 Task: Look for space in Asunción, Paraguay from 3rd June, 2023 to 9th June, 2023 for 2 adults in price range Rs.6000 to Rs.12000. Place can be entire place with 1  bedroom having 1 bed and 1 bathroom. Property type can be house, flat, guest house, hotel. Booking option can be shelf check-in. Required host language is English.
Action: Mouse moved to (587, 181)
Screenshot: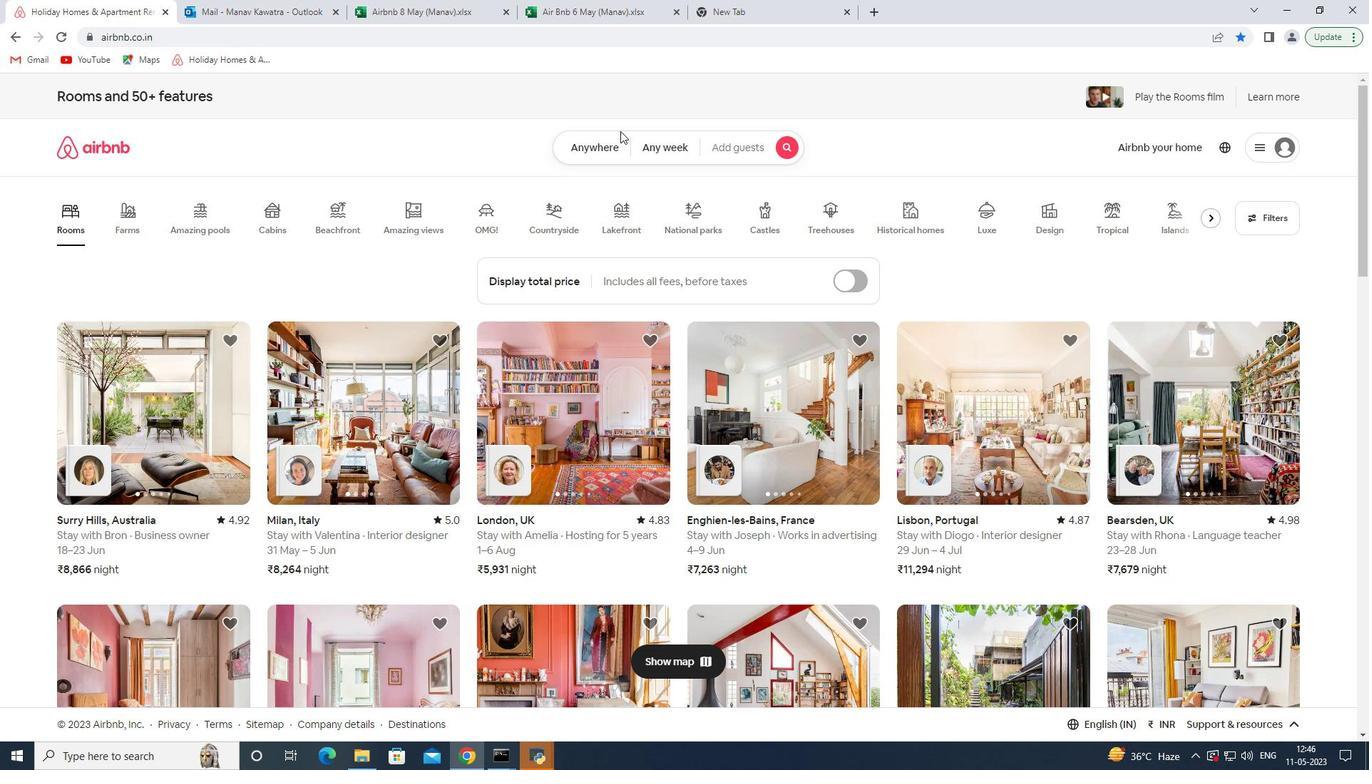 
Action: Mouse pressed left at (587, 181)
Screenshot: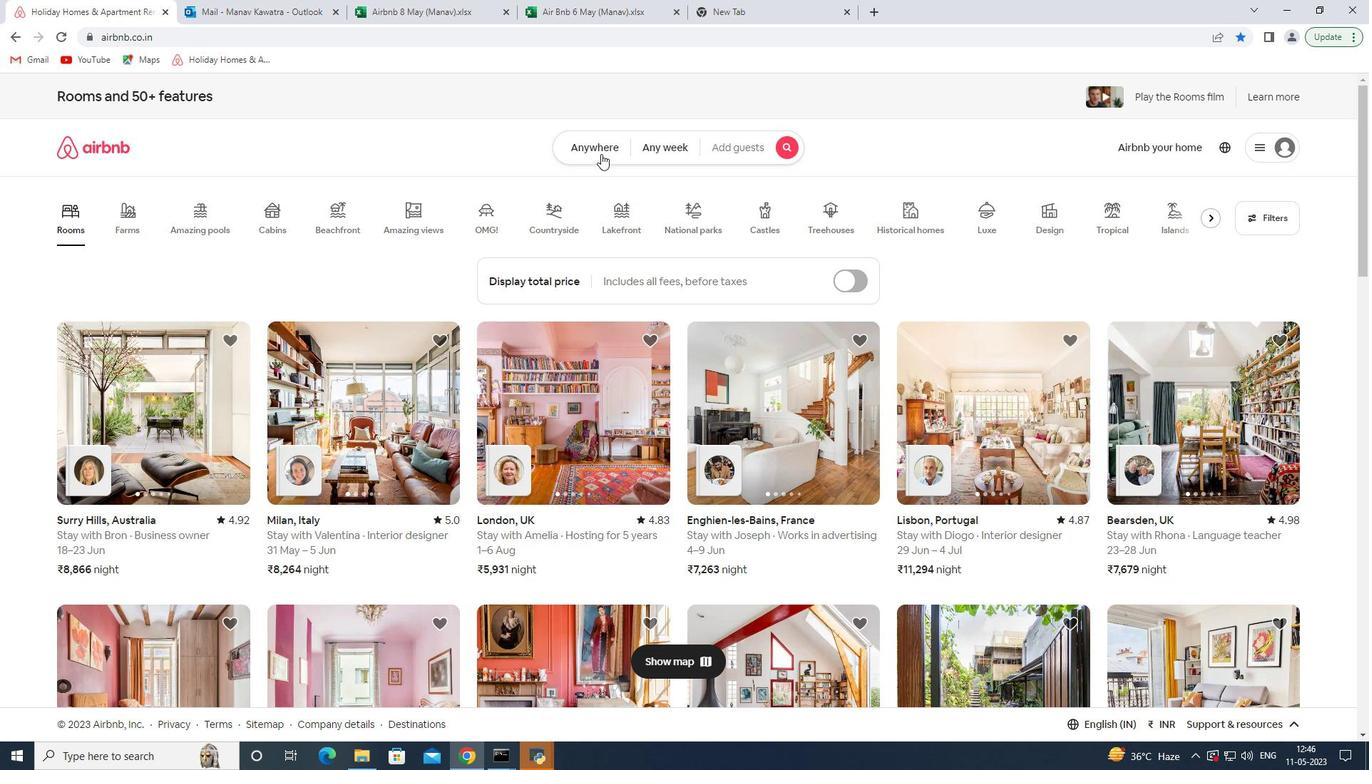 
Action: Mouse moved to (590, 169)
Screenshot: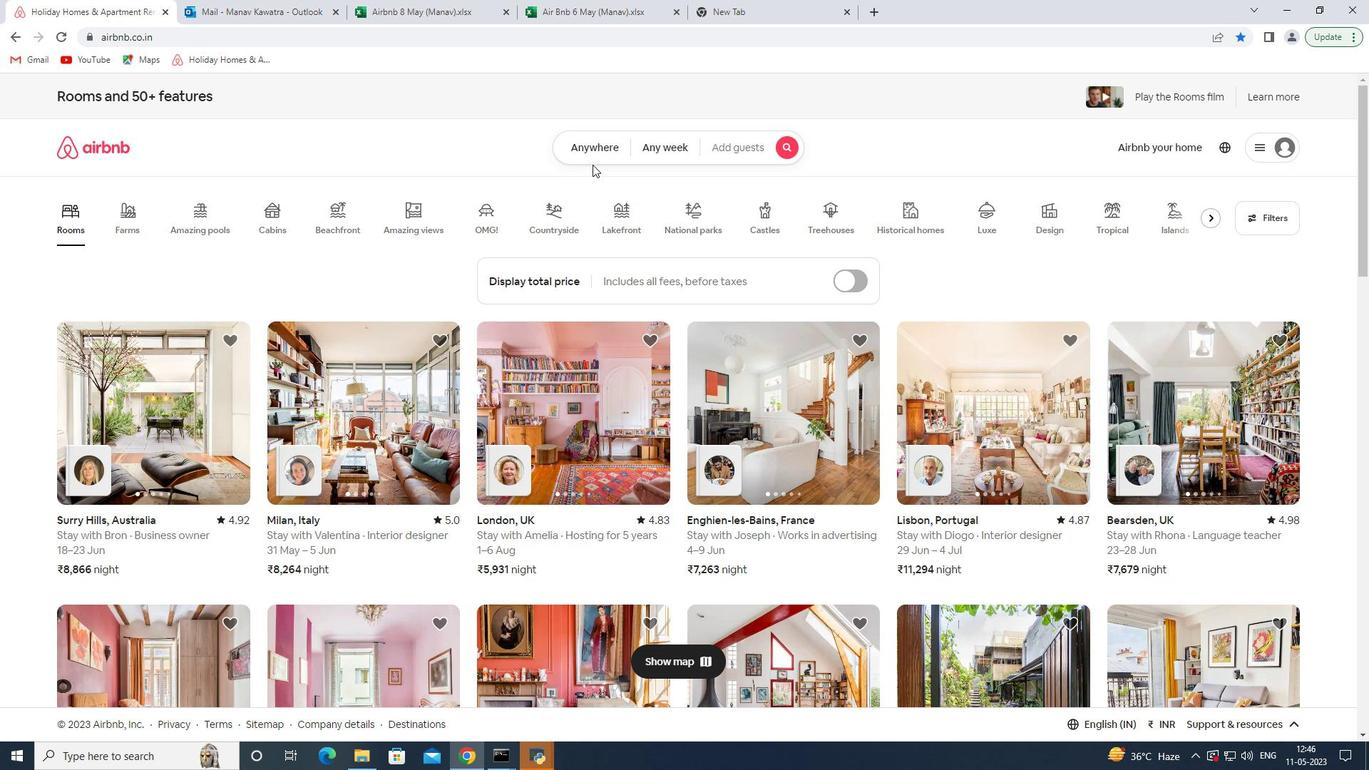 
Action: Mouse pressed left at (590, 169)
Screenshot: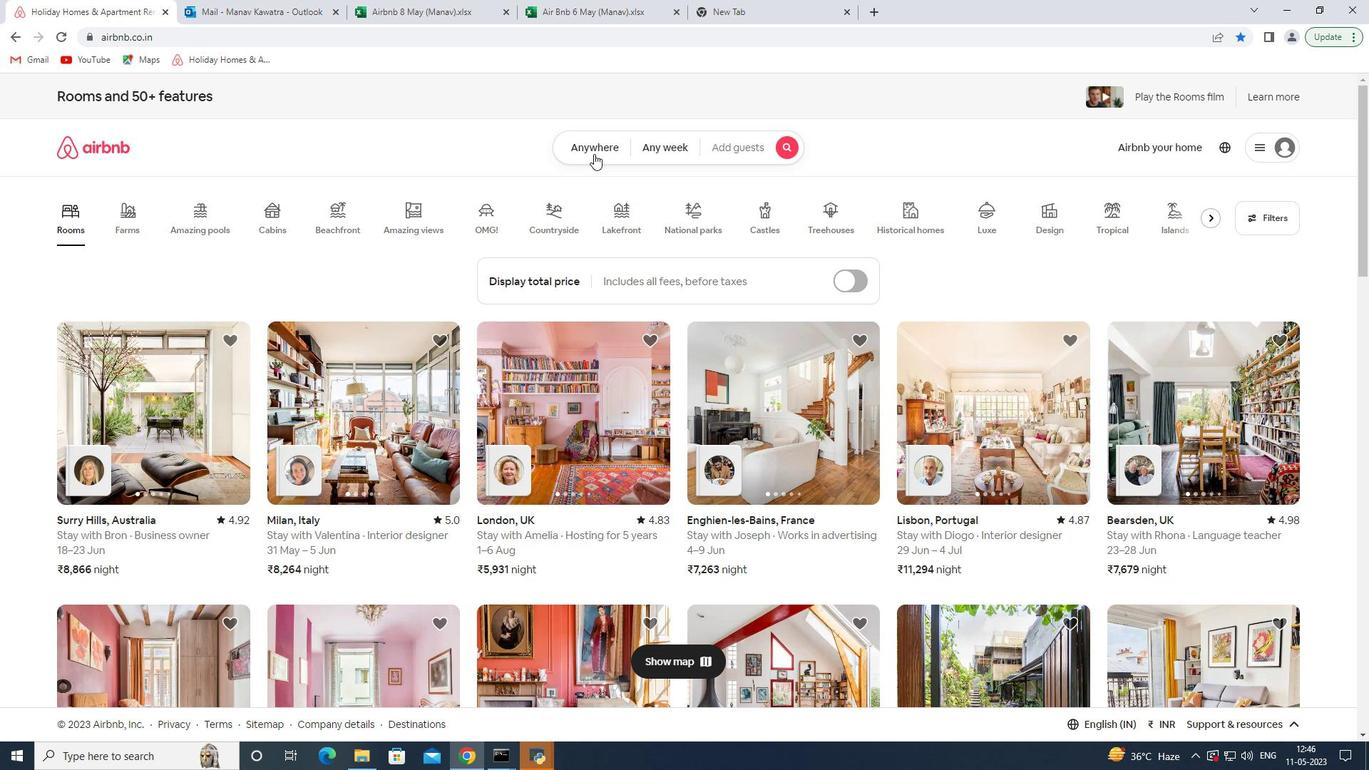 
Action: Mouse moved to (511, 216)
Screenshot: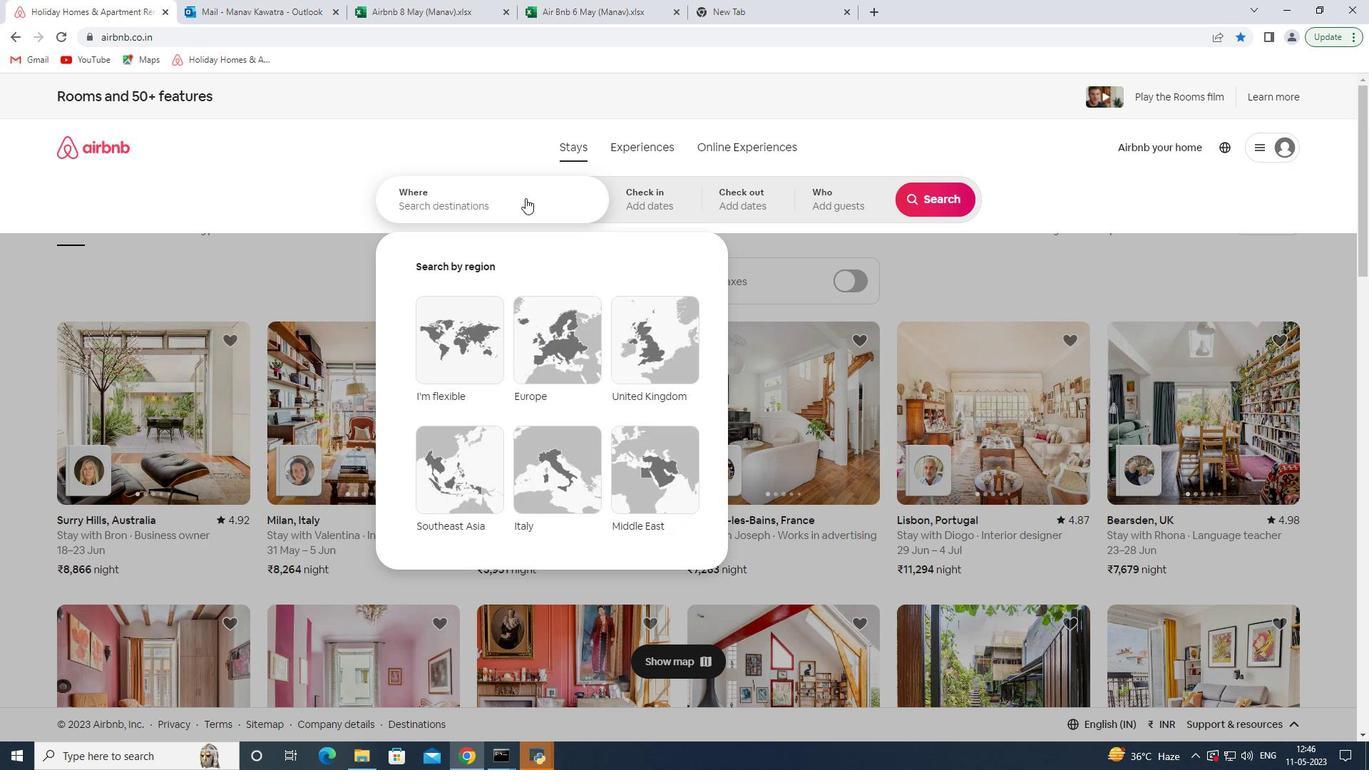 
Action: Mouse pressed left at (511, 216)
Screenshot: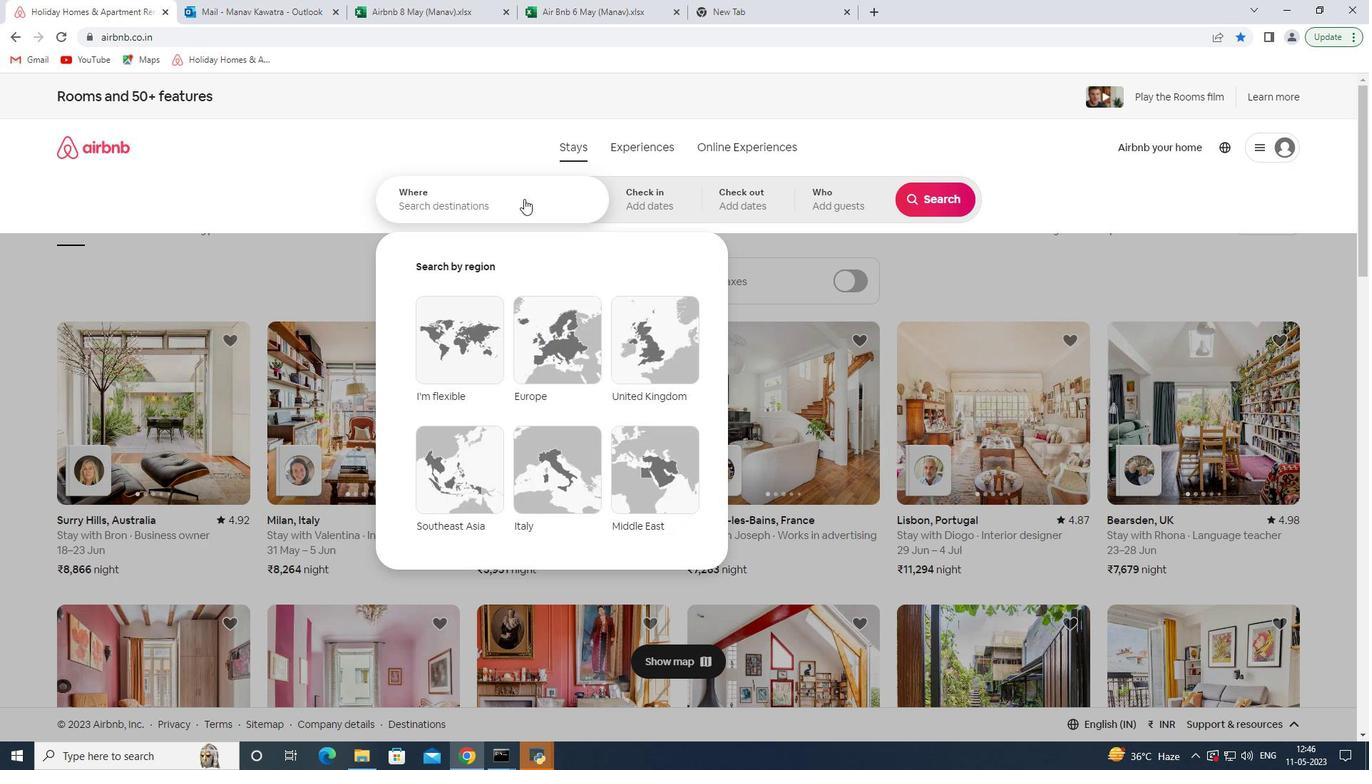 
Action: Key pressed <Key.shift><Key.shift><Key.shift><Key.shift><Key.shift><Key.shift><Key.shift><Key.shift><Key.shift><Key.shift><Key.shift><Key.shift><Key.shift><Key.shift><Key.shift><Key.shift>Asuncion<Key.space>
Screenshot: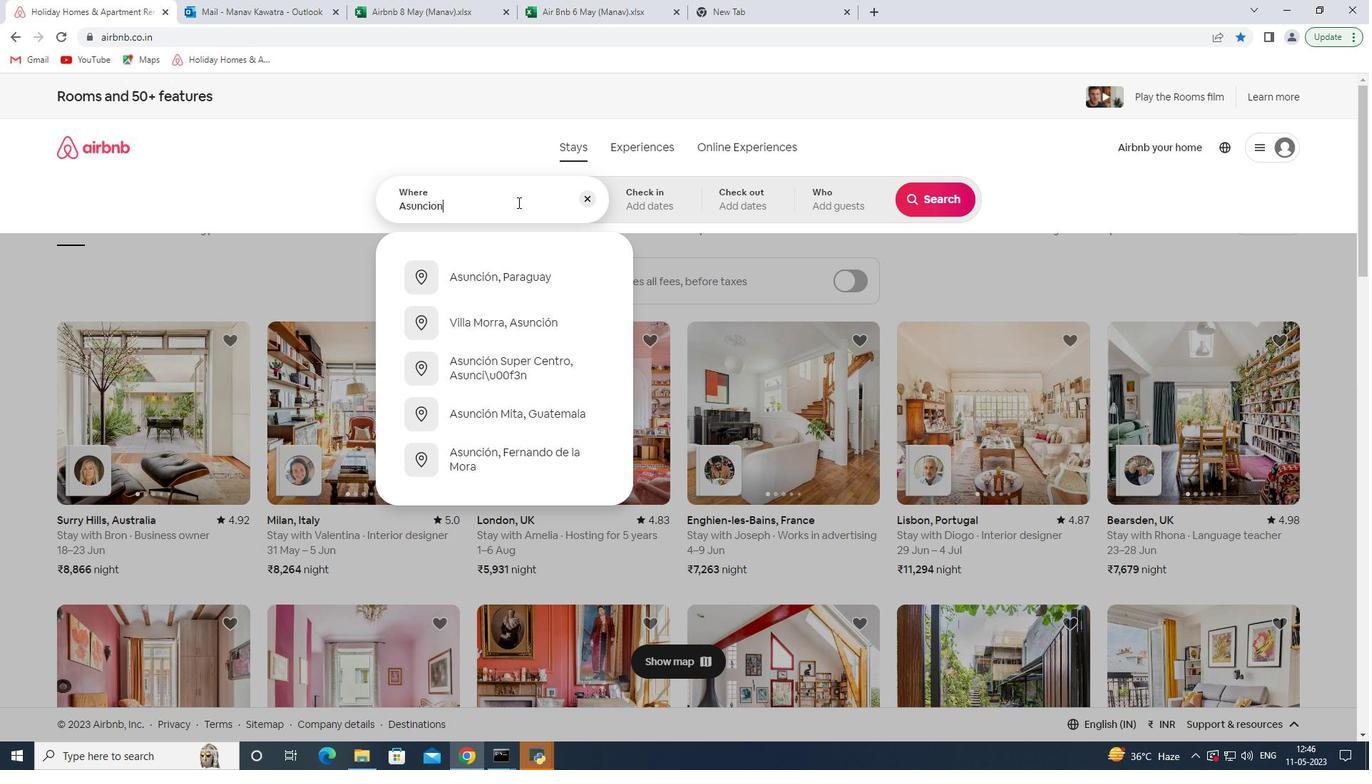 
Action: Mouse moved to (538, 287)
Screenshot: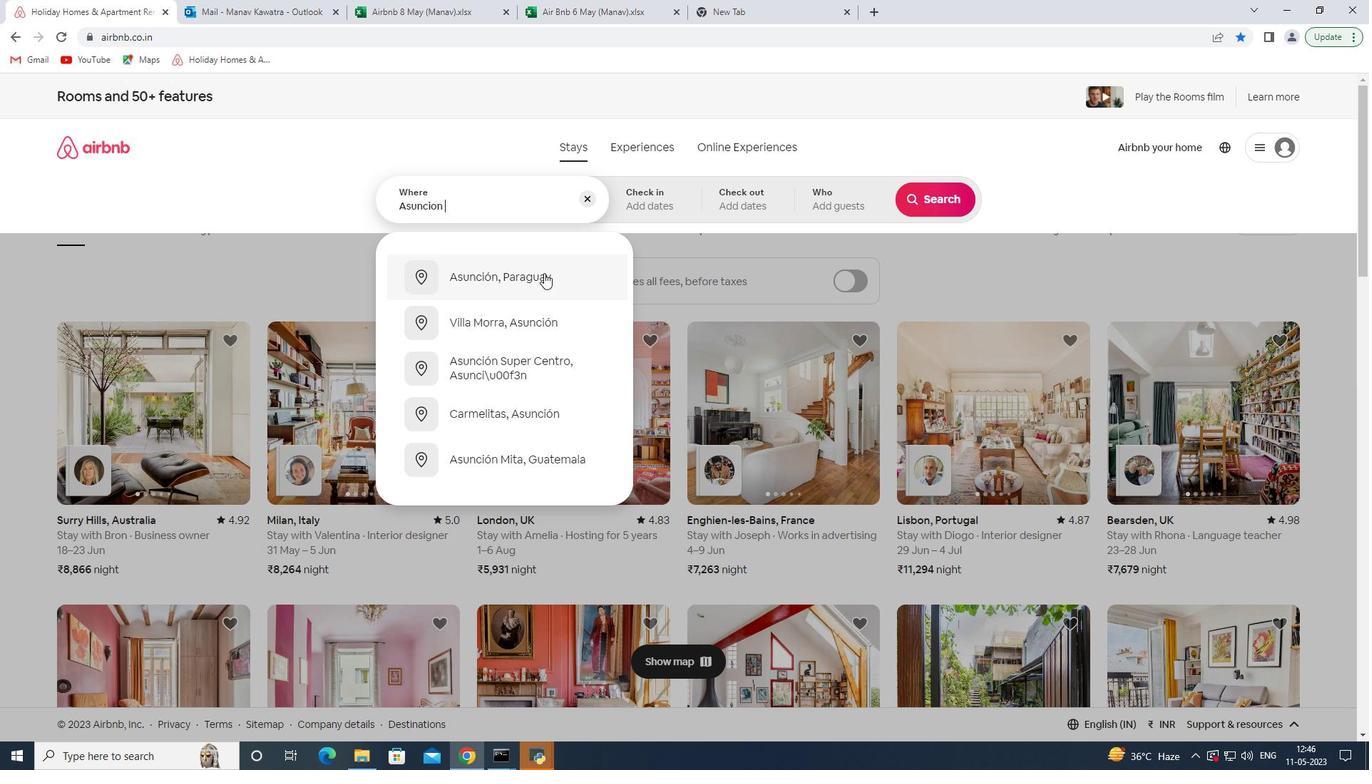 
Action: Mouse pressed left at (538, 287)
Screenshot: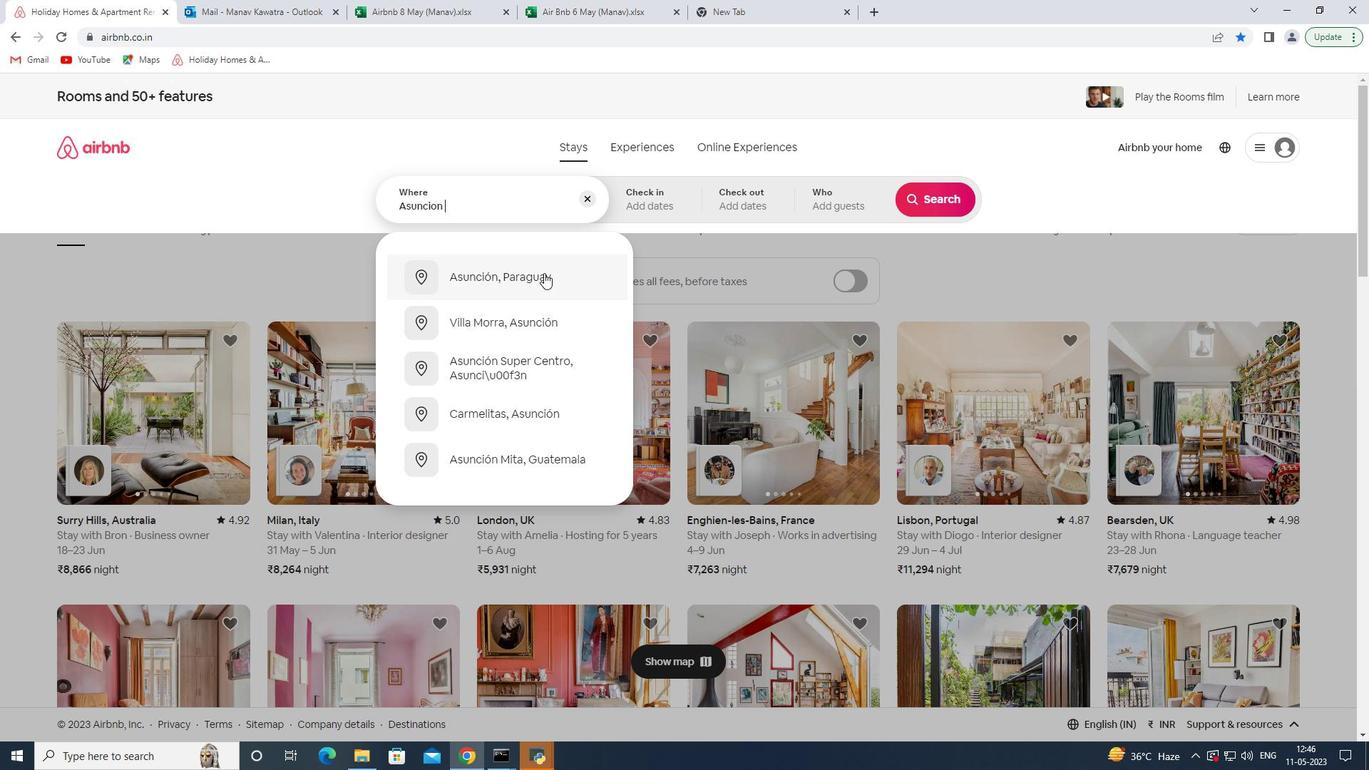 
Action: Mouse moved to (918, 389)
Screenshot: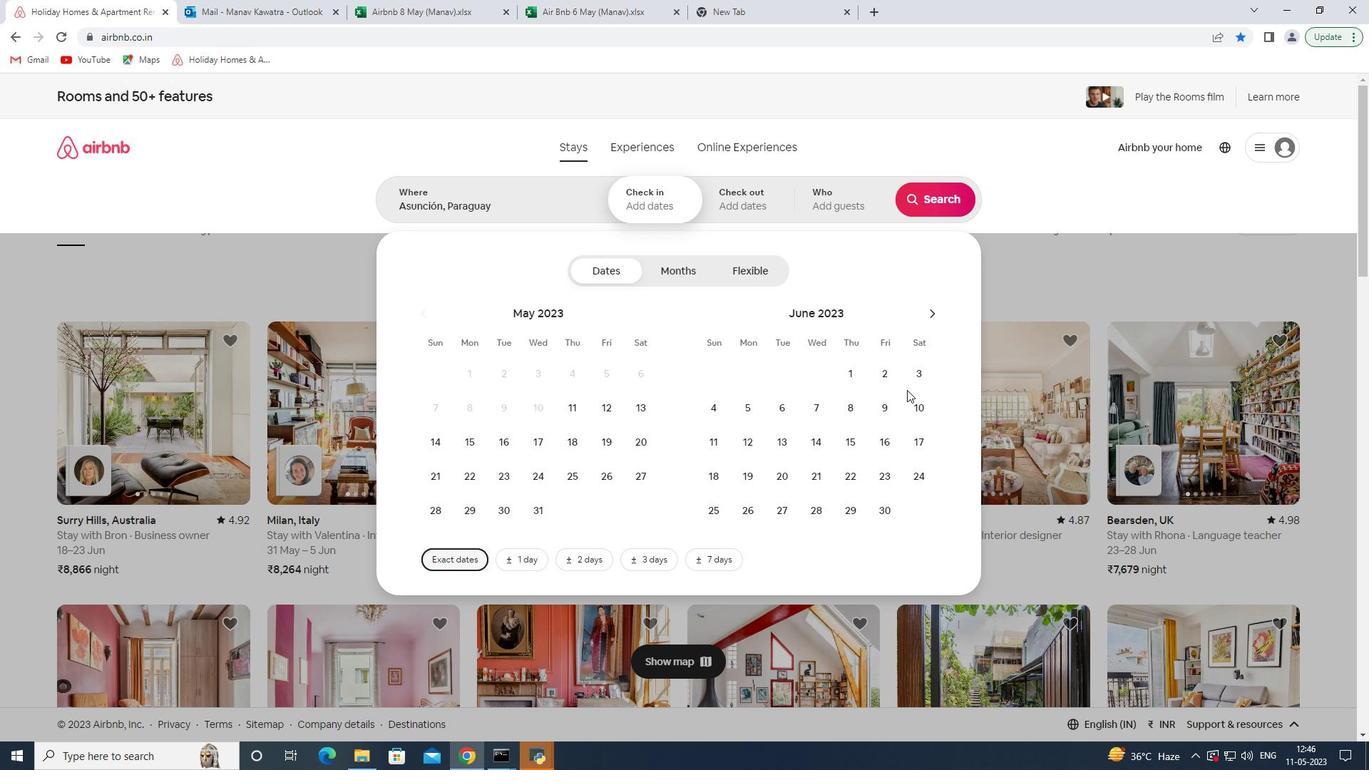 
Action: Mouse pressed left at (918, 389)
Screenshot: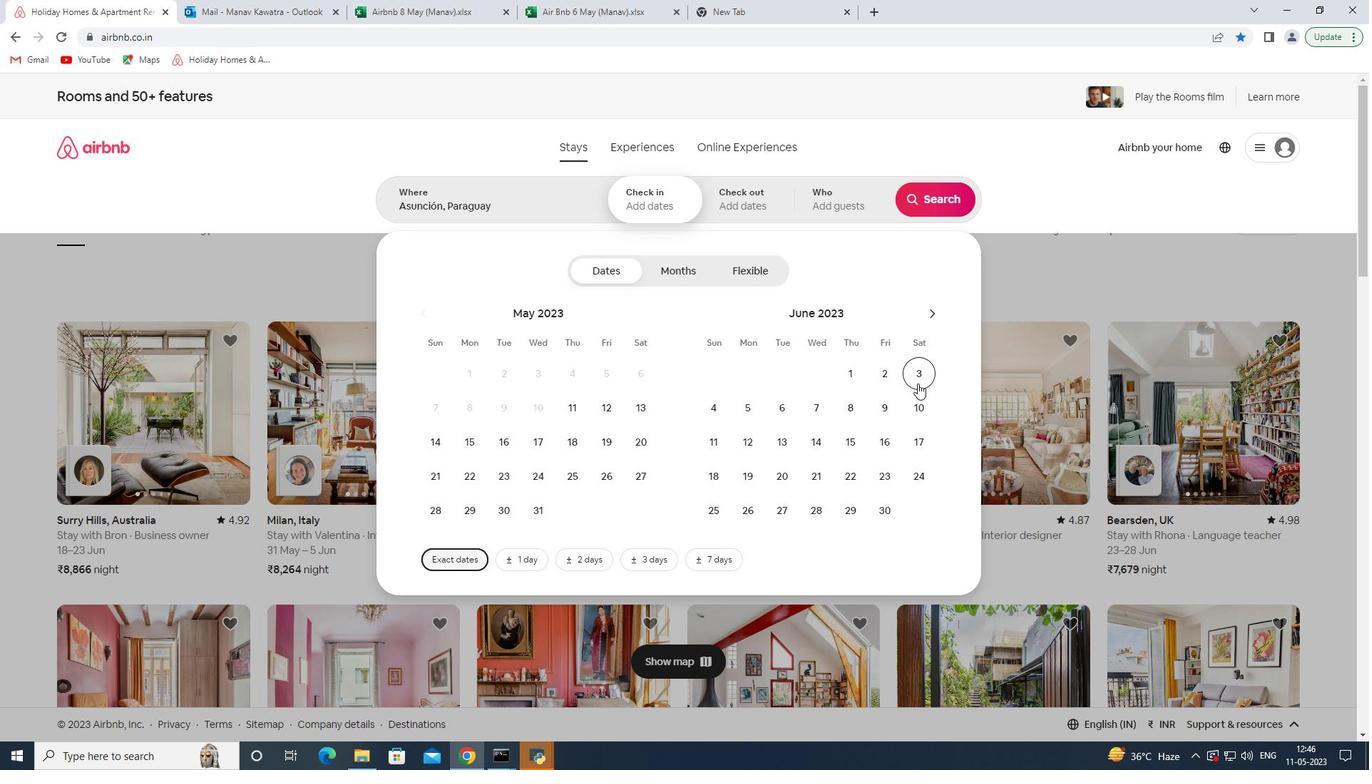 
Action: Mouse moved to (882, 412)
Screenshot: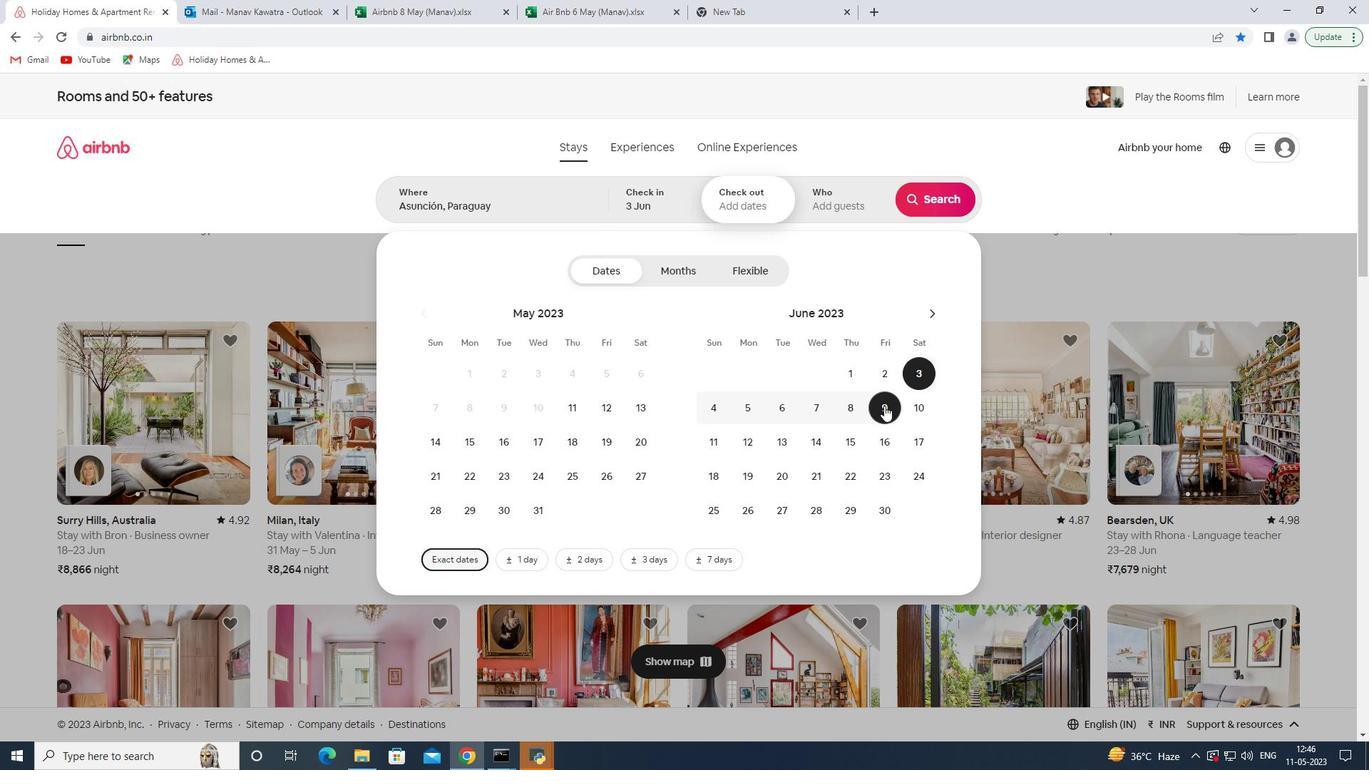 
Action: Mouse pressed left at (882, 412)
Screenshot: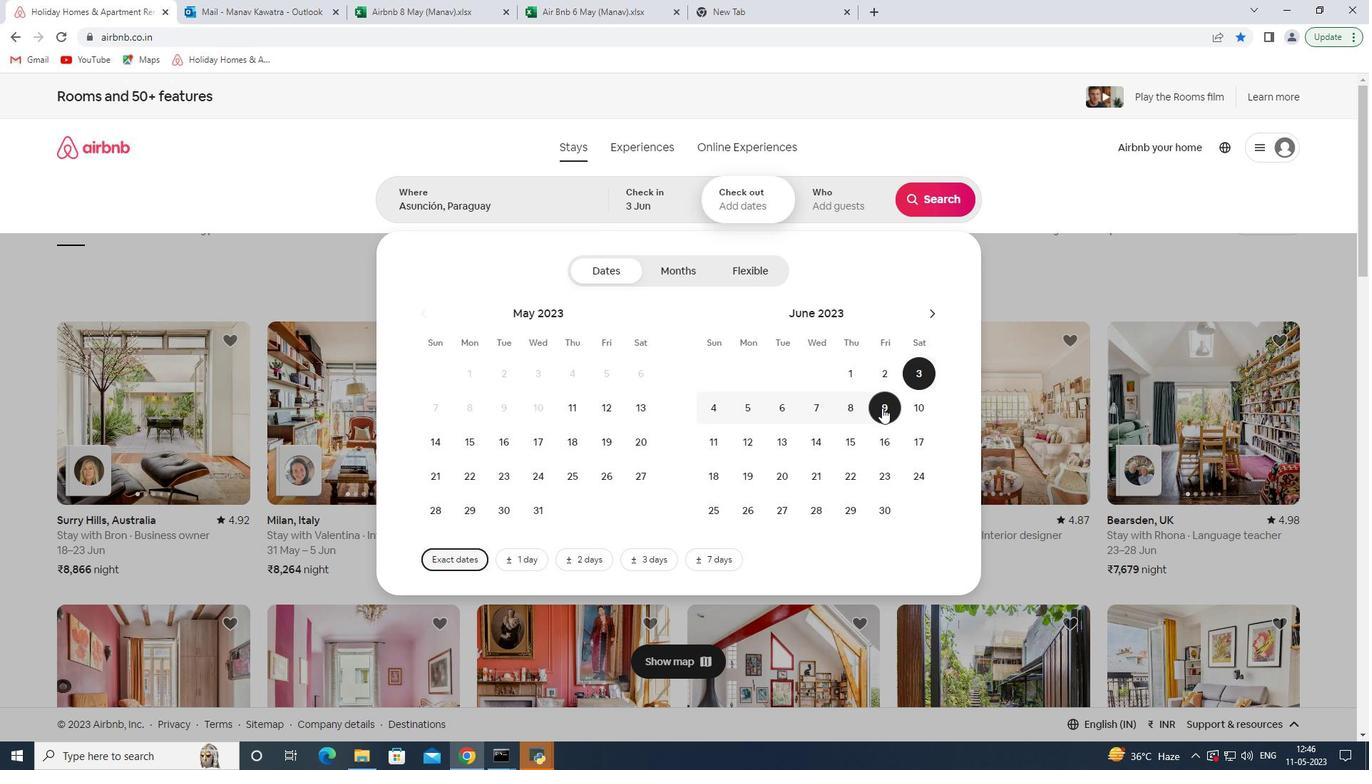 
Action: Mouse moved to (831, 230)
Screenshot: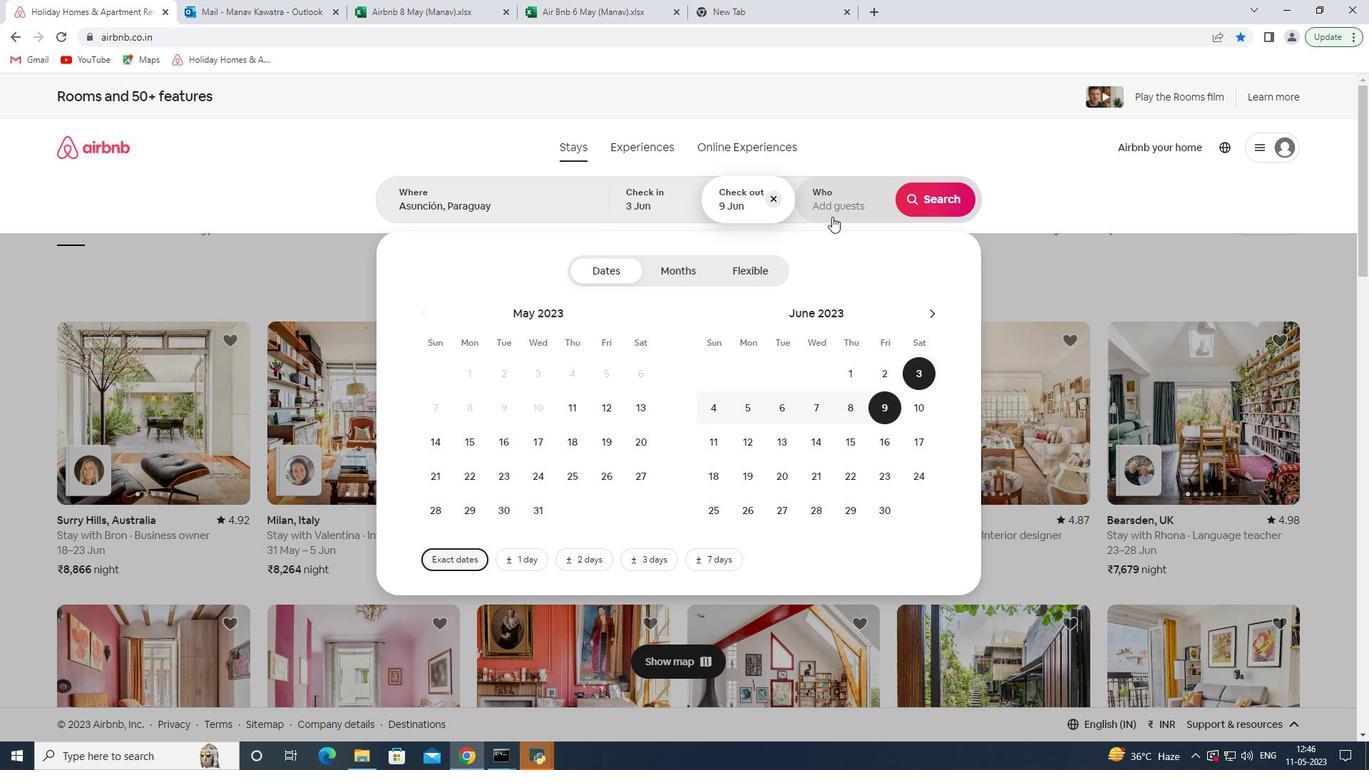 
Action: Mouse pressed left at (831, 230)
Screenshot: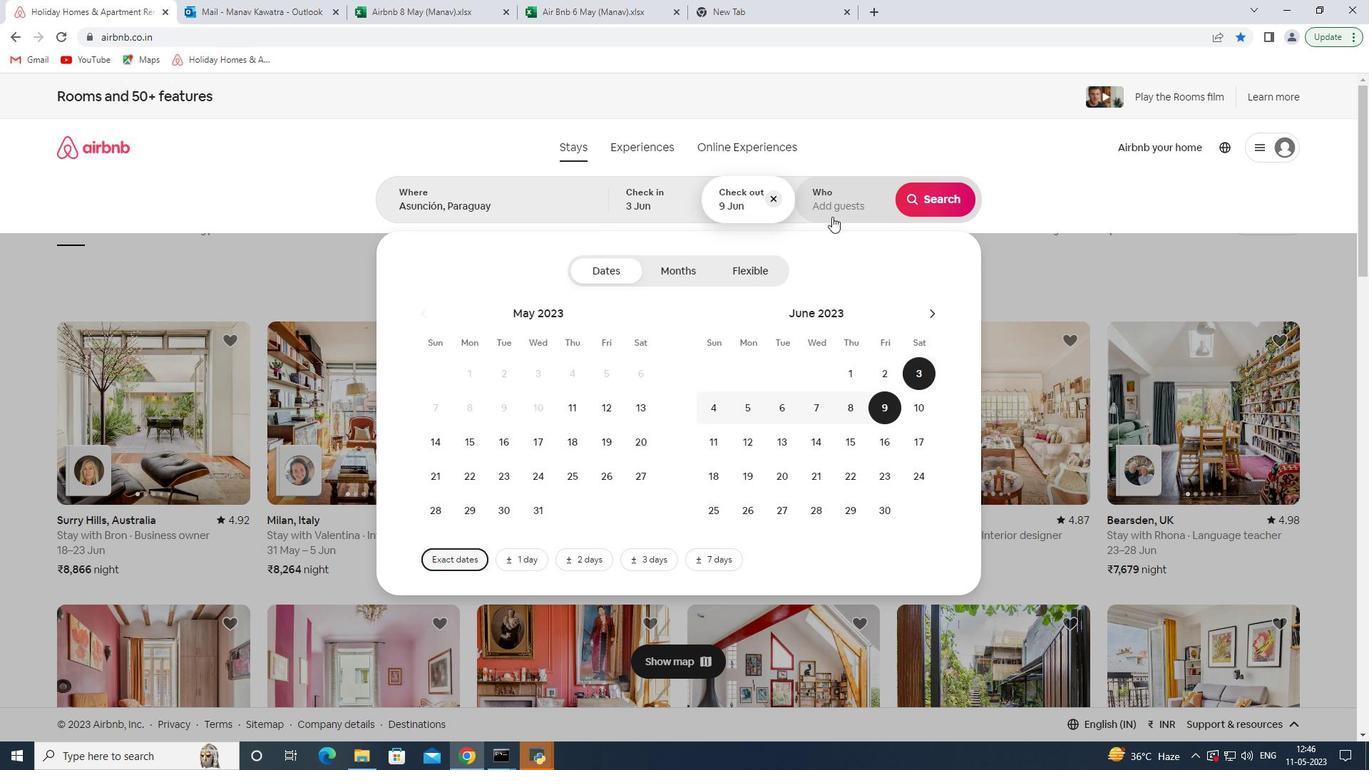 
Action: Mouse moved to (942, 293)
Screenshot: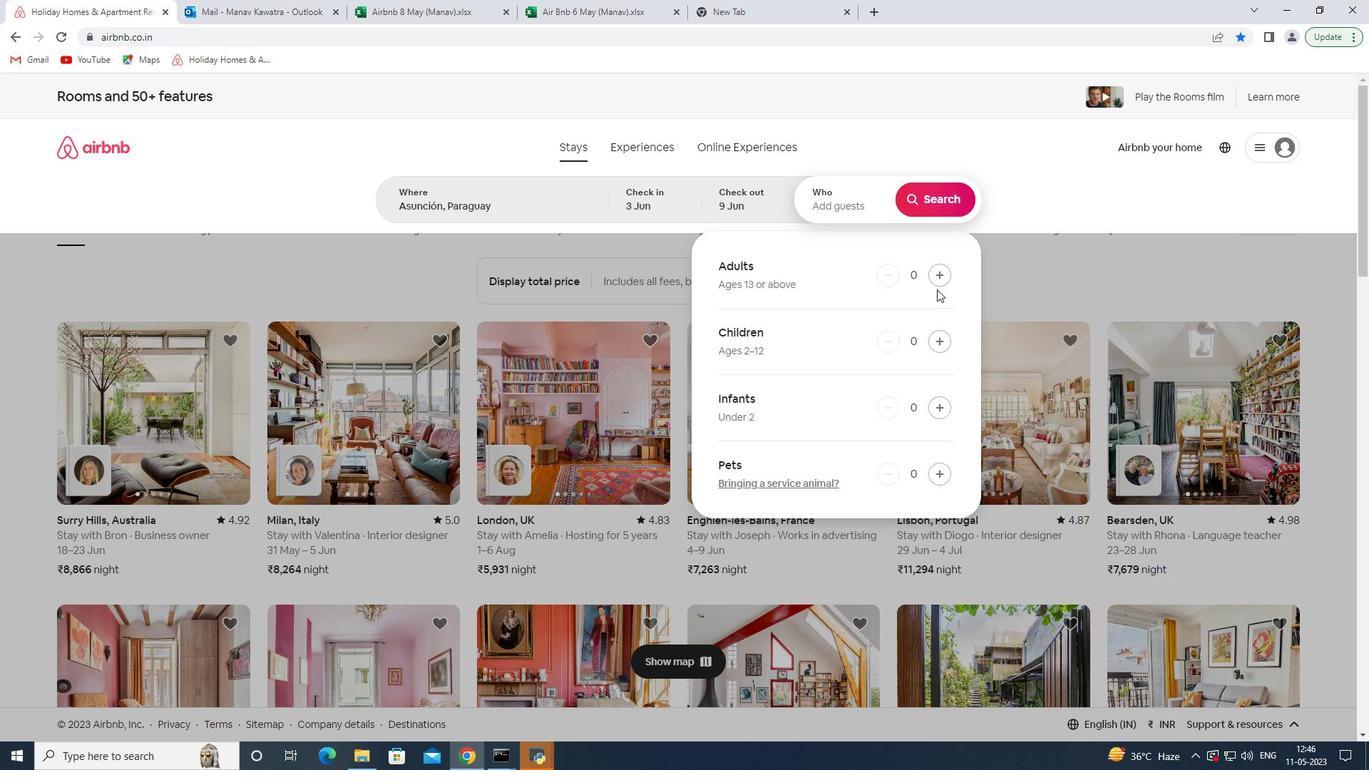 
Action: Mouse pressed left at (942, 293)
Screenshot: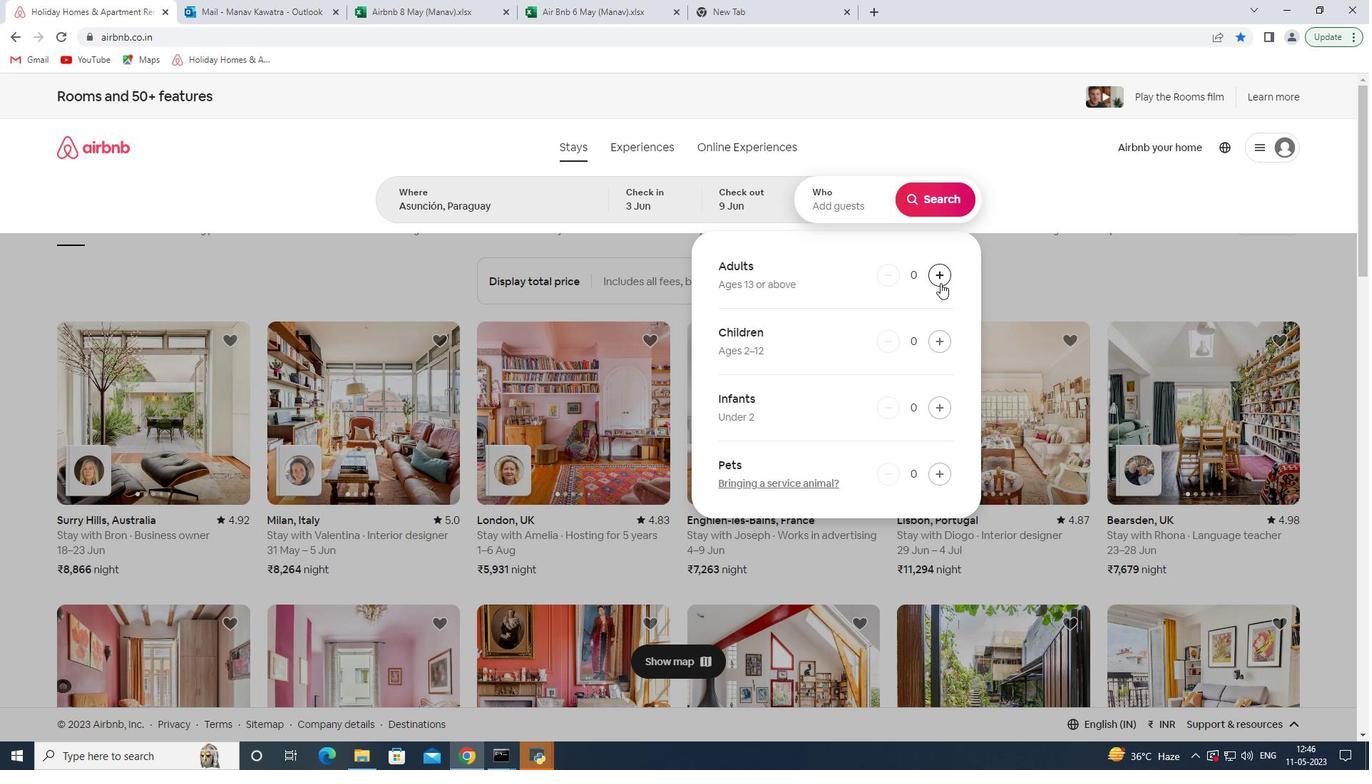 
Action: Mouse pressed left at (942, 293)
Screenshot: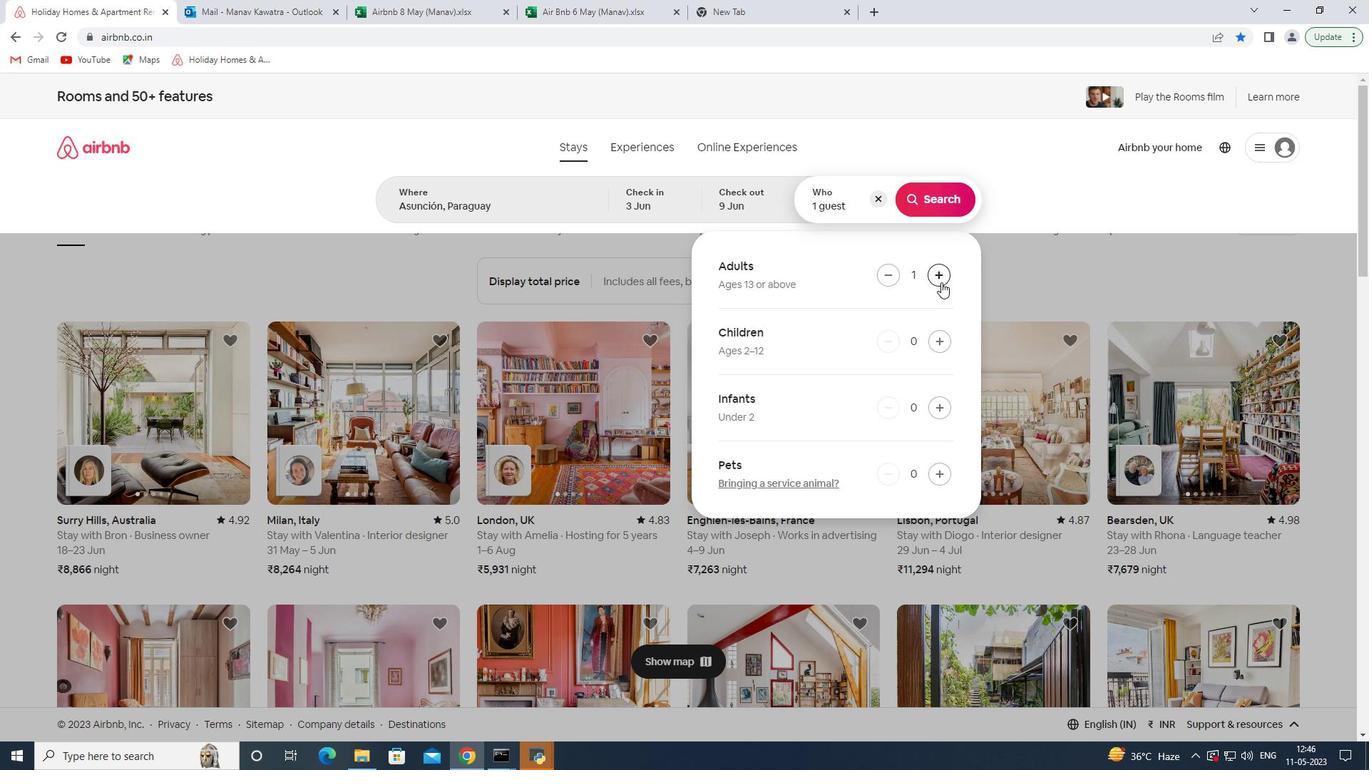 
Action: Mouse moved to (944, 201)
Screenshot: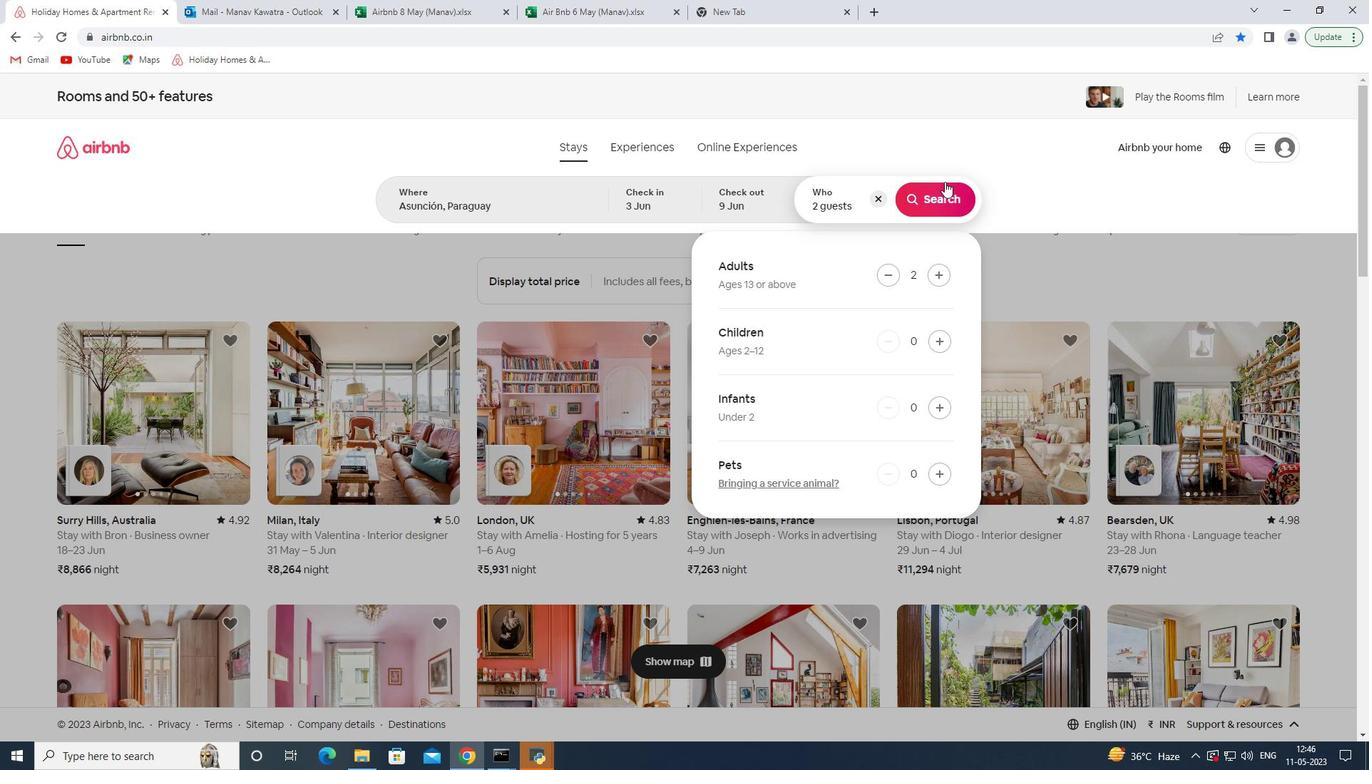 
Action: Mouse pressed left at (944, 201)
Screenshot: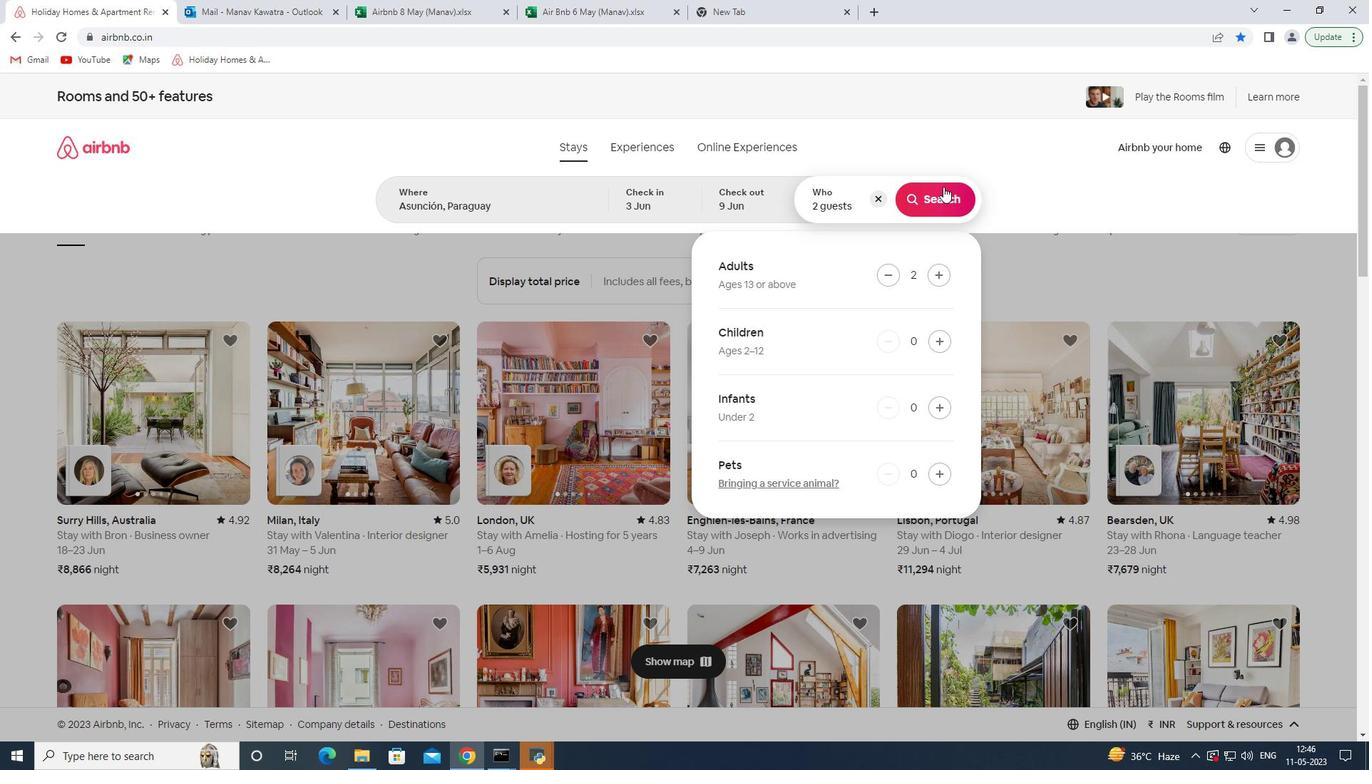 
Action: Mouse moved to (1311, 172)
Screenshot: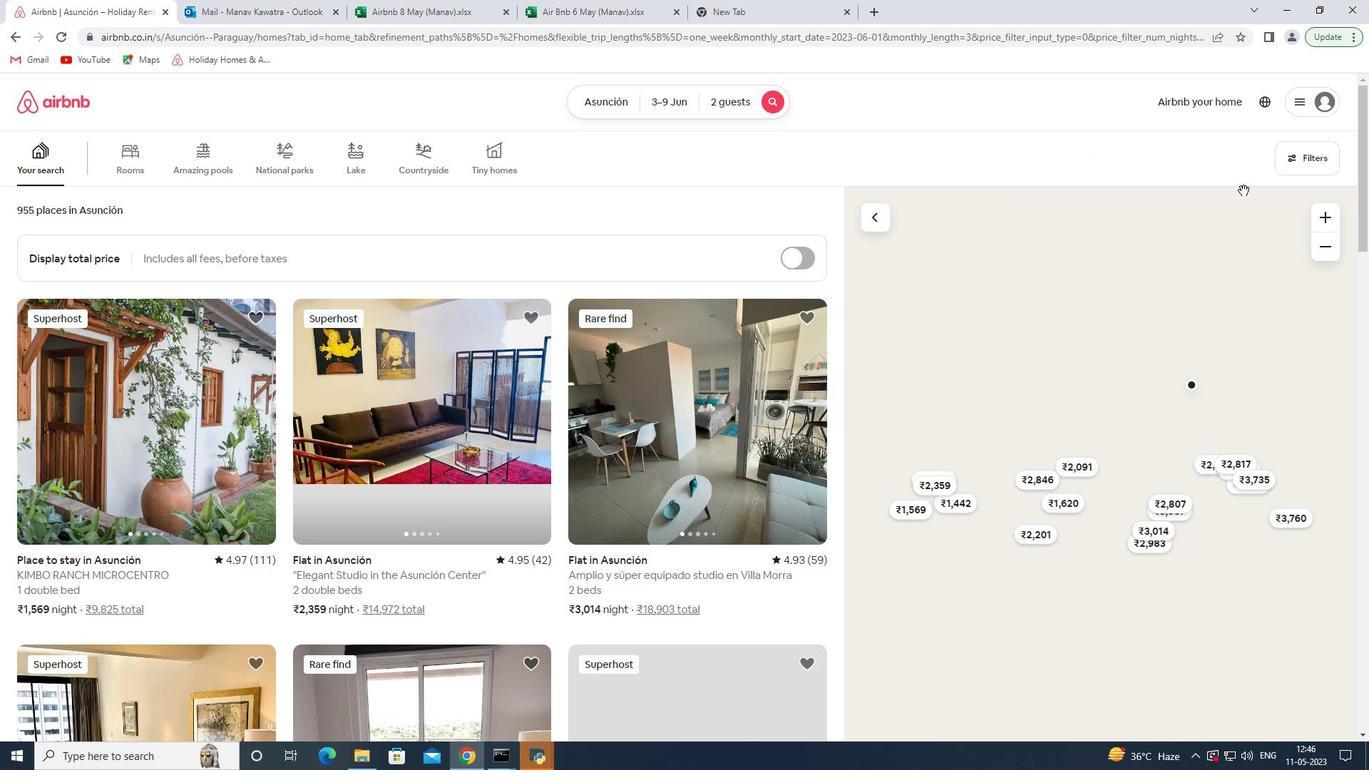 
Action: Mouse pressed left at (1311, 172)
Screenshot: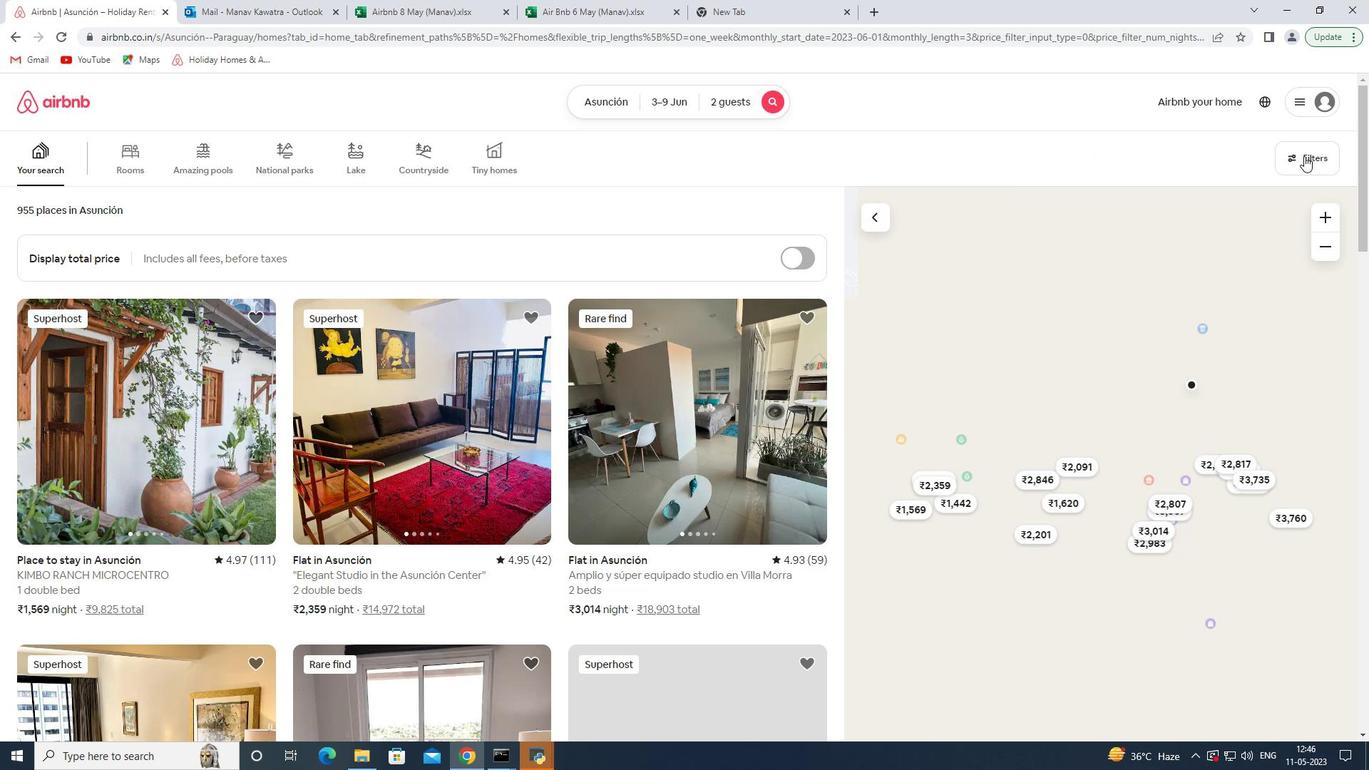 
Action: Mouse moved to (502, 505)
Screenshot: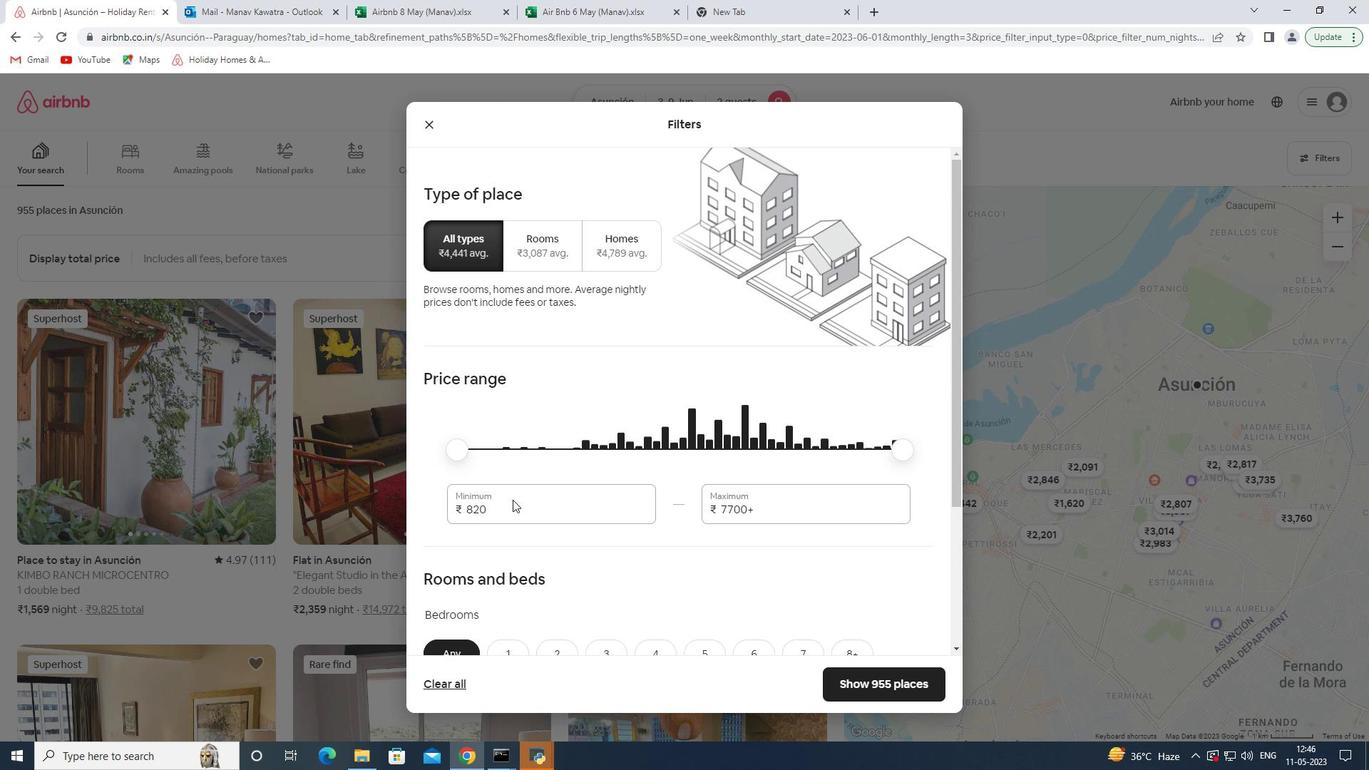 
Action: Mouse pressed left at (502, 505)
Screenshot: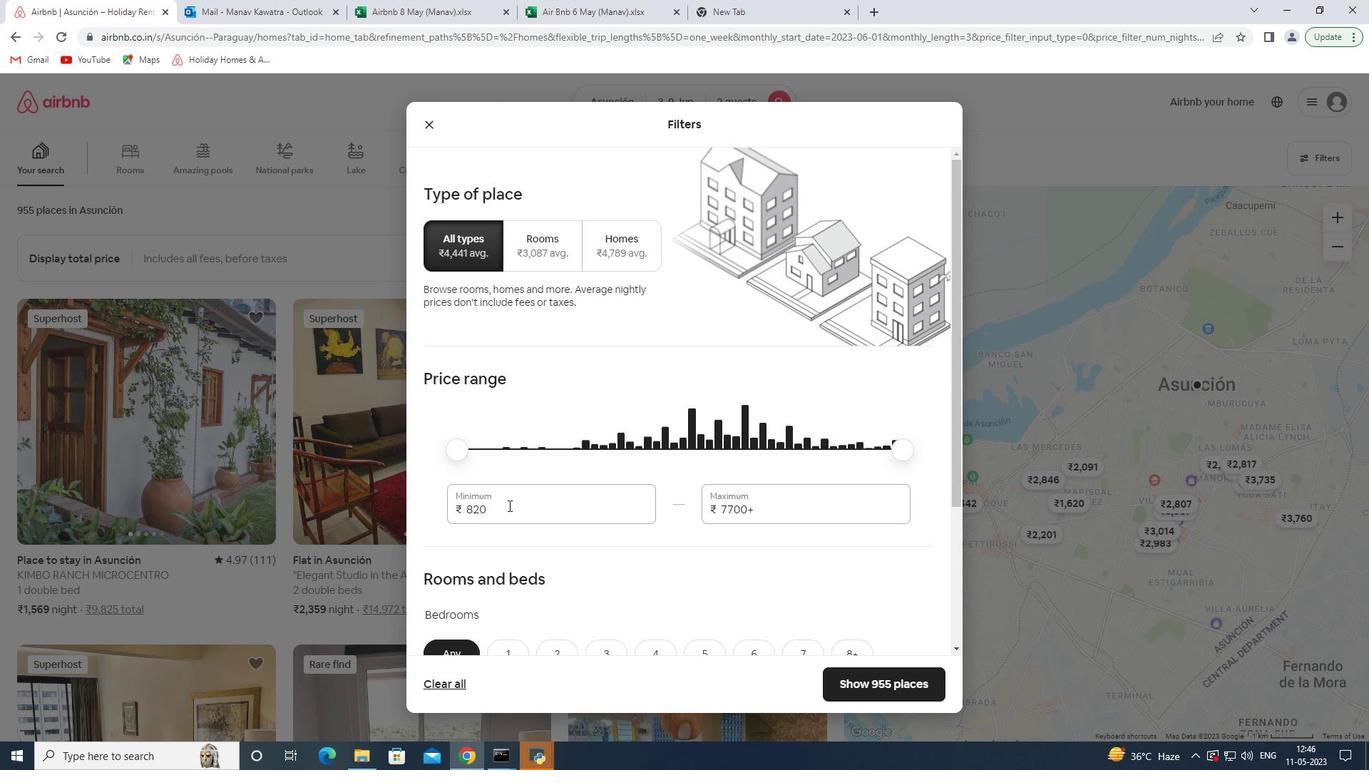 
Action: Mouse pressed left at (502, 505)
Screenshot: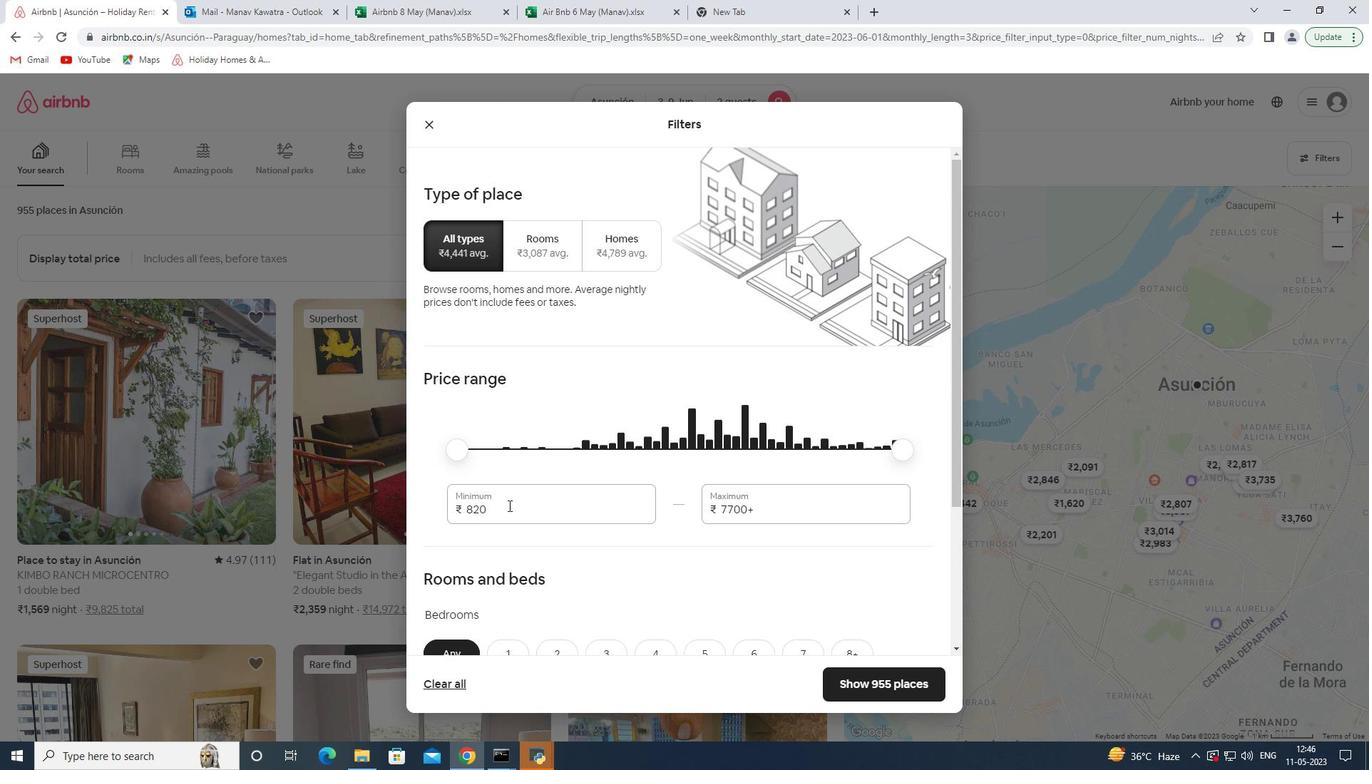 
Action: Mouse moved to (501, 506)
Screenshot: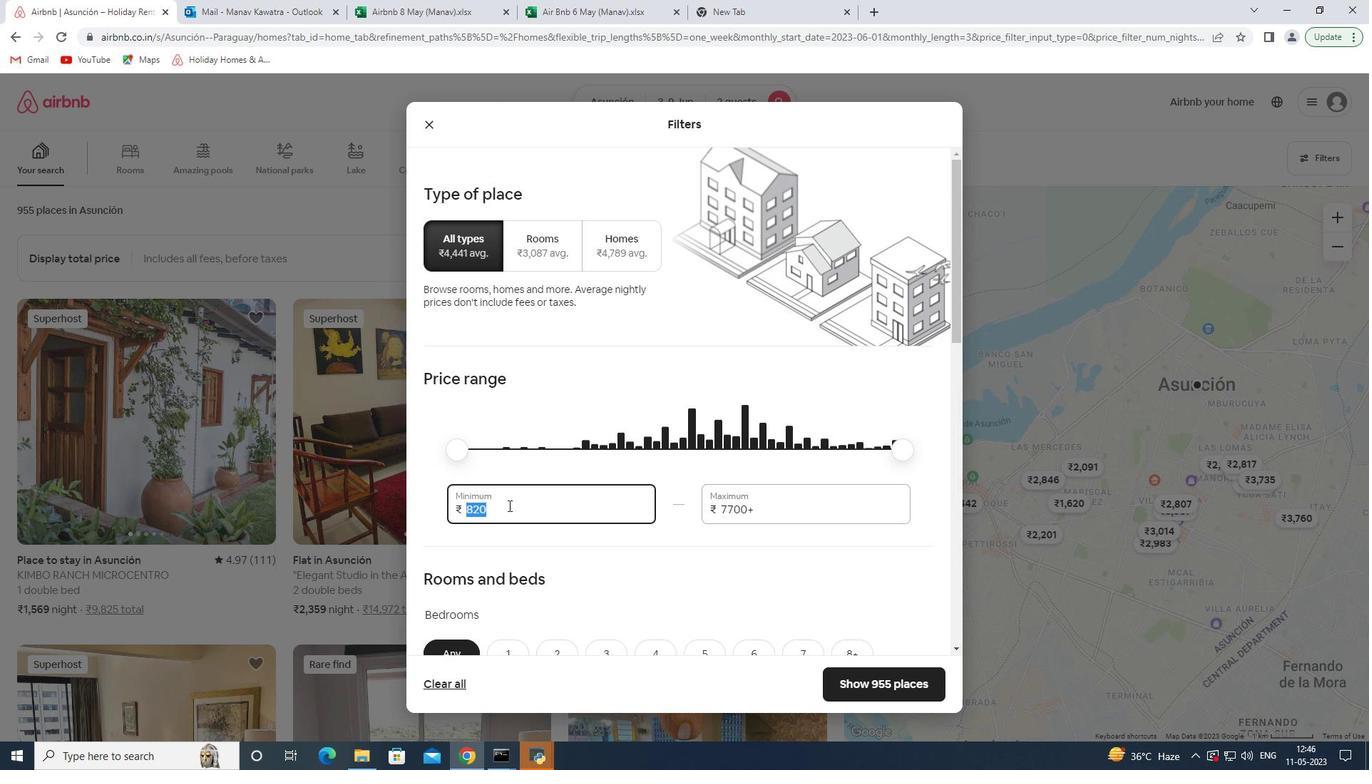 
Action: Key pressed 6000<Key.tab>12000
Screenshot: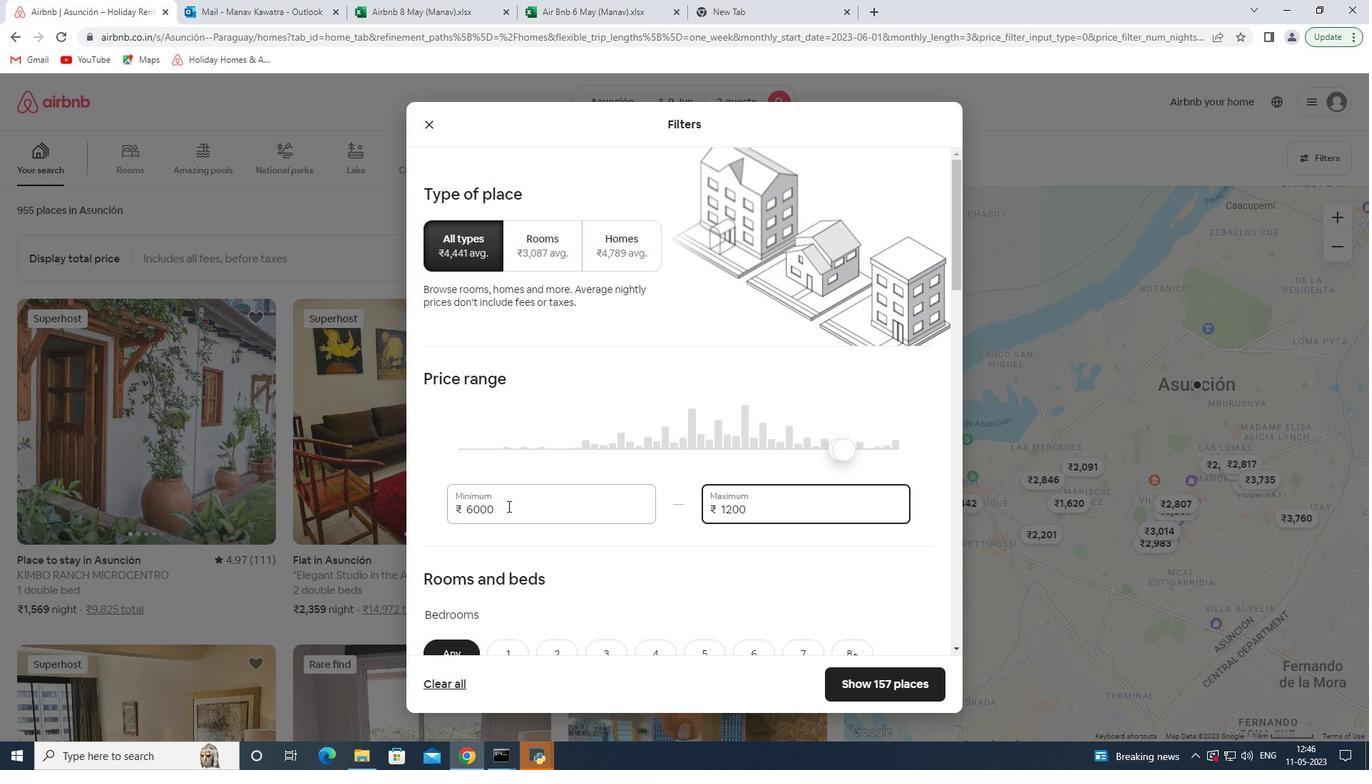 
Action: Mouse moved to (544, 464)
Screenshot: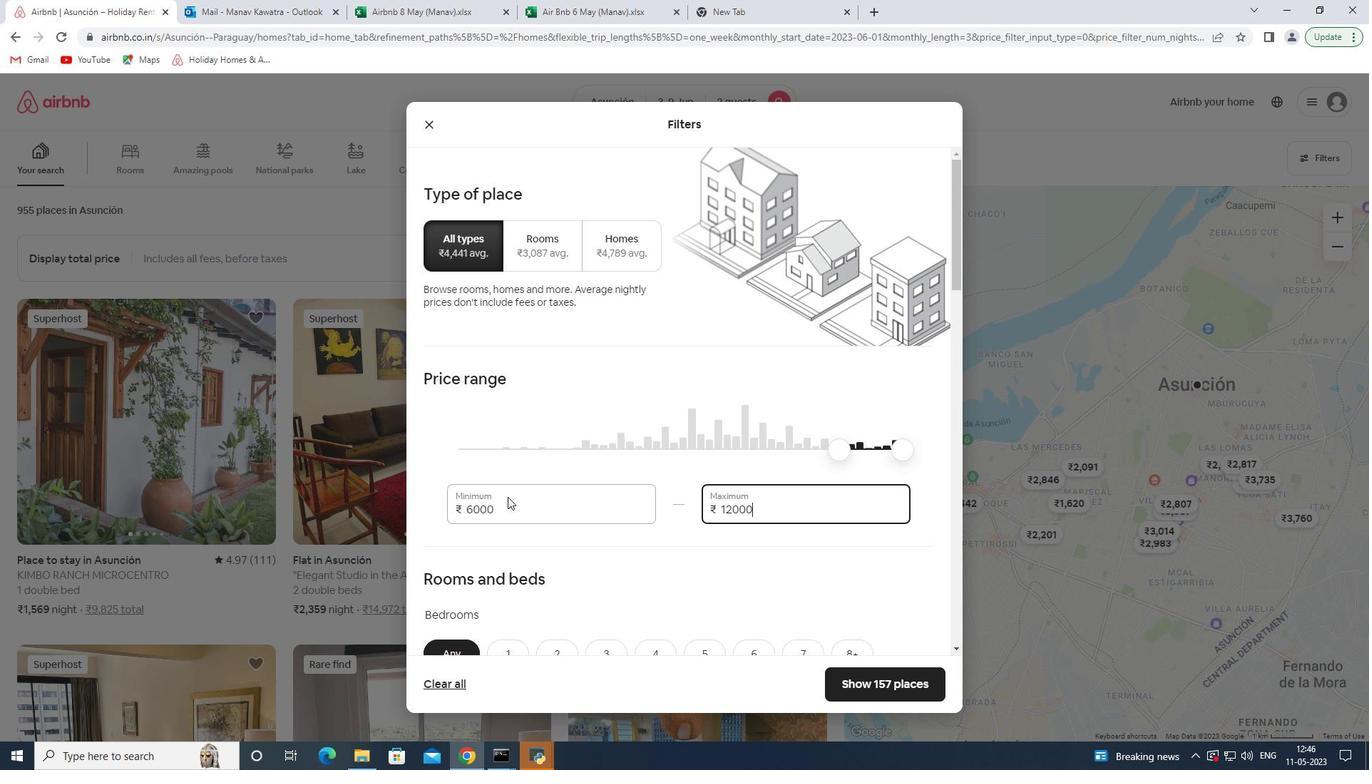 
Action: Mouse scrolled (544, 463) with delta (0, 0)
Screenshot: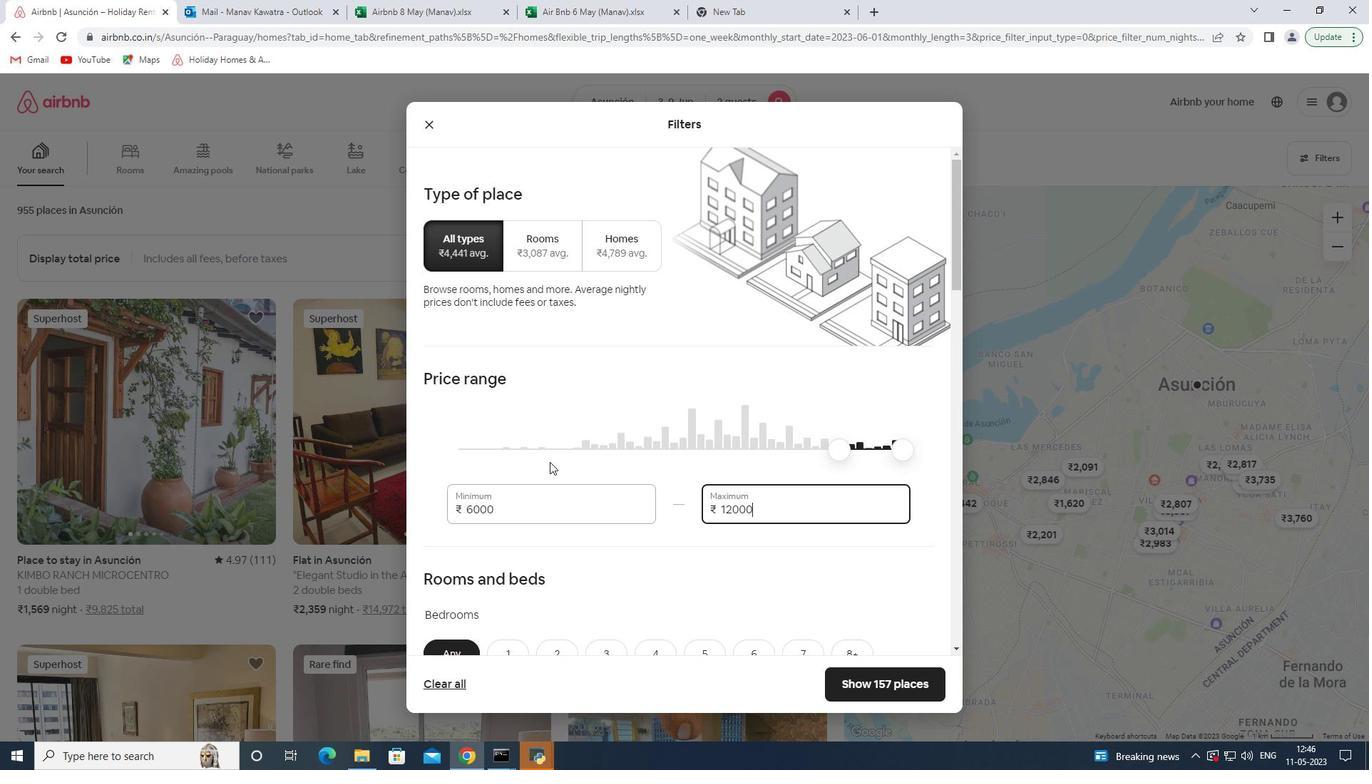 
Action: Mouse scrolled (544, 463) with delta (0, 0)
Screenshot: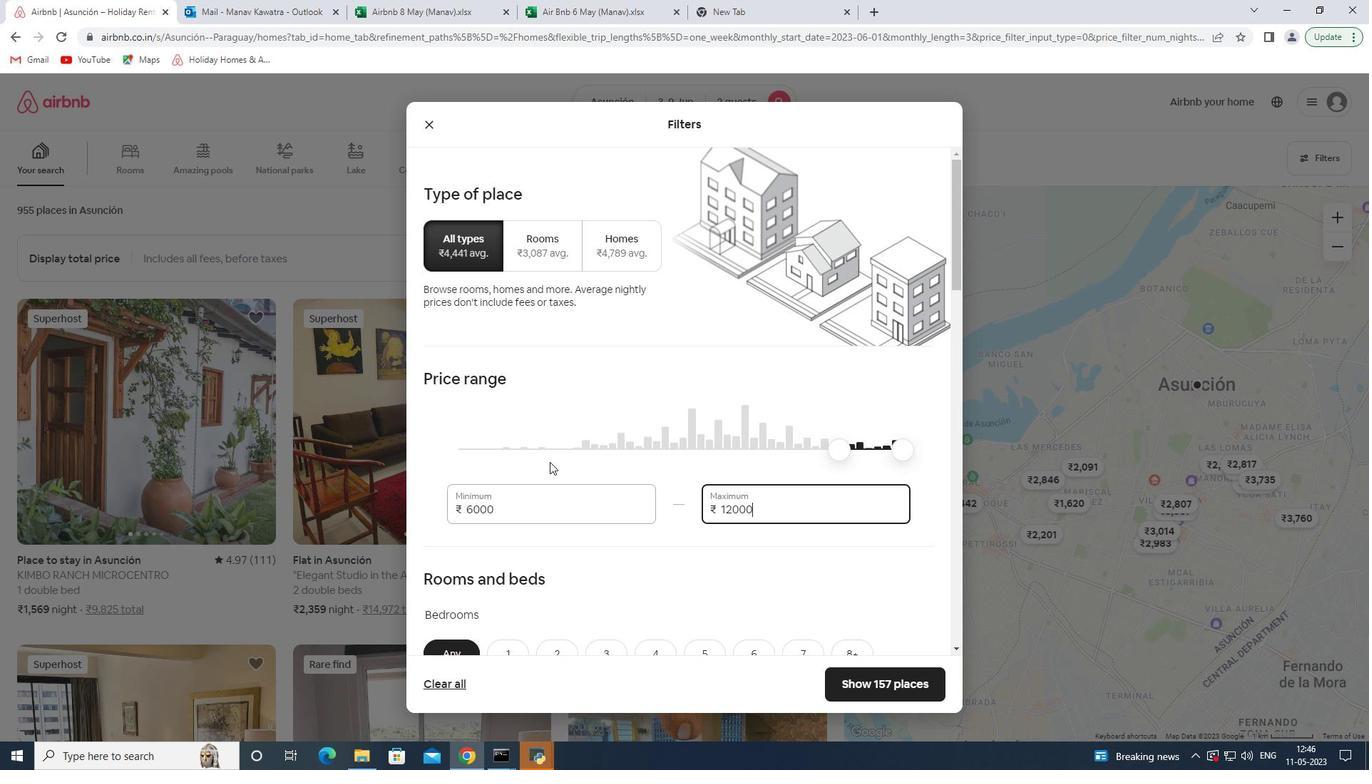 
Action: Mouse moved to (597, 432)
Screenshot: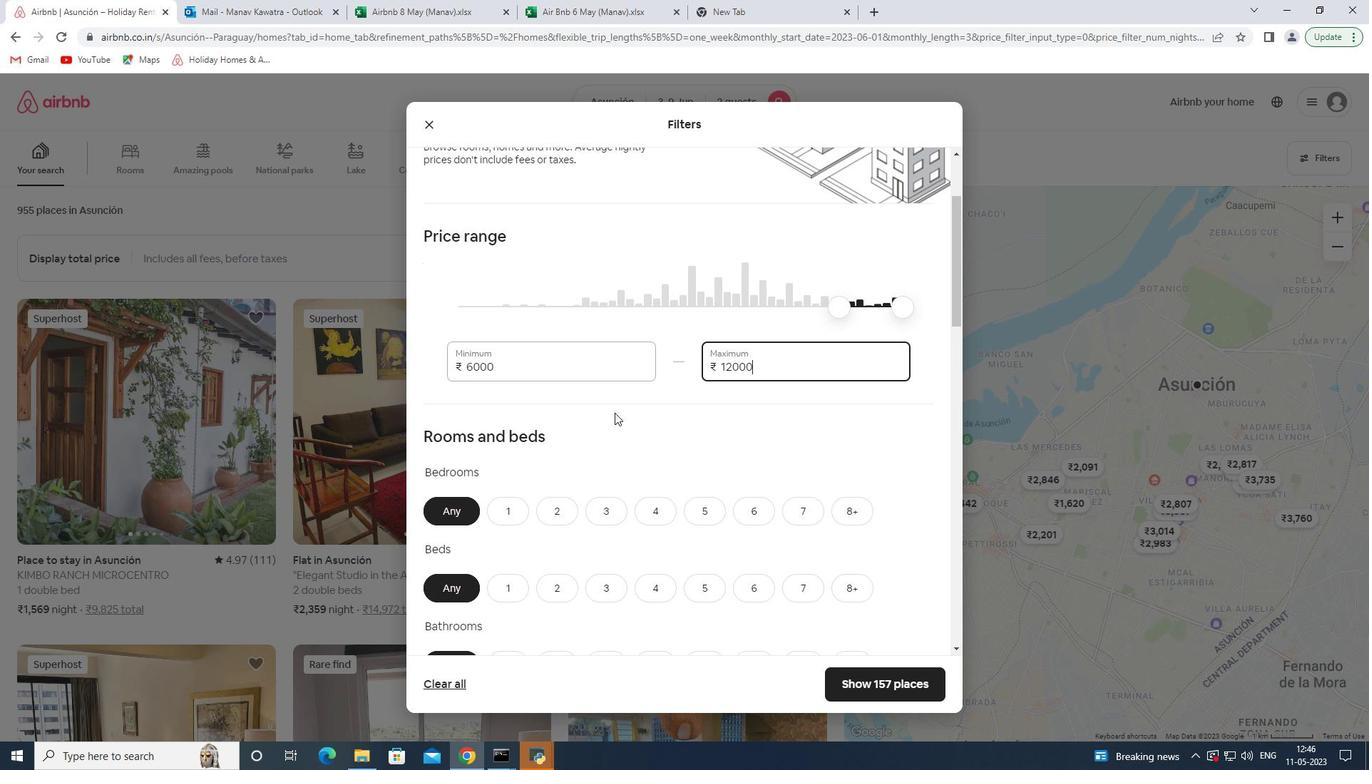 
Action: Mouse scrolled (597, 431) with delta (0, 0)
Screenshot: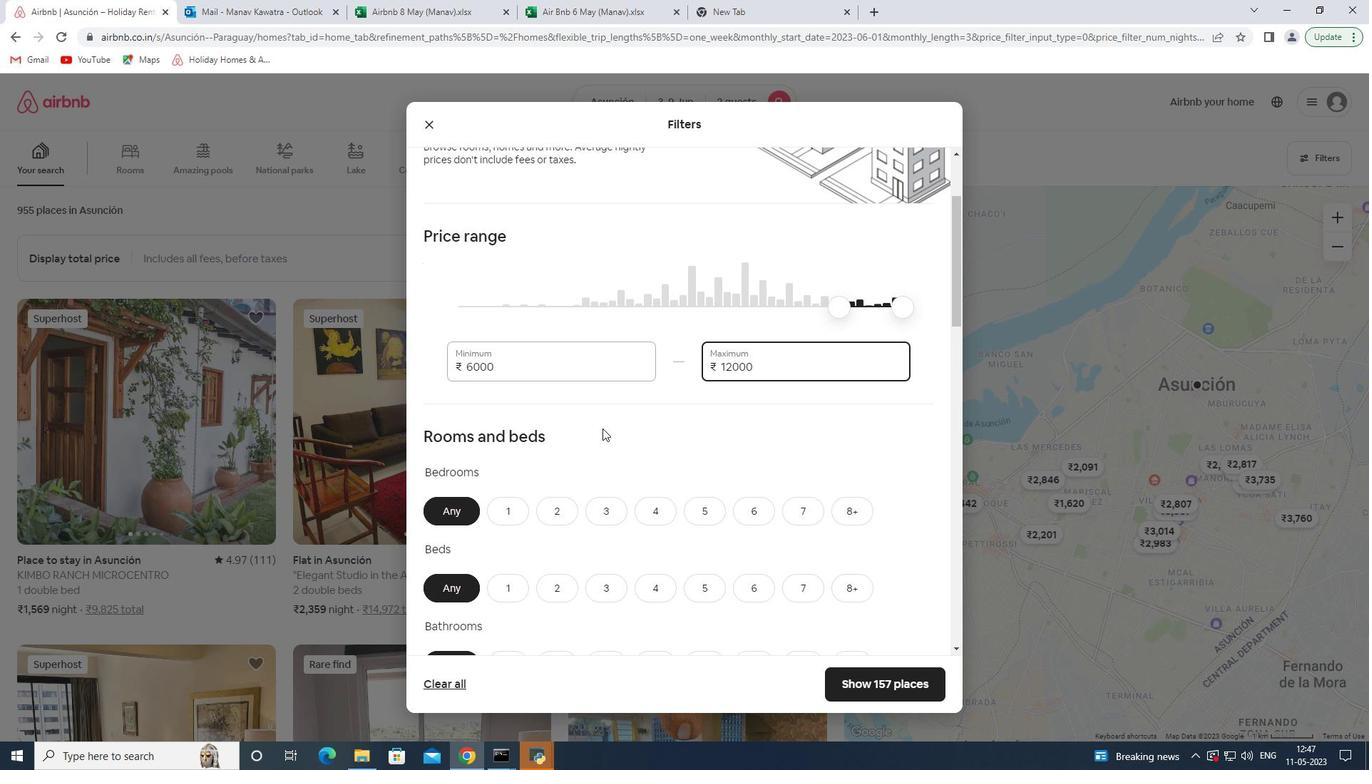 
Action: Mouse moved to (506, 445)
Screenshot: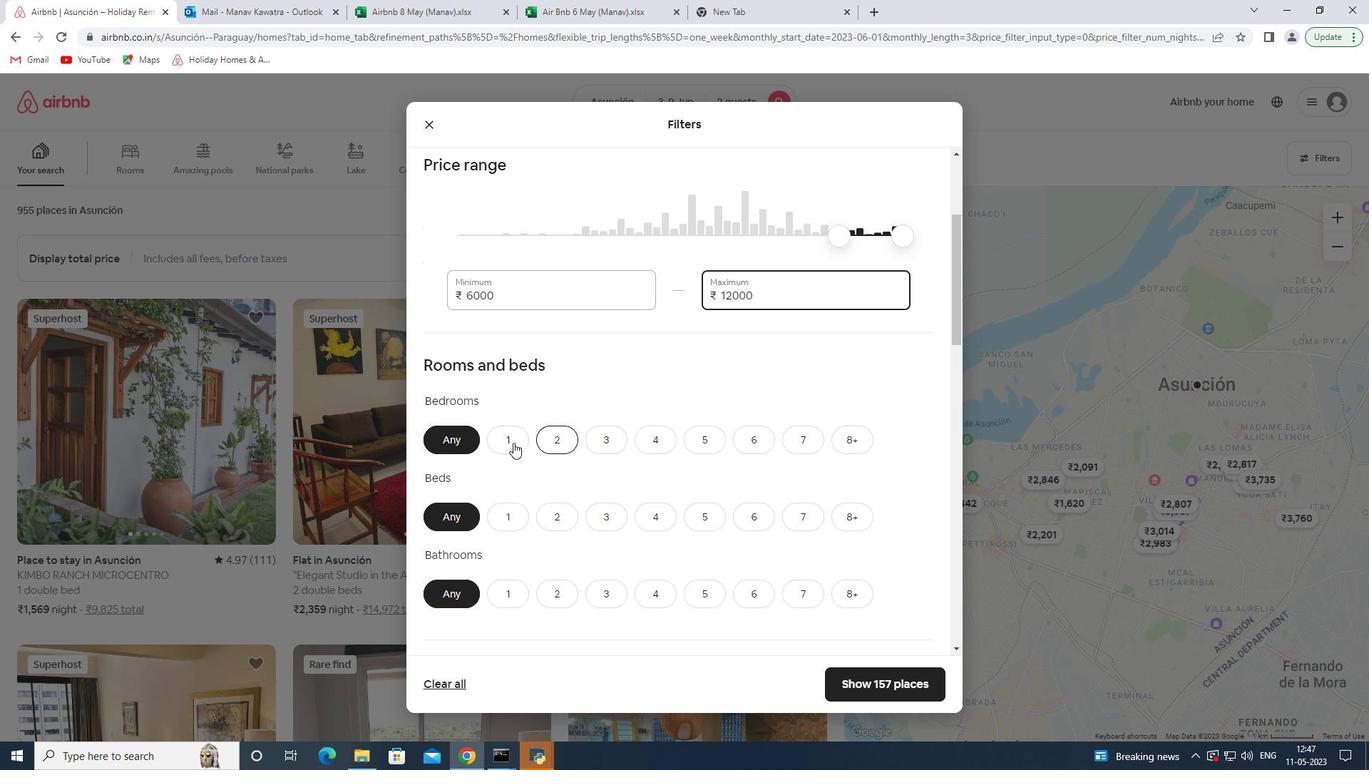 
Action: Mouse pressed left at (506, 445)
Screenshot: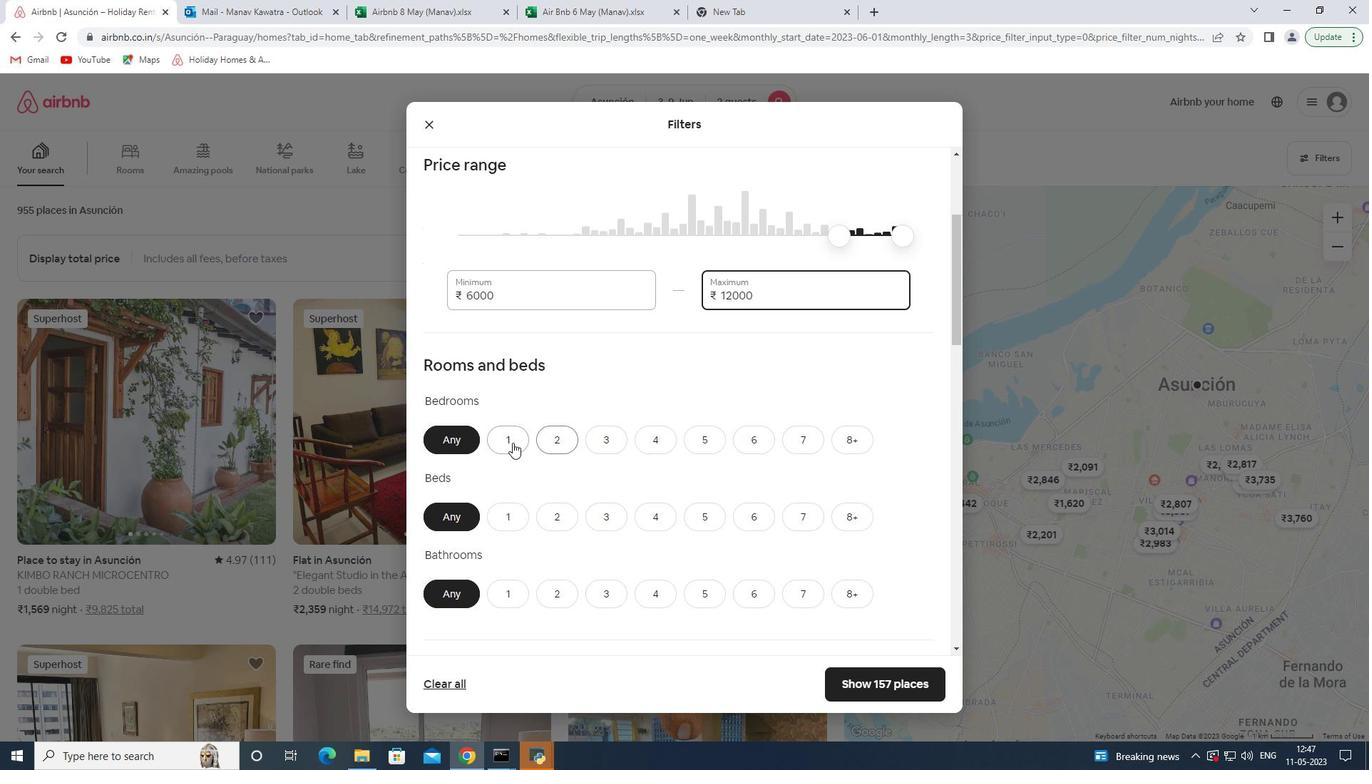 
Action: Mouse moved to (515, 514)
Screenshot: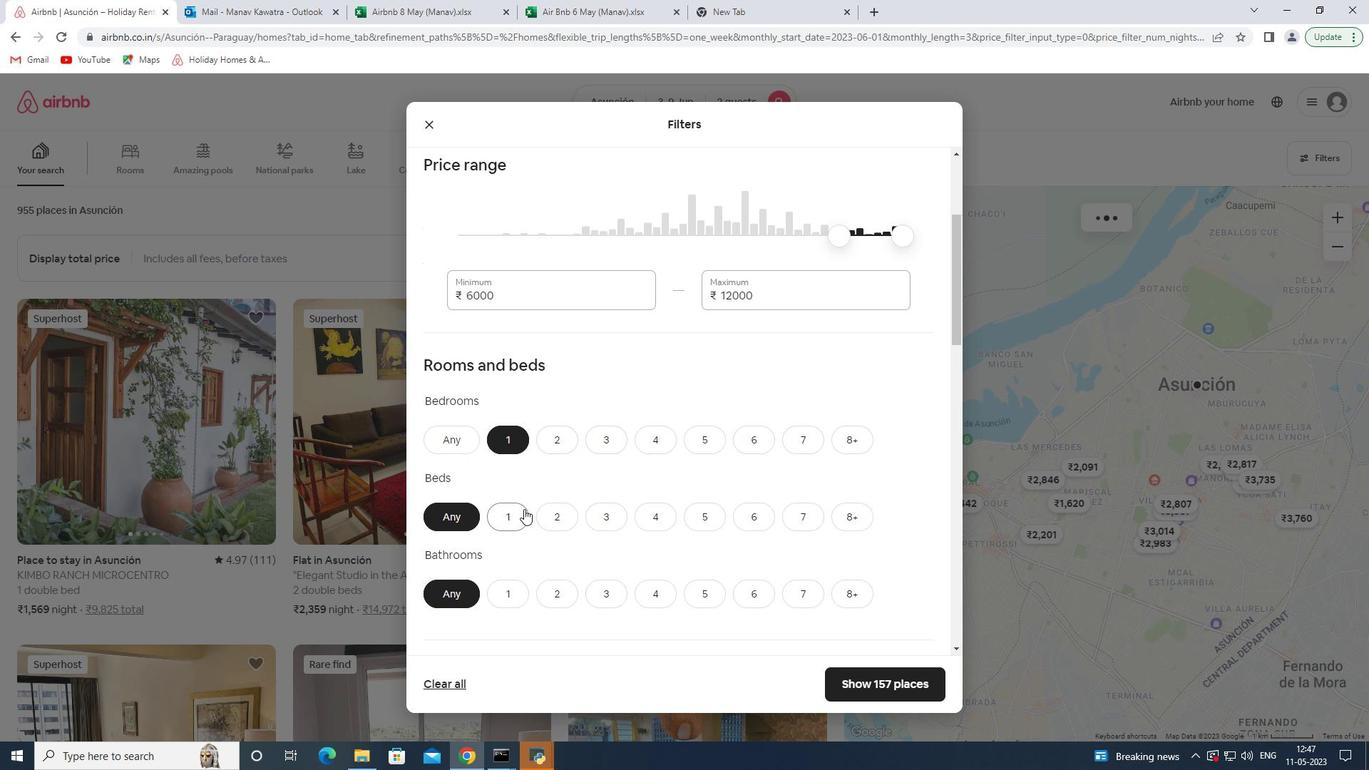 
Action: Mouse pressed left at (515, 514)
Screenshot: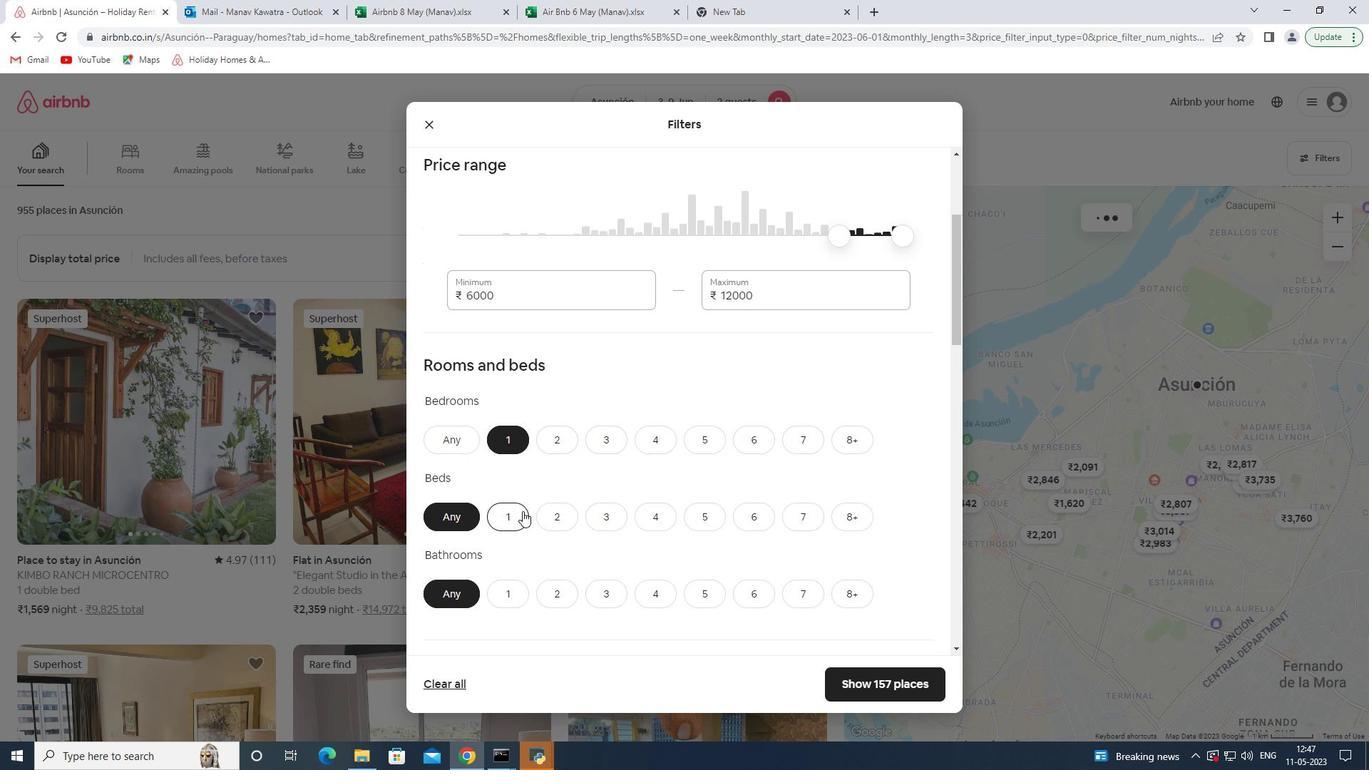 
Action: Mouse moved to (488, 593)
Screenshot: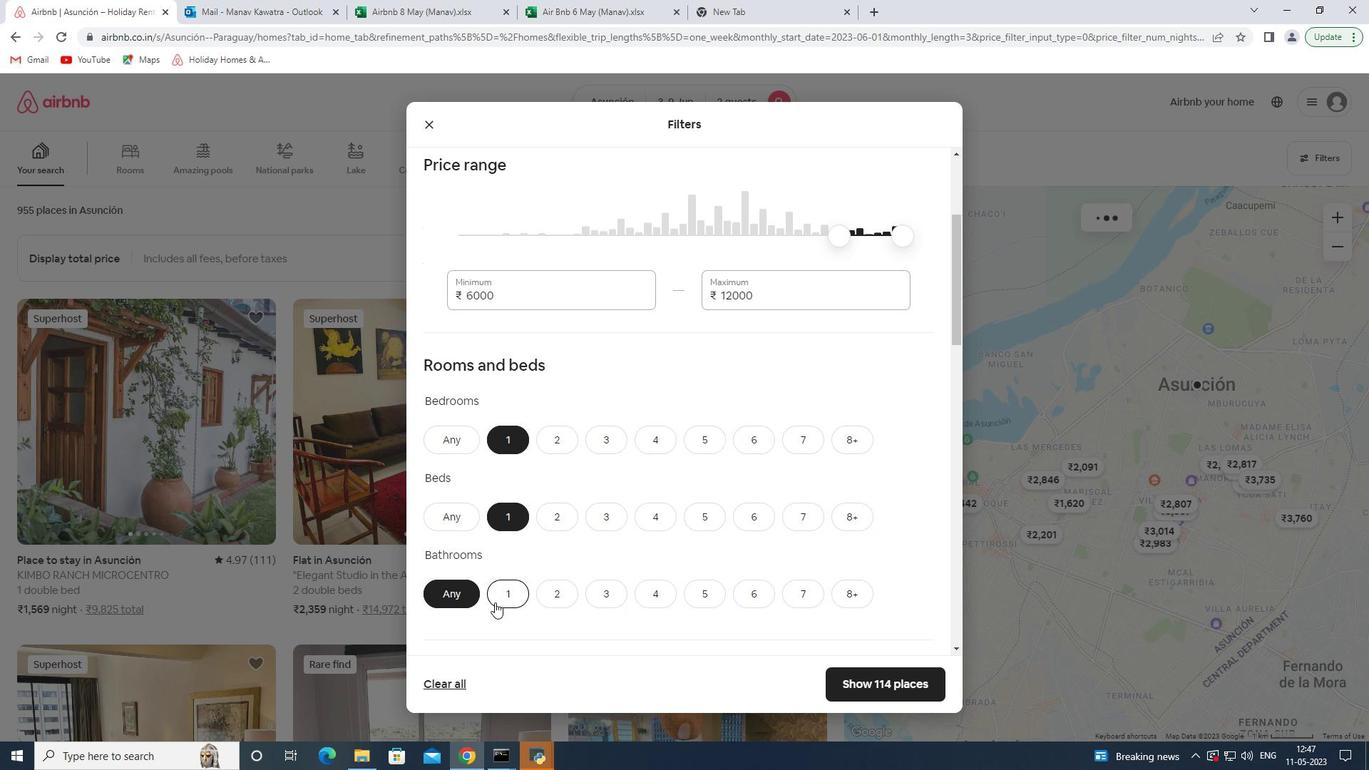 
Action: Mouse pressed left at (488, 593)
Screenshot: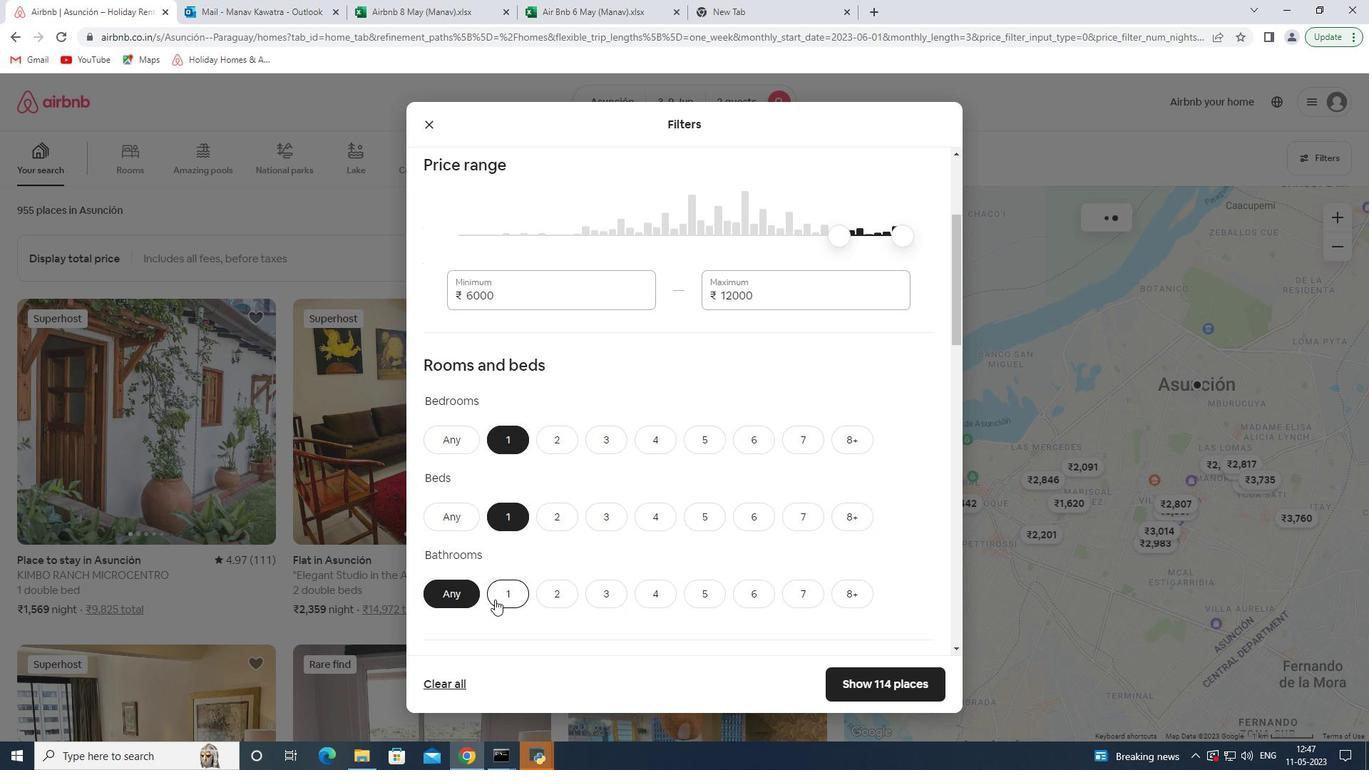 
Action: Mouse moved to (504, 544)
Screenshot: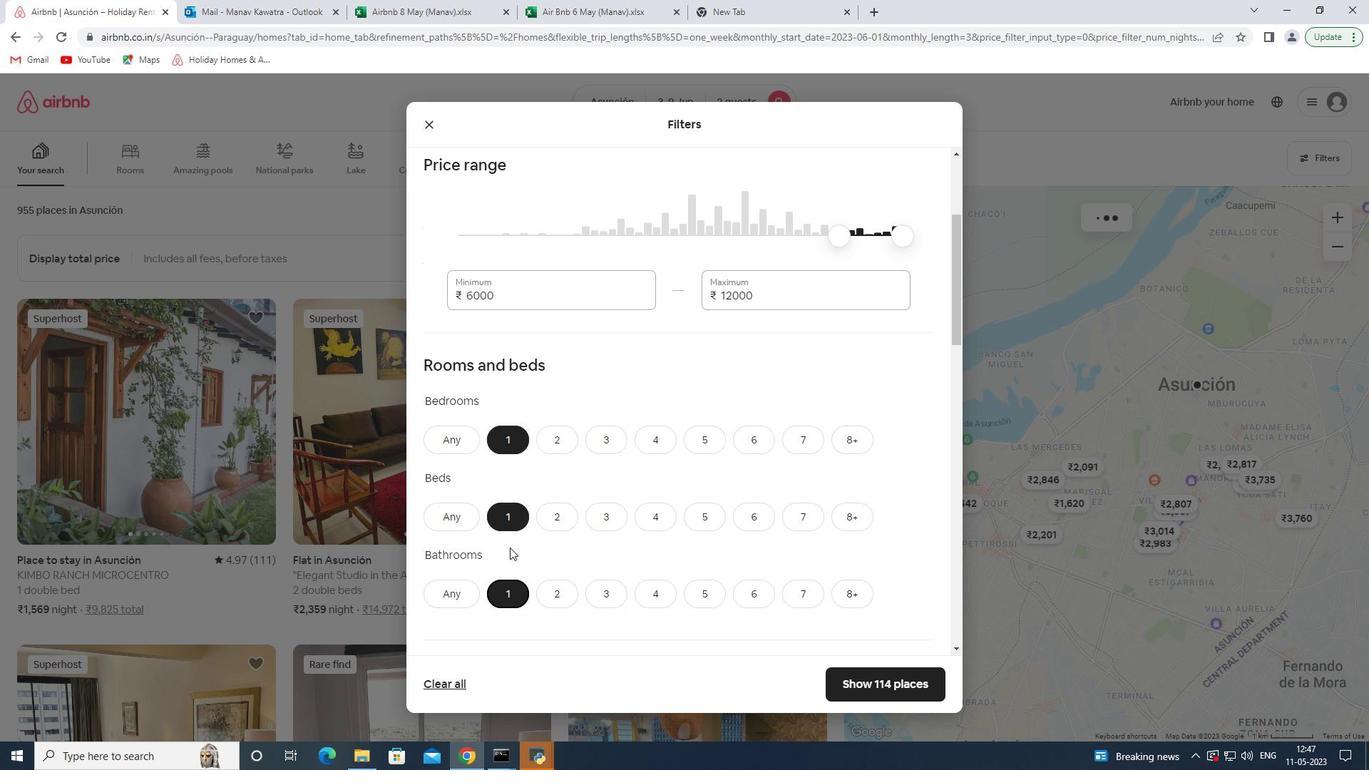 
Action: Mouse scrolled (504, 544) with delta (0, 0)
Screenshot: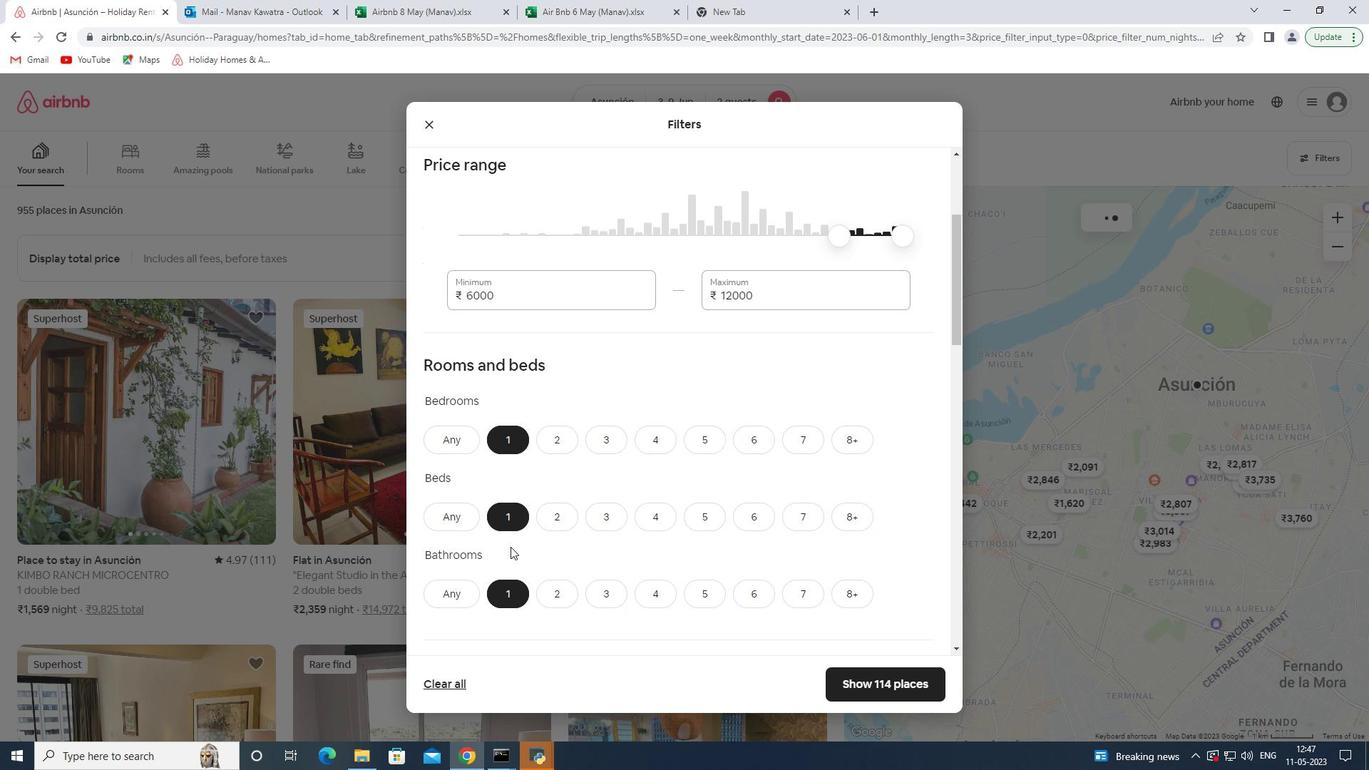 
Action: Mouse scrolled (504, 544) with delta (0, 0)
Screenshot: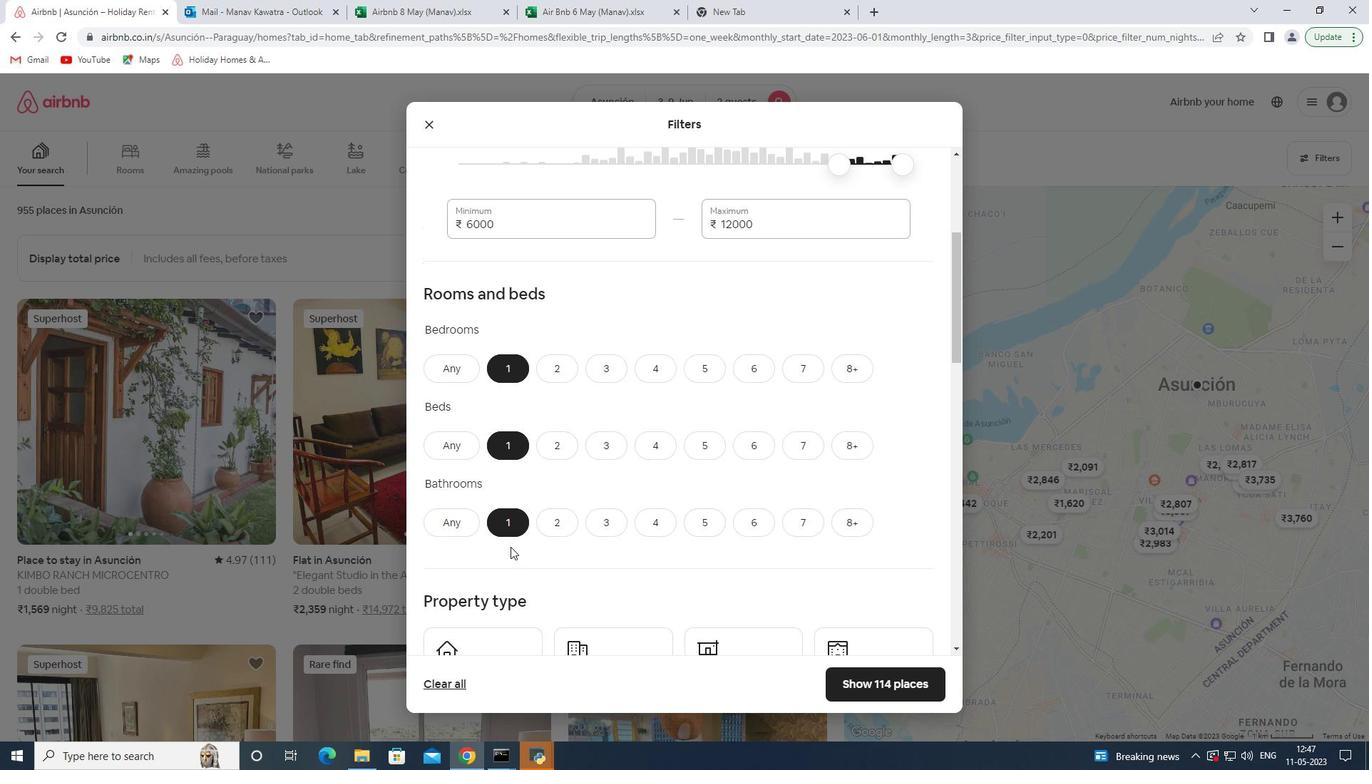 
Action: Mouse moved to (504, 606)
Screenshot: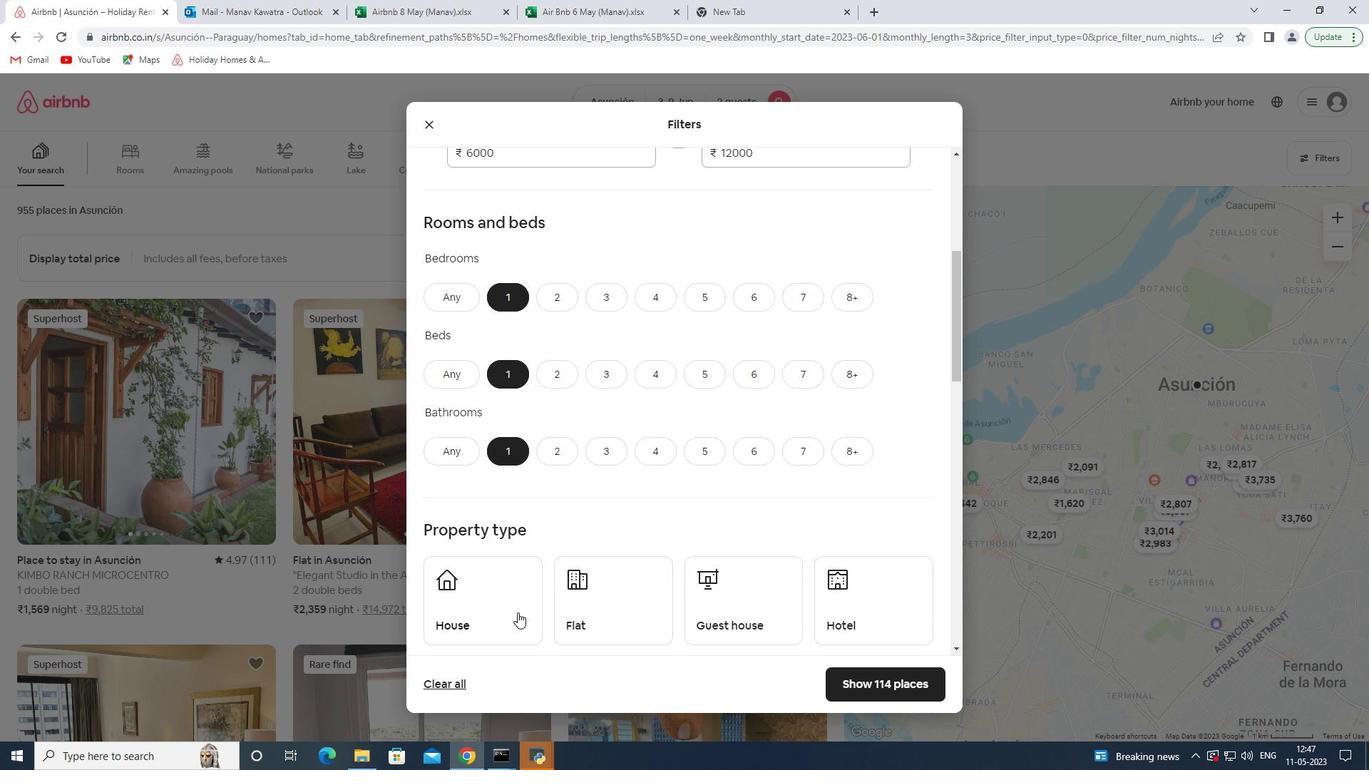 
Action: Mouse pressed left at (504, 606)
Screenshot: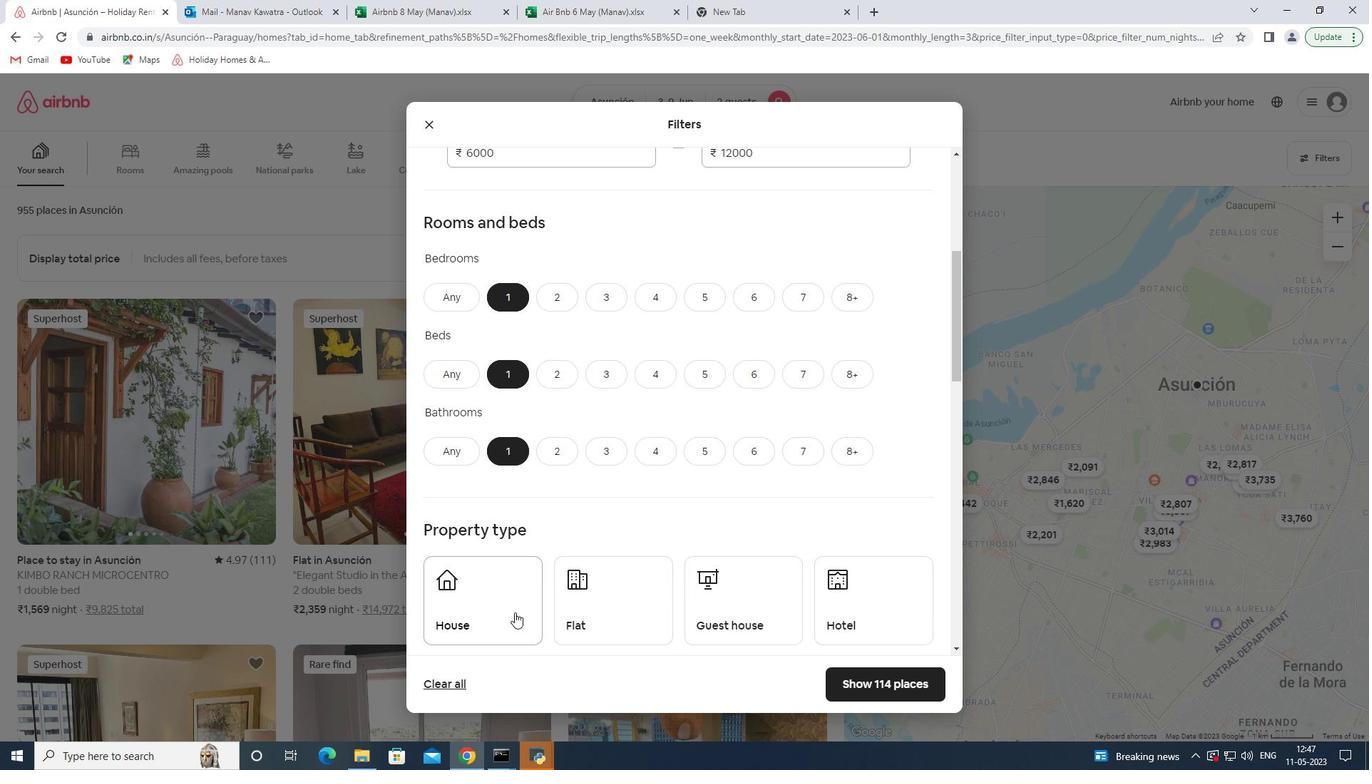 
Action: Mouse moved to (620, 593)
Screenshot: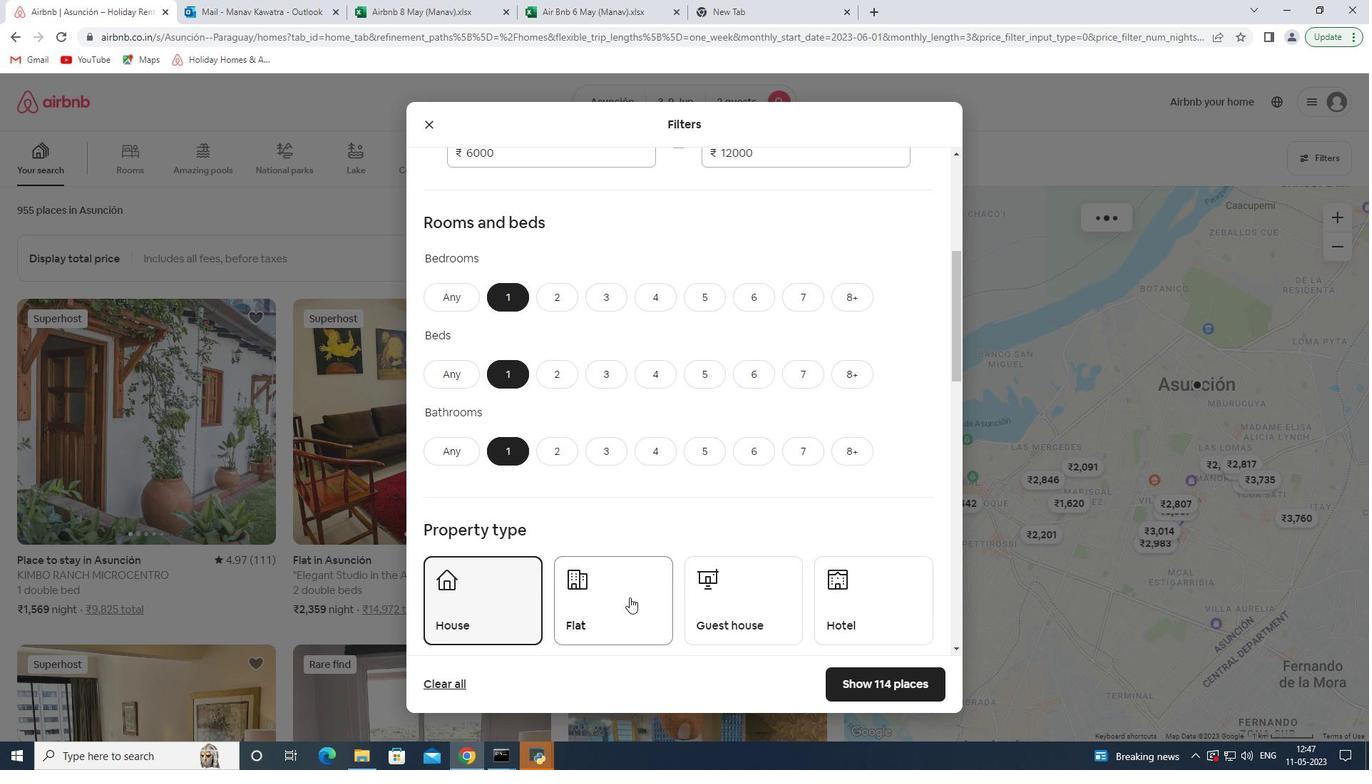
Action: Mouse pressed left at (620, 593)
Screenshot: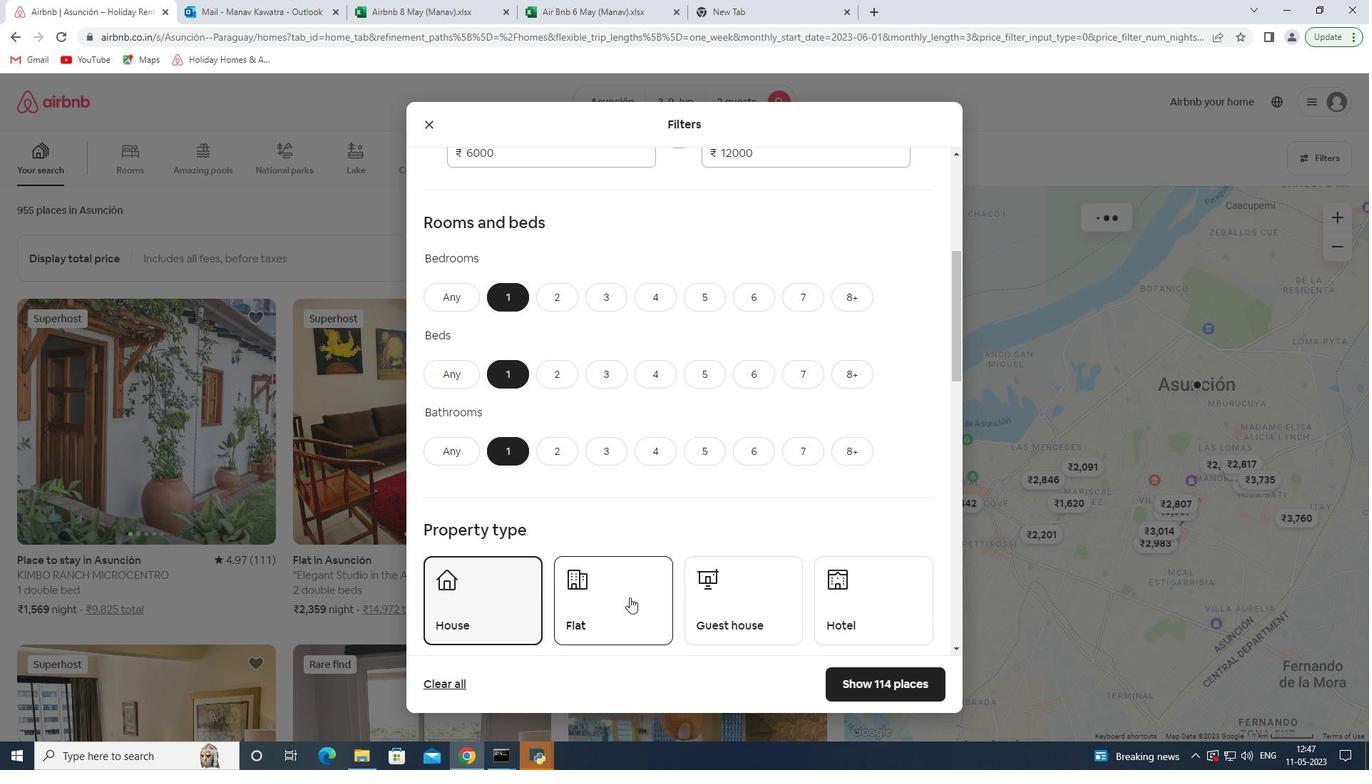 
Action: Mouse moved to (721, 600)
Screenshot: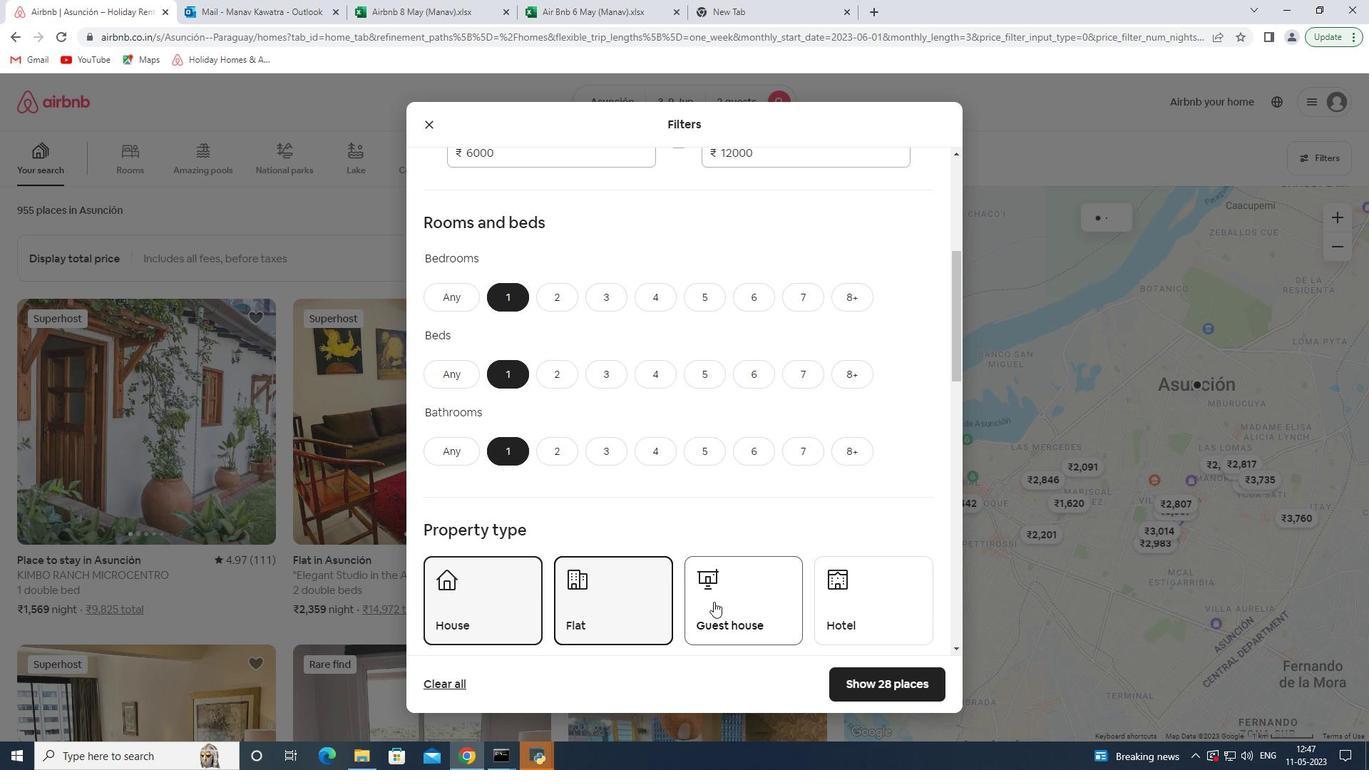 
Action: Mouse pressed left at (721, 600)
Screenshot: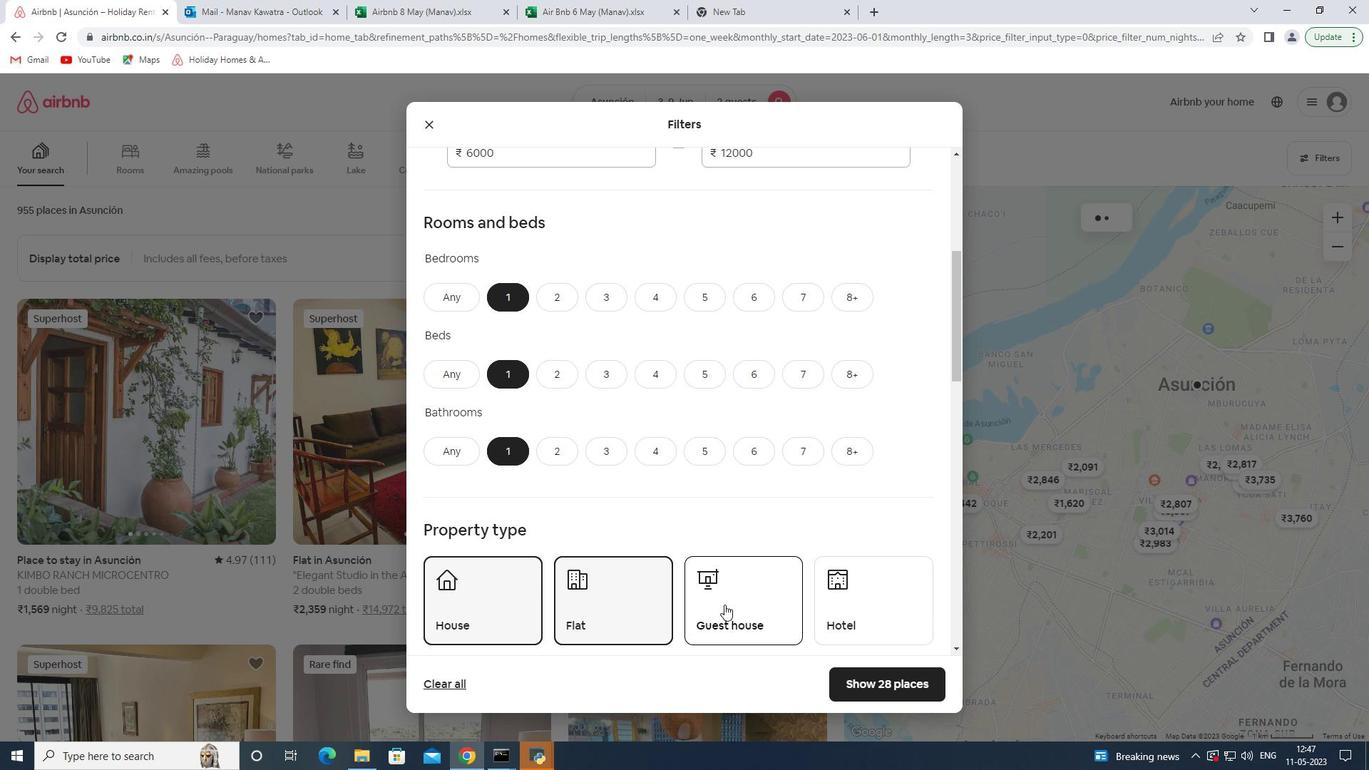 
Action: Mouse moved to (713, 598)
Screenshot: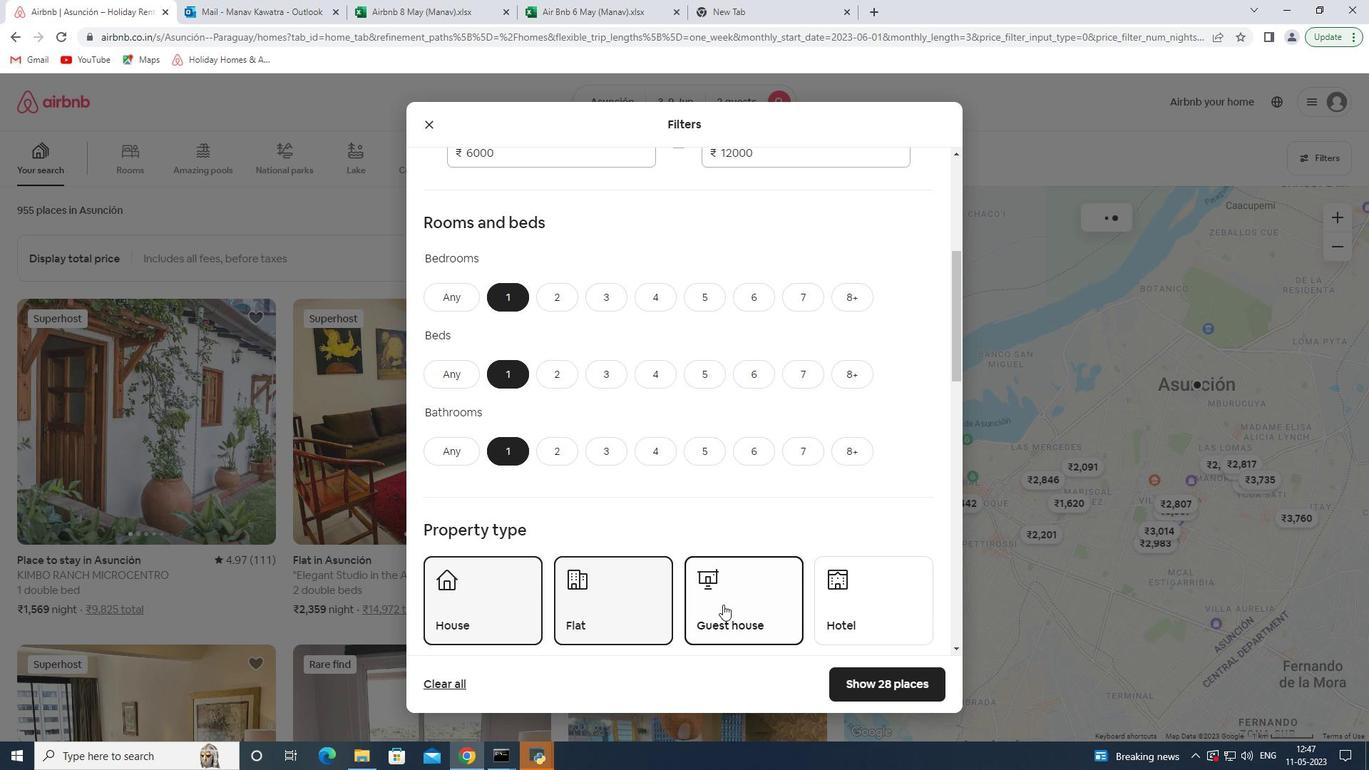 
Action: Mouse scrolled (713, 597) with delta (0, 0)
Screenshot: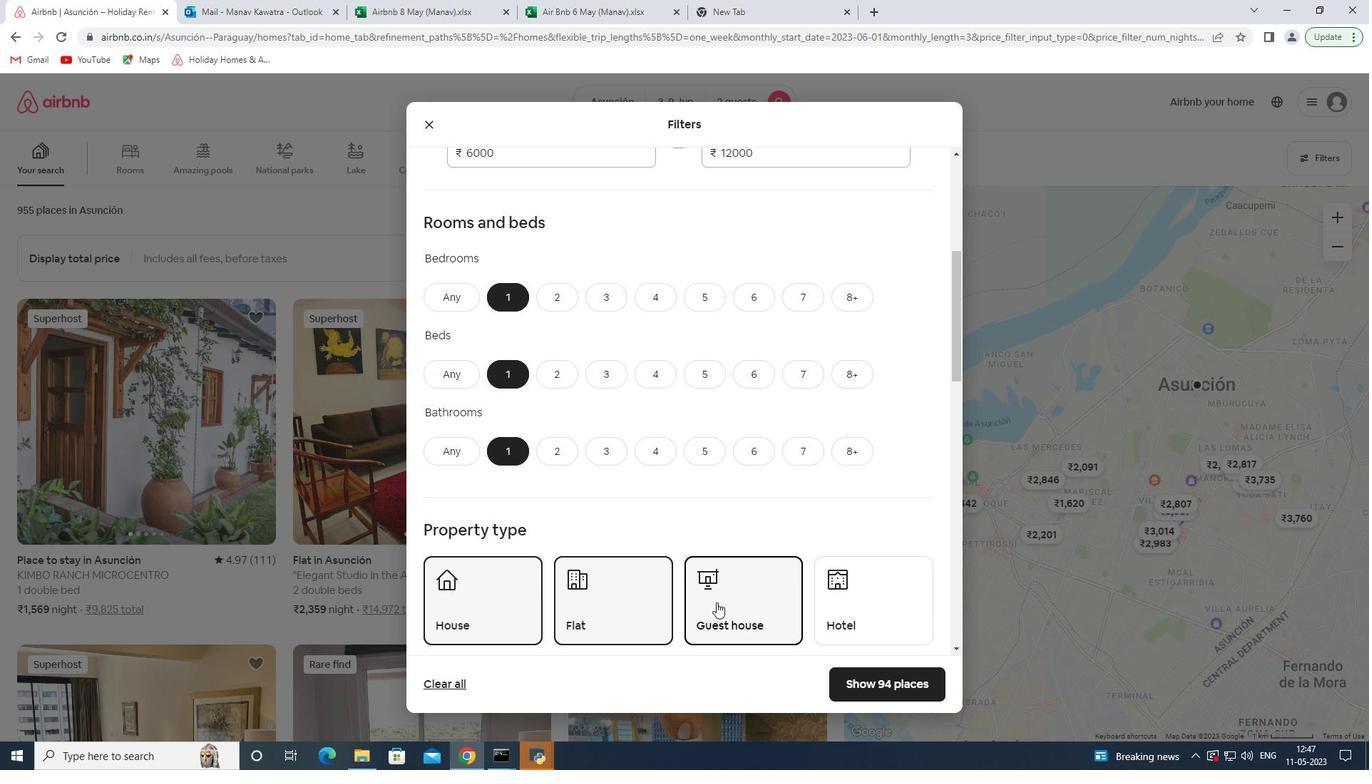 
Action: Mouse scrolled (713, 597) with delta (0, 0)
Screenshot: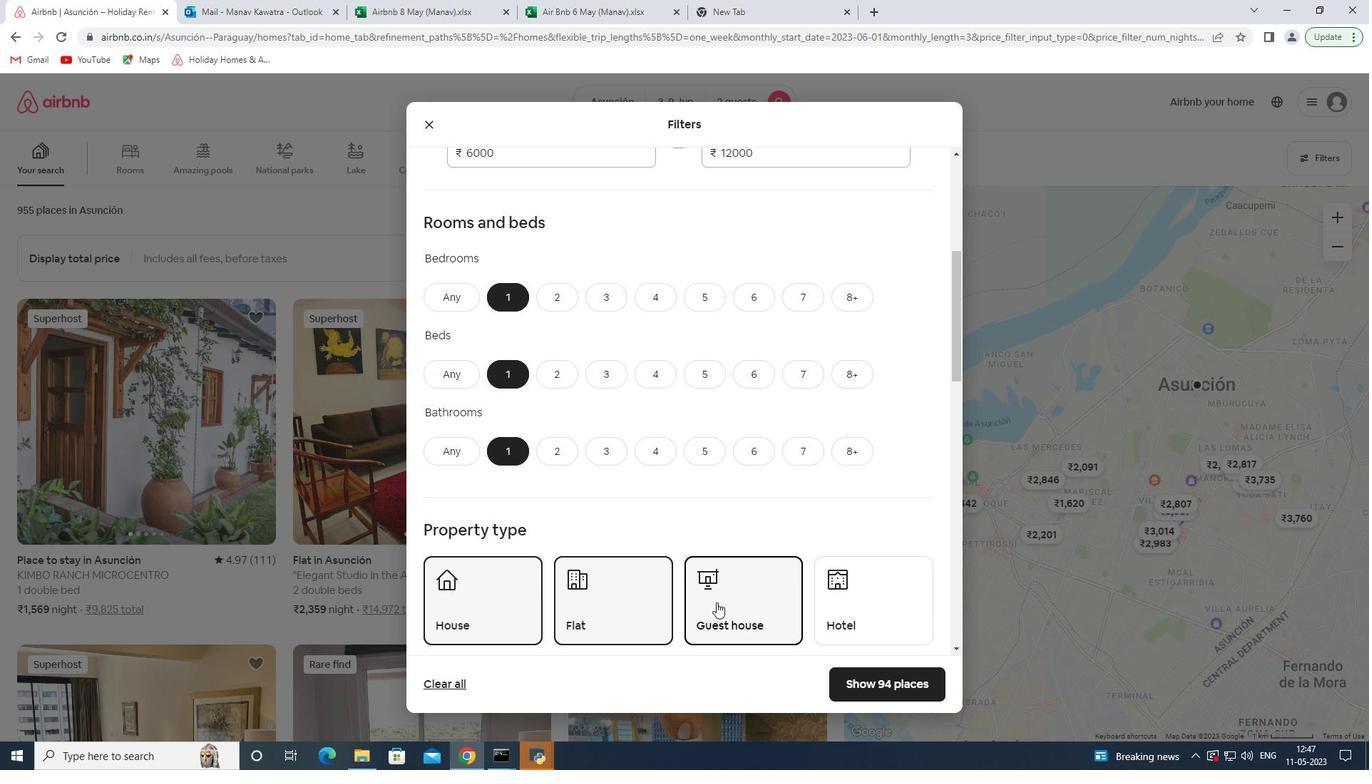 
Action: Mouse scrolled (713, 597) with delta (0, 0)
Screenshot: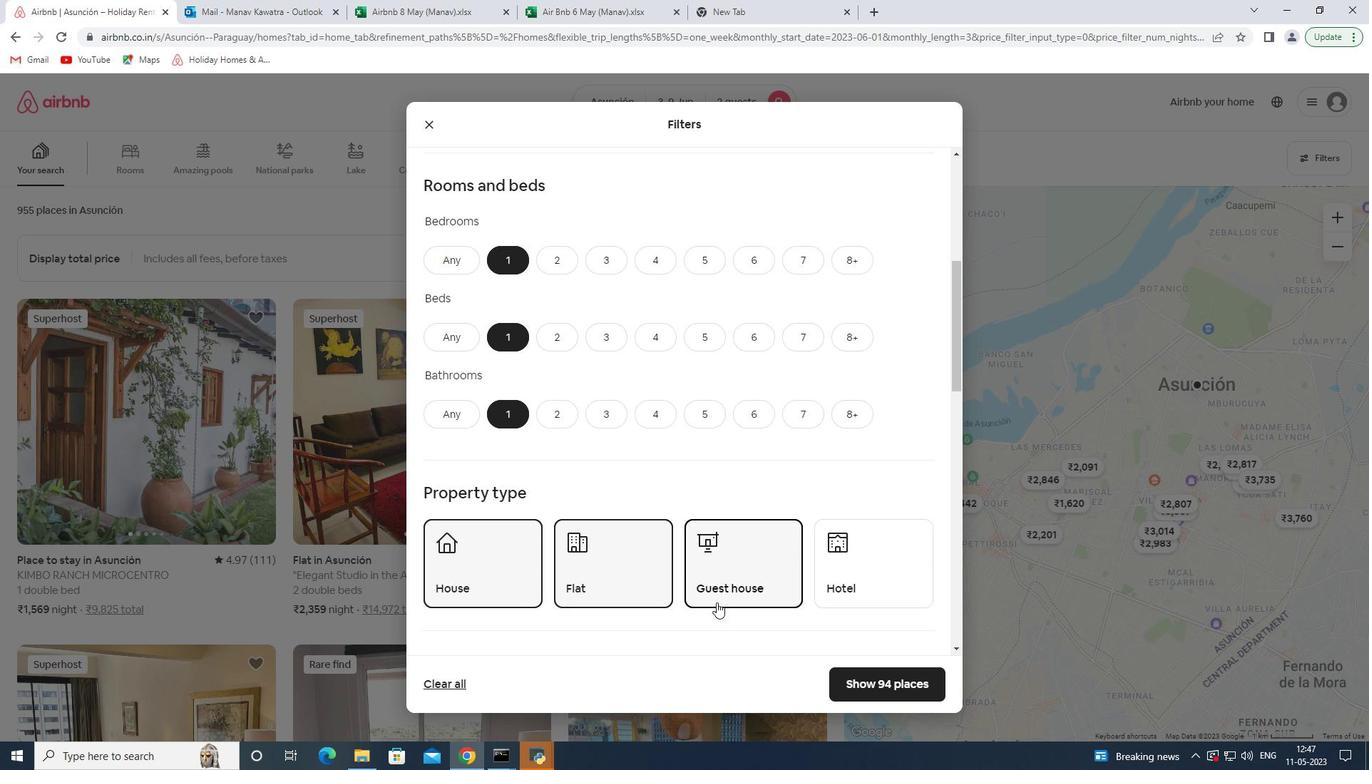 
Action: Mouse scrolled (713, 597) with delta (0, 0)
Screenshot: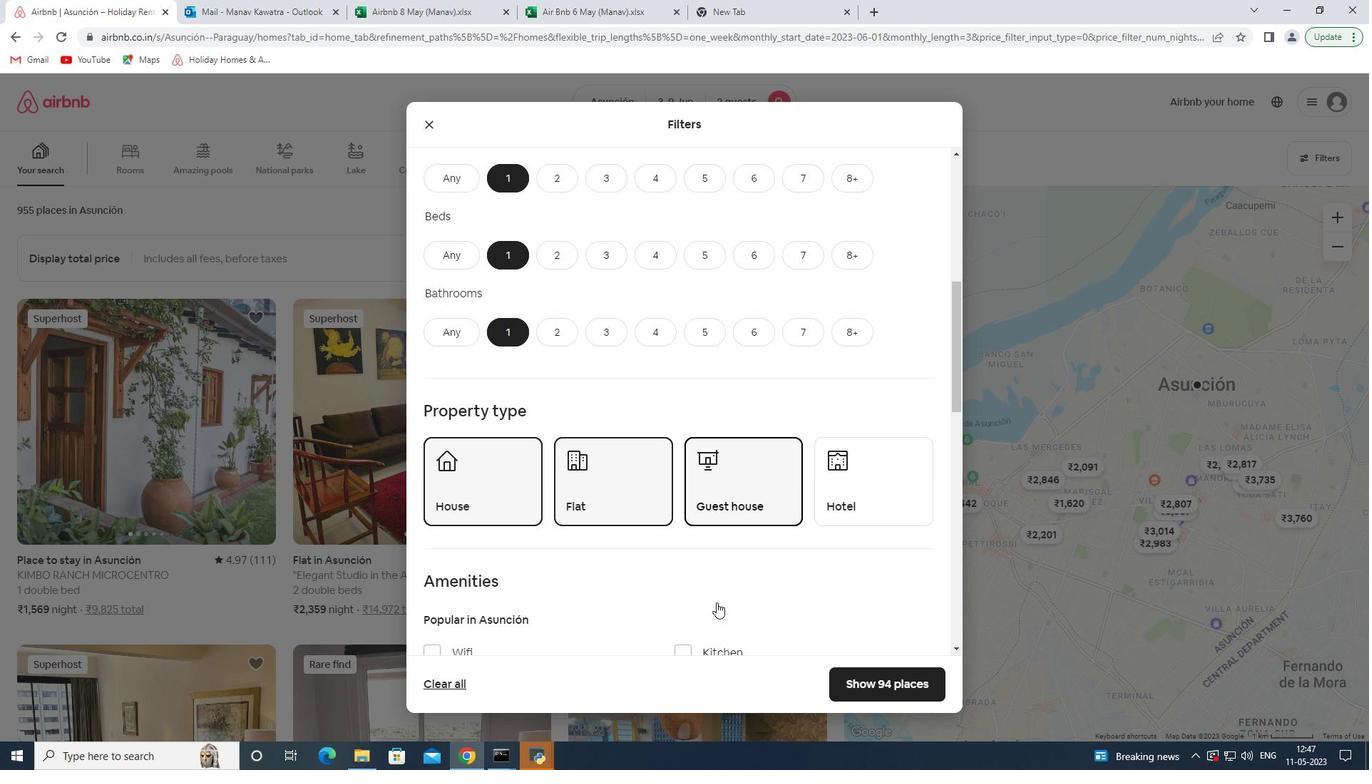 
Action: Mouse scrolled (713, 597) with delta (0, 0)
Screenshot: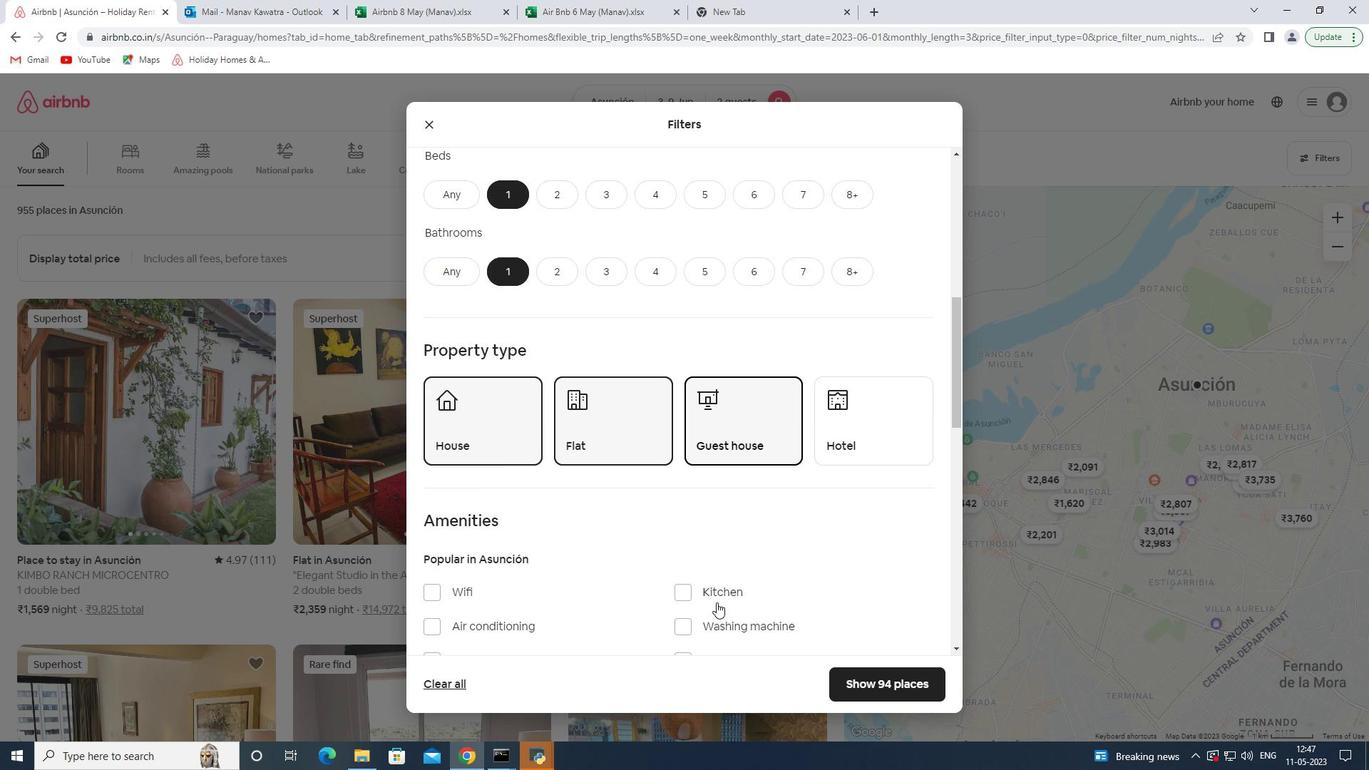 
Action: Mouse moved to (733, 543)
Screenshot: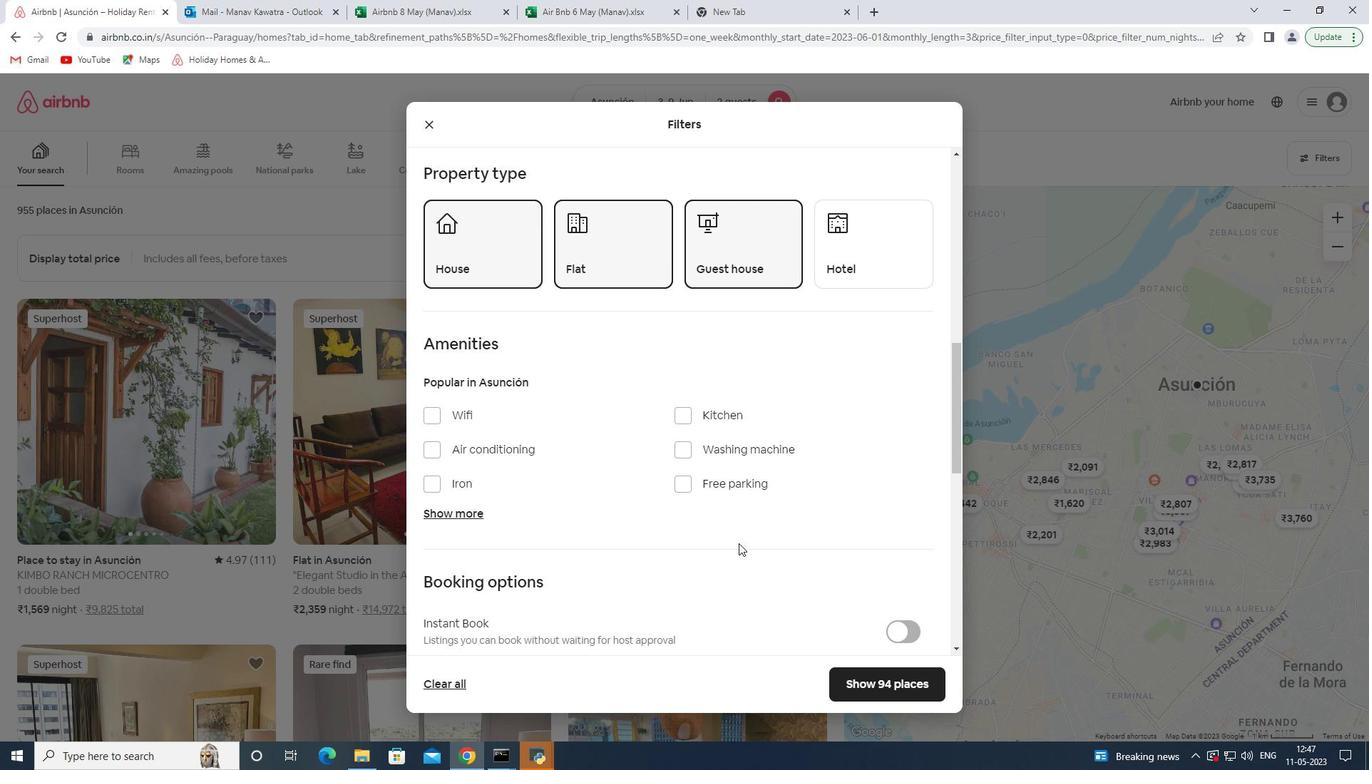 
Action: Mouse scrolled (733, 542) with delta (0, 0)
Screenshot: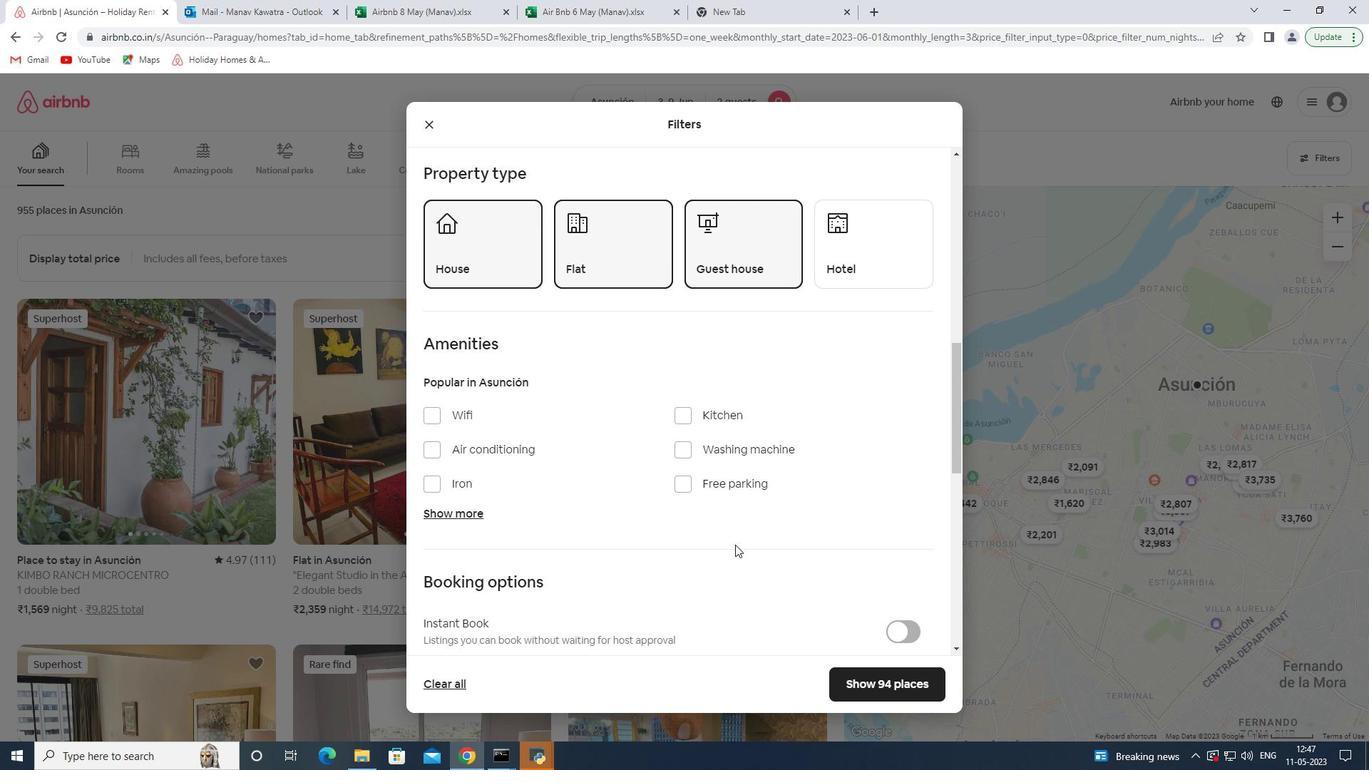 
Action: Mouse scrolled (733, 542) with delta (0, 0)
Screenshot: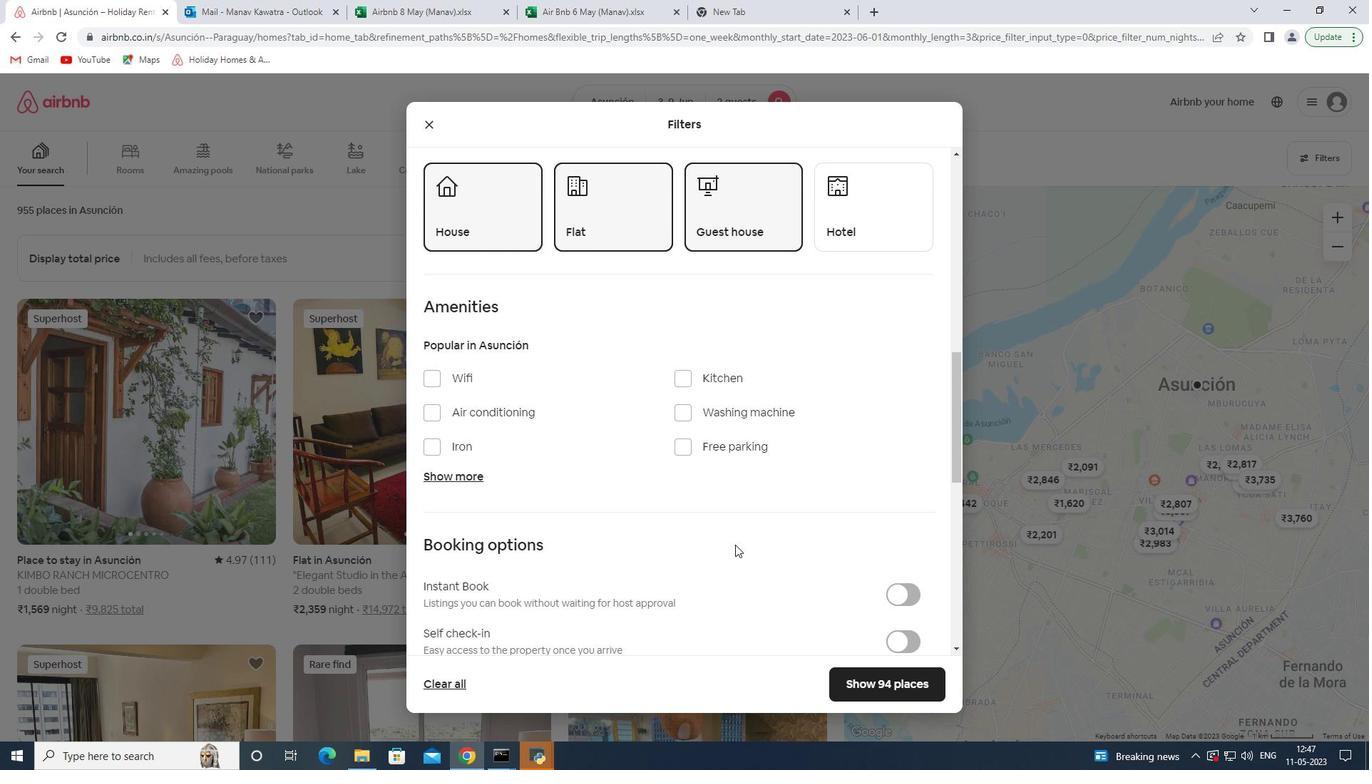 
Action: Mouse scrolled (733, 542) with delta (0, 0)
Screenshot: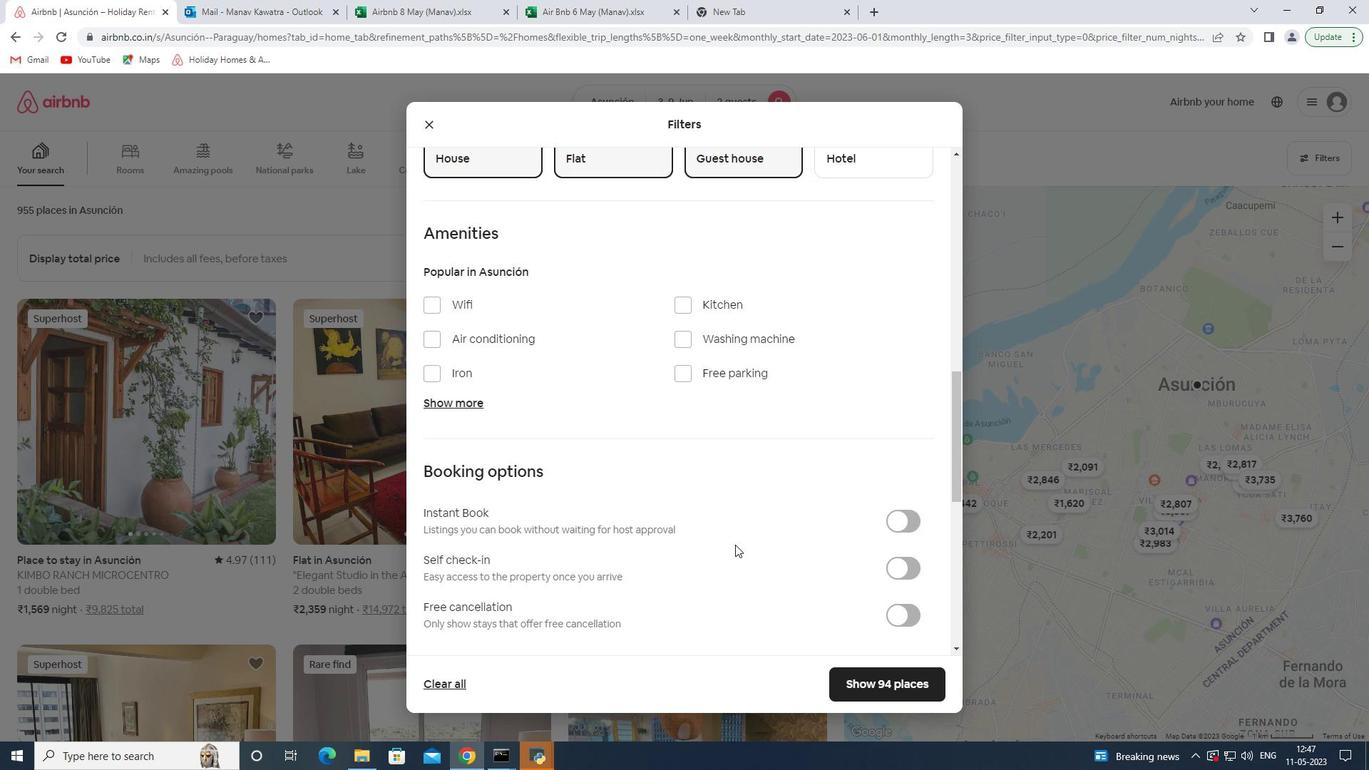 
Action: Mouse moved to (902, 462)
Screenshot: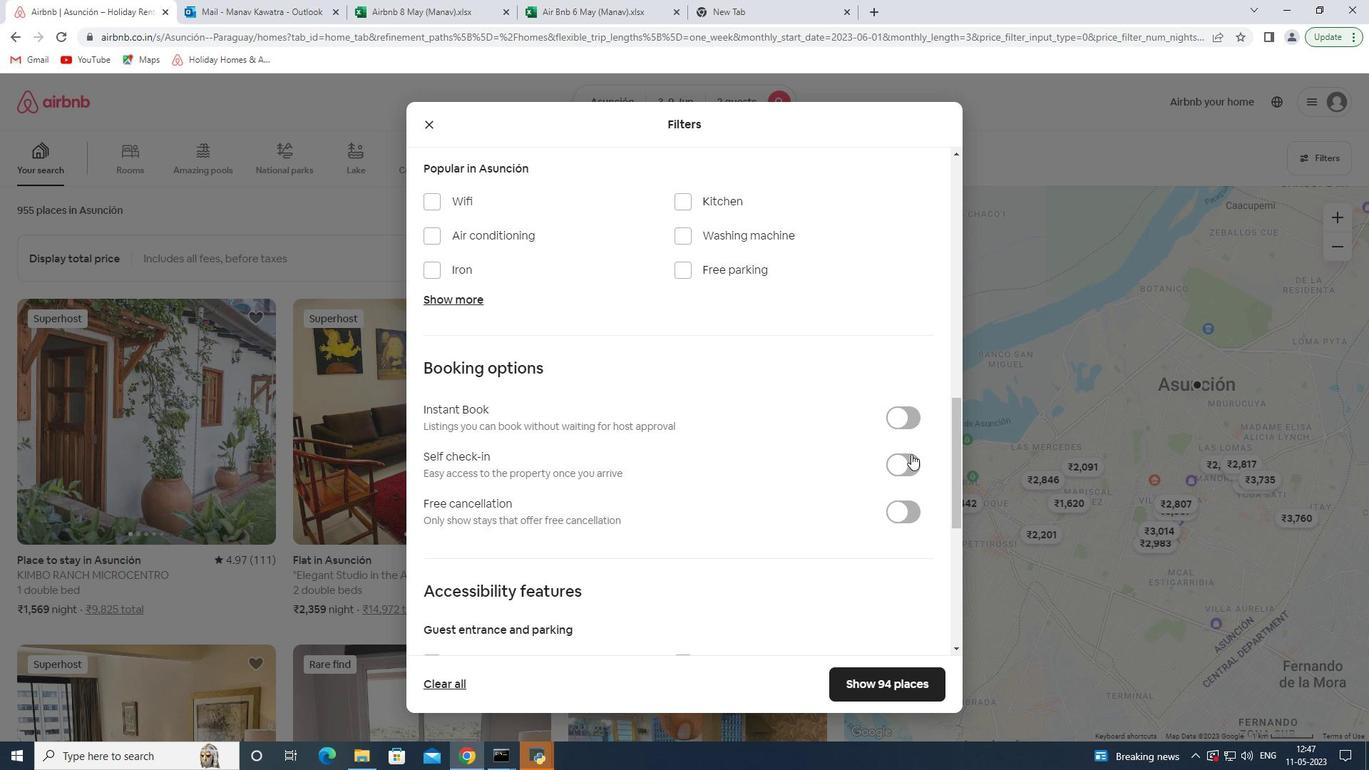 
Action: Mouse pressed left at (902, 462)
Screenshot: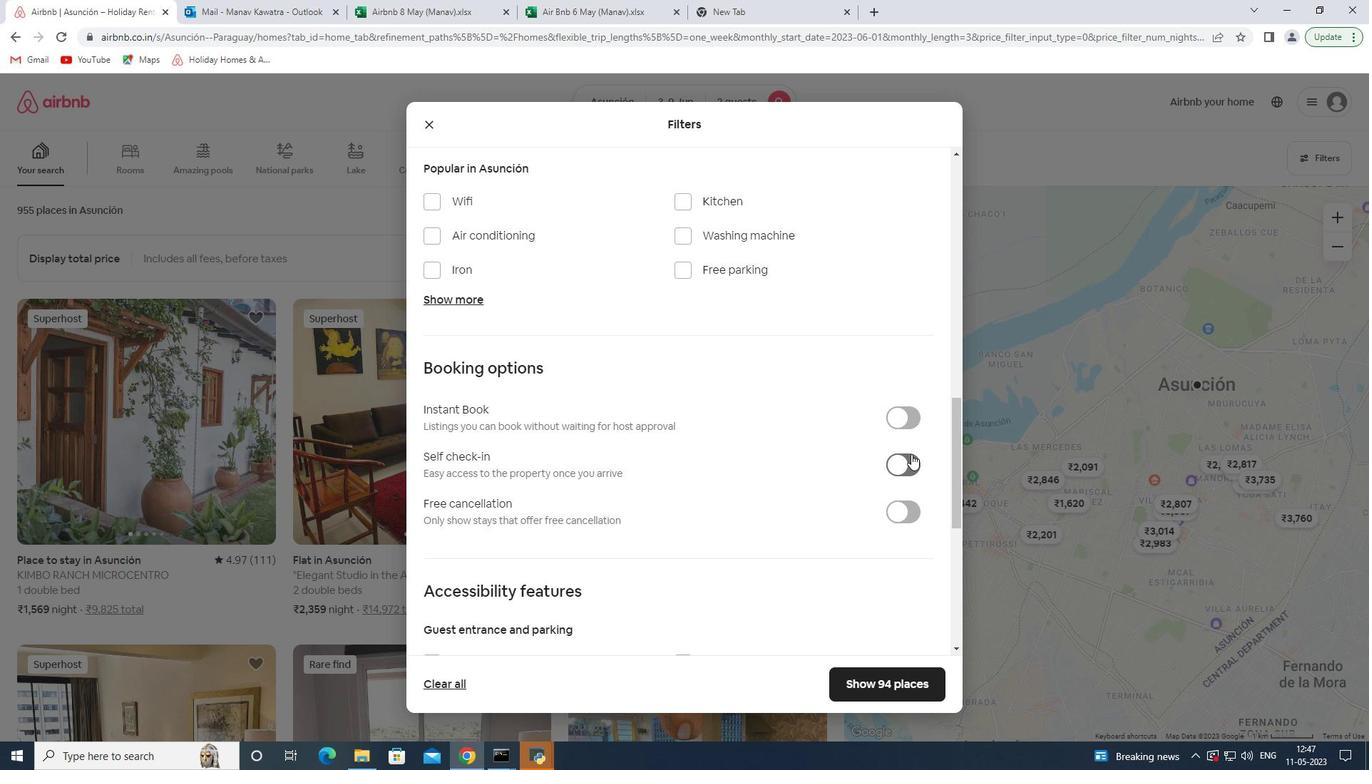
Action: Mouse moved to (889, 467)
Screenshot: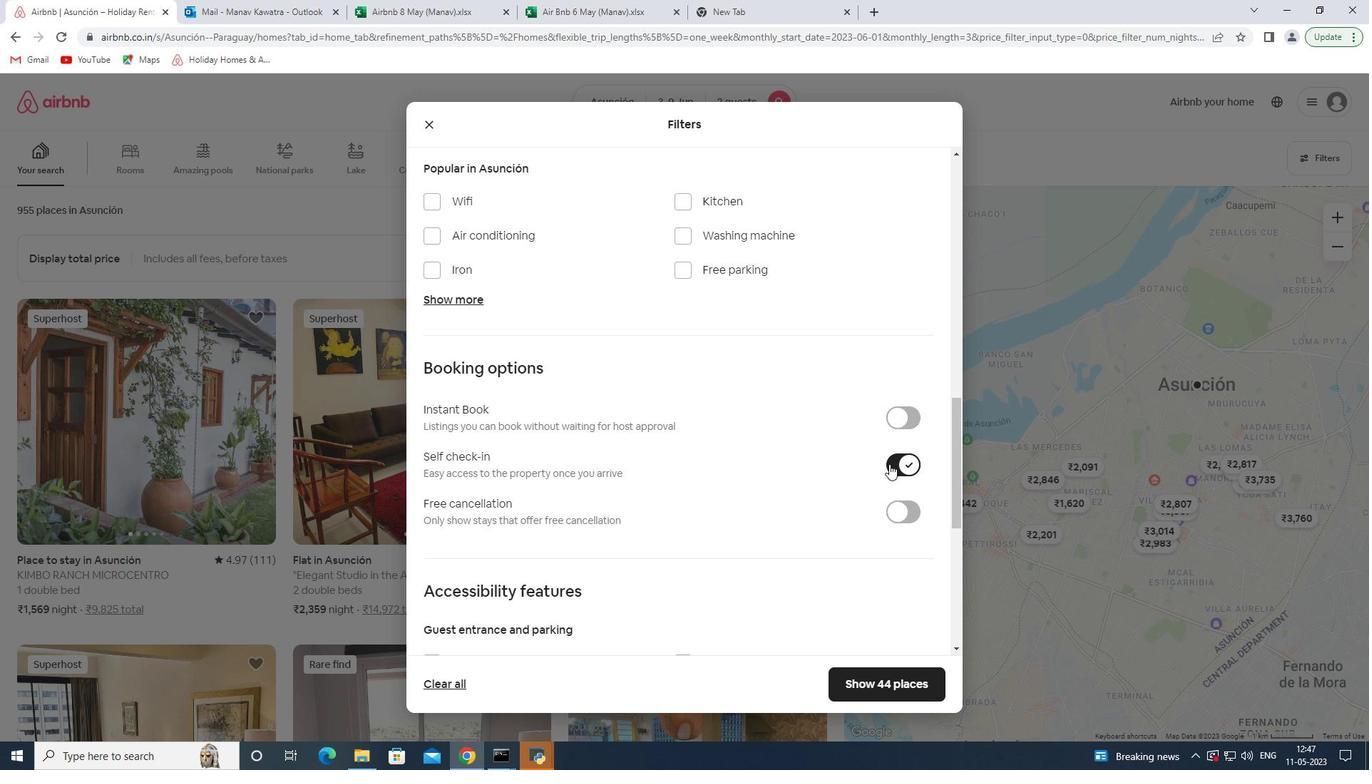
Action: Mouse scrolled (889, 466) with delta (0, 0)
Screenshot: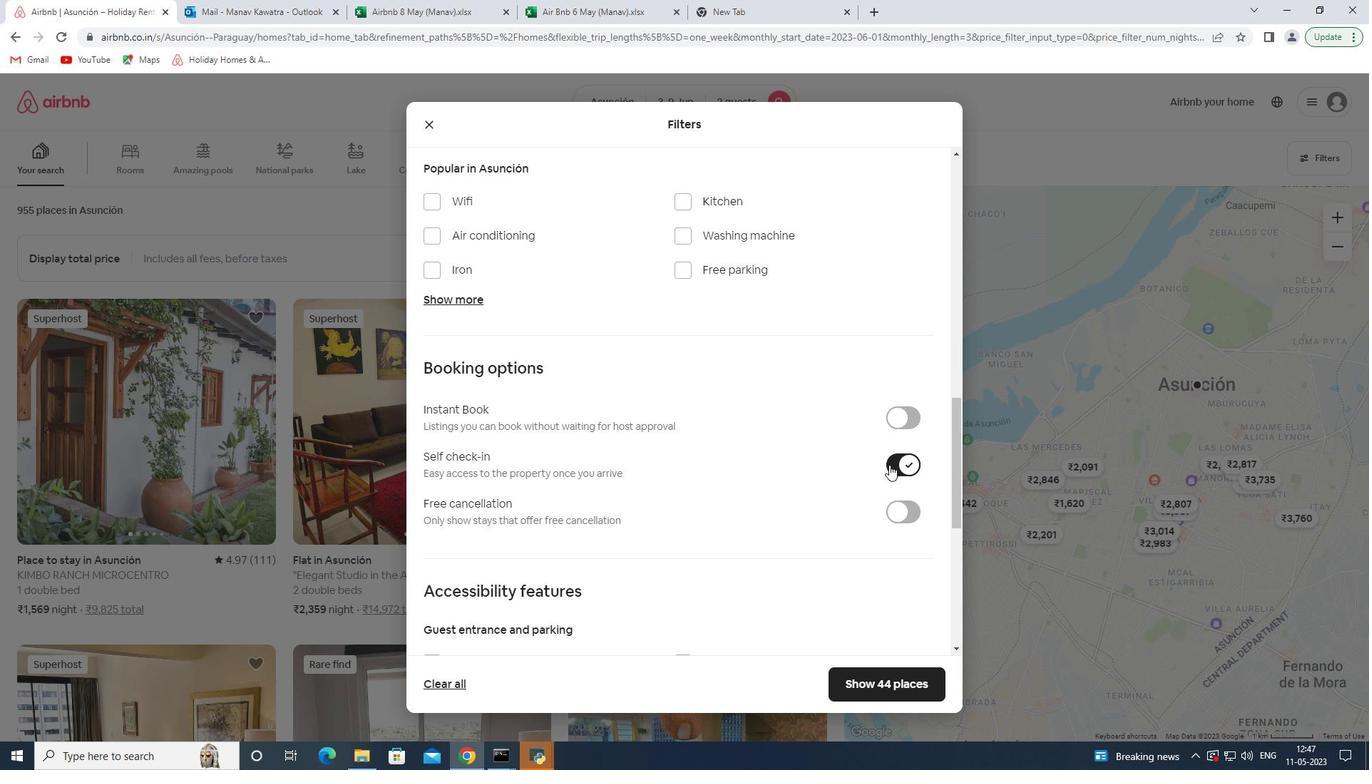 
Action: Mouse scrolled (889, 466) with delta (0, 0)
Screenshot: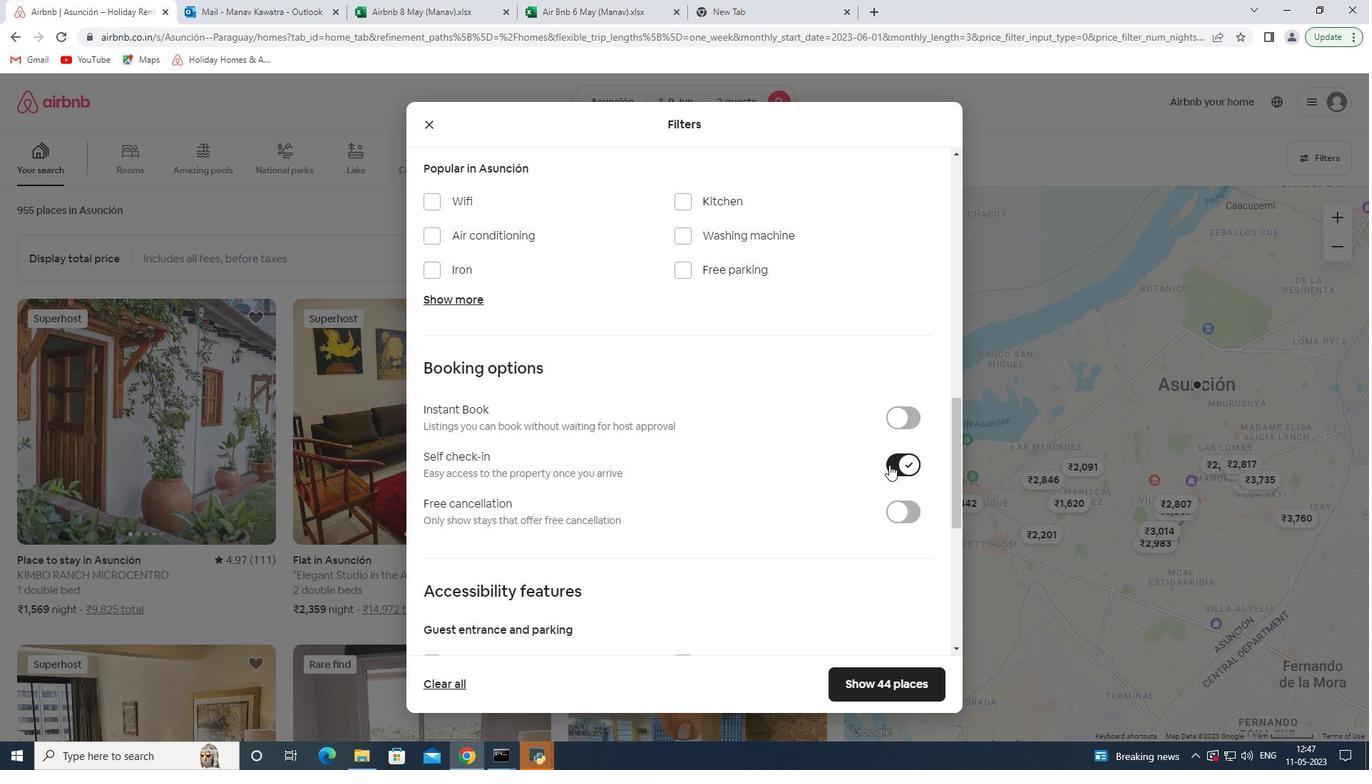 
Action: Mouse scrolled (889, 466) with delta (0, 0)
Screenshot: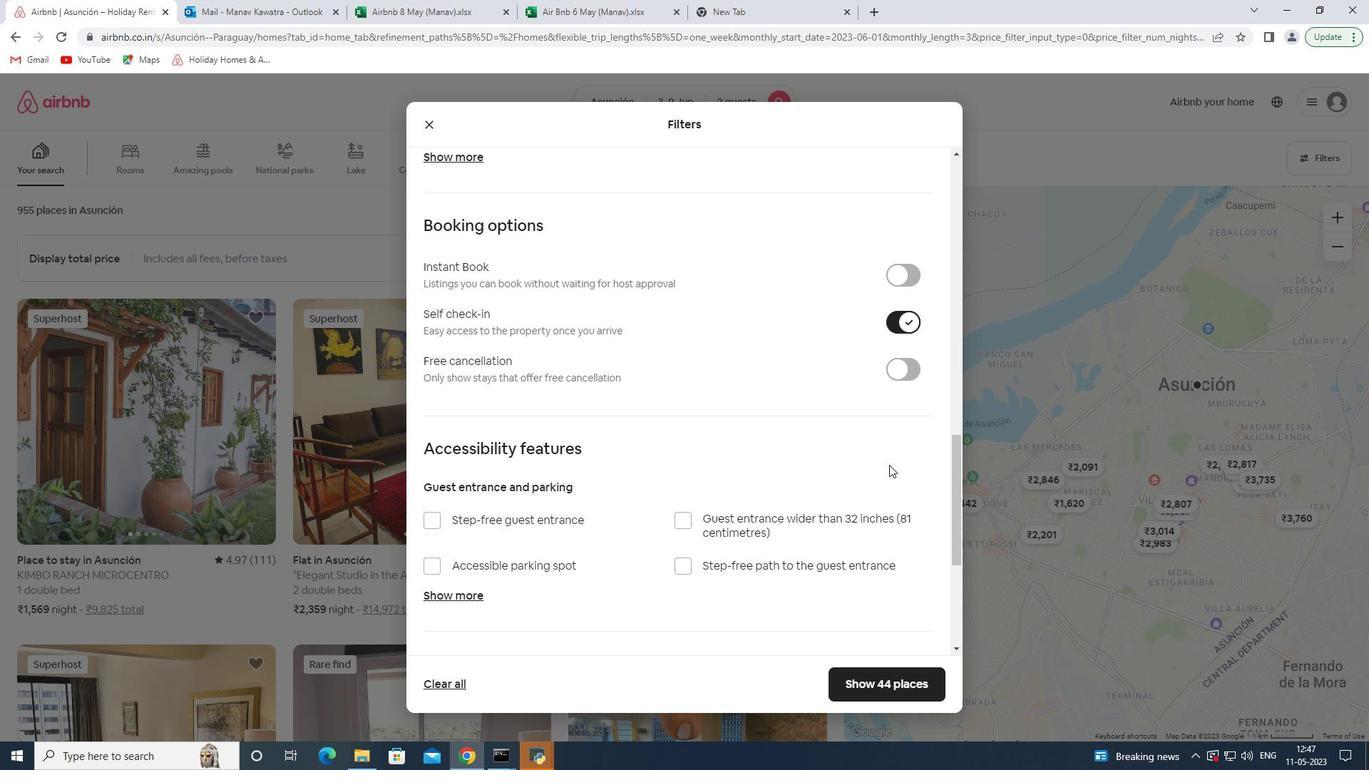 
Action: Mouse scrolled (889, 466) with delta (0, 0)
Screenshot: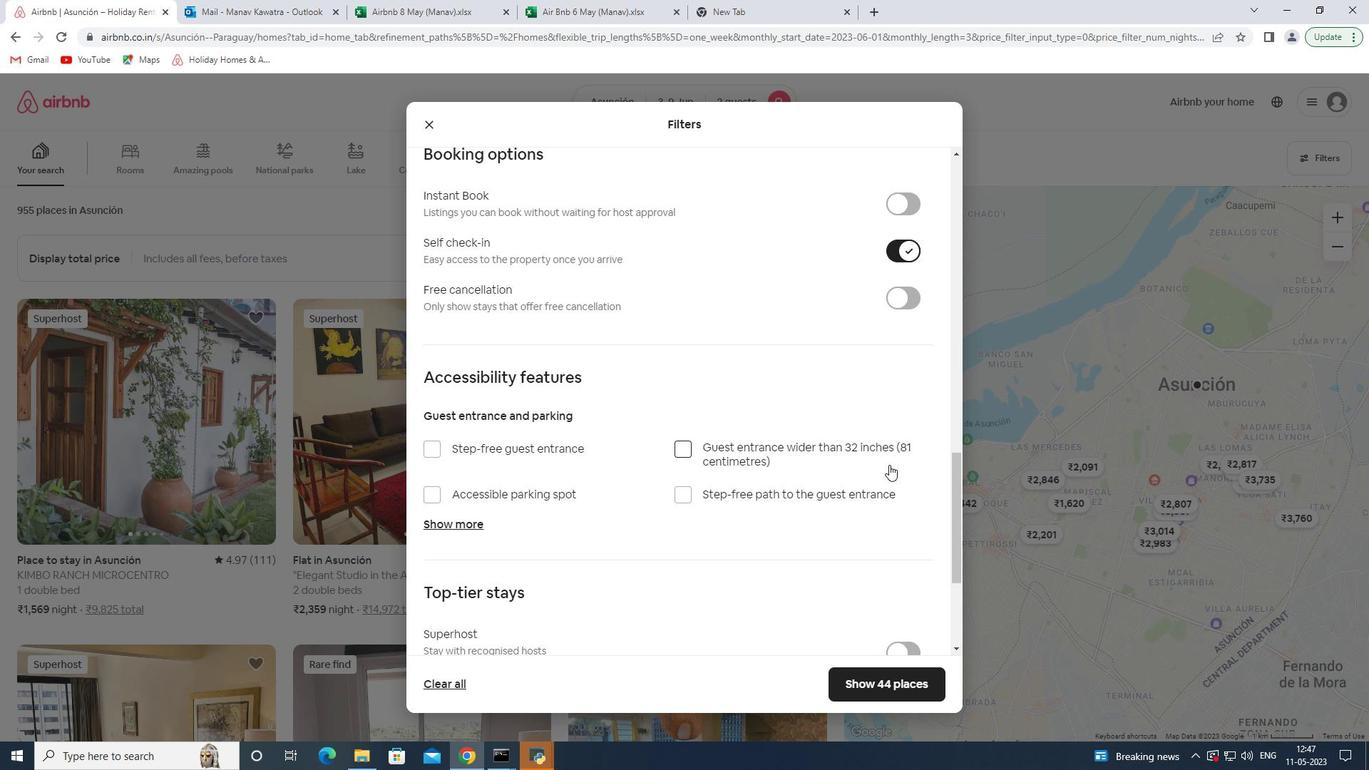 
Action: Mouse scrolled (889, 466) with delta (0, 0)
Screenshot: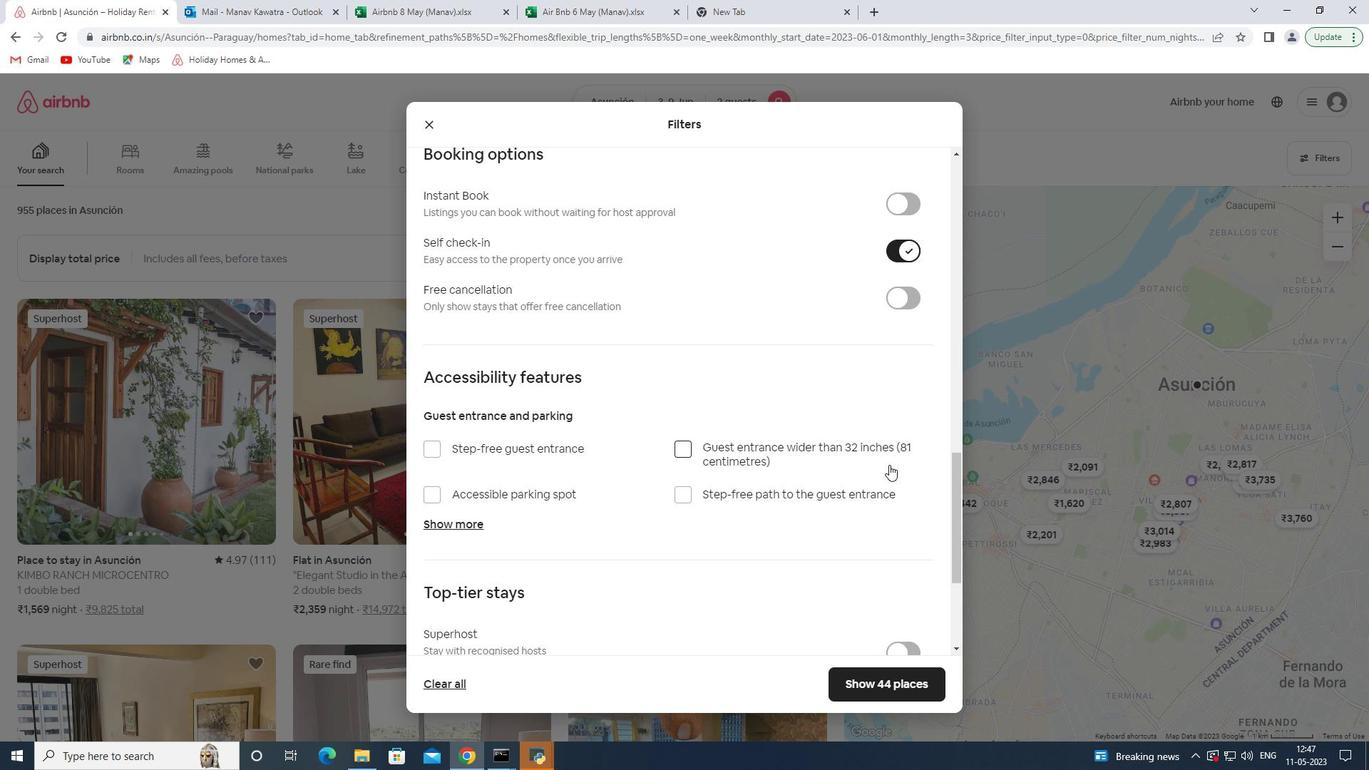 
Action: Mouse moved to (887, 467)
Screenshot: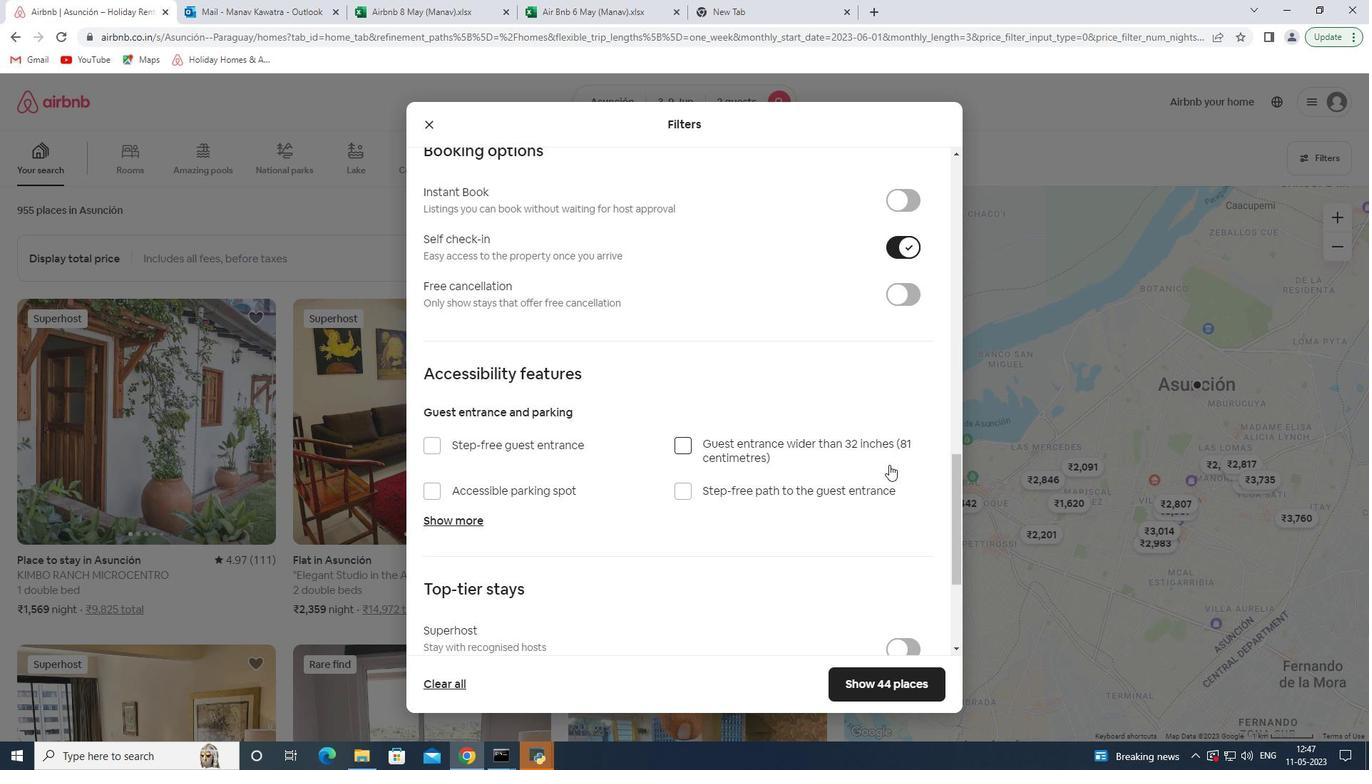 
Action: Mouse scrolled (887, 466) with delta (0, 0)
Screenshot: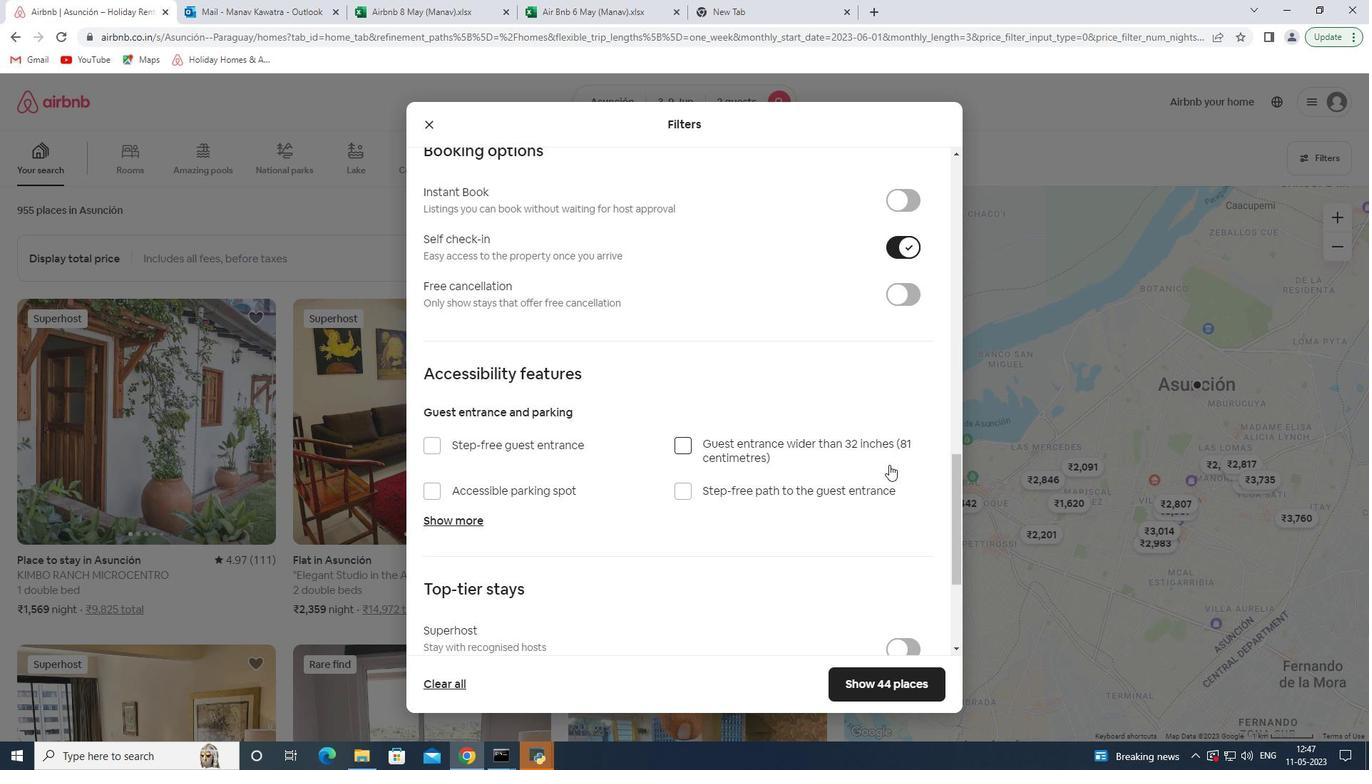 
Action: Mouse moved to (467, 570)
Screenshot: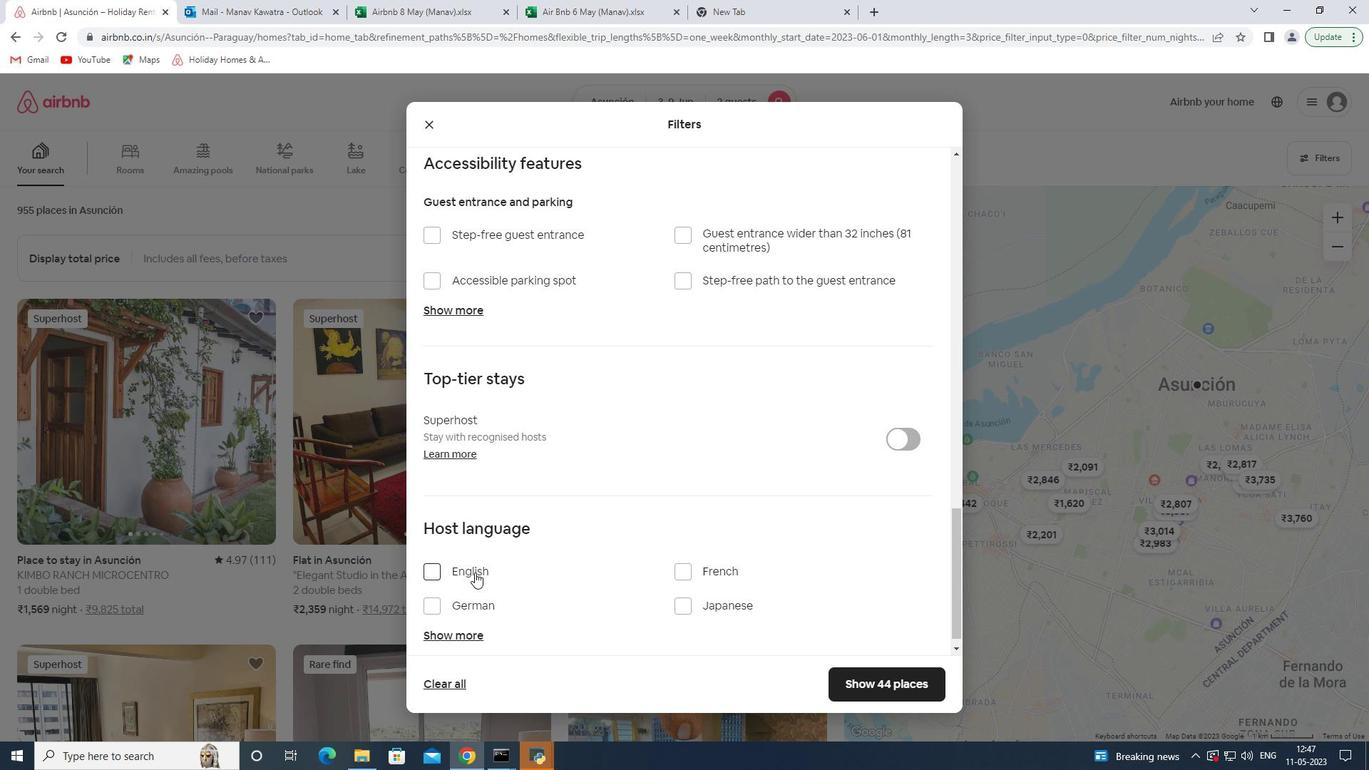 
Action: Mouse pressed left at (467, 570)
Screenshot: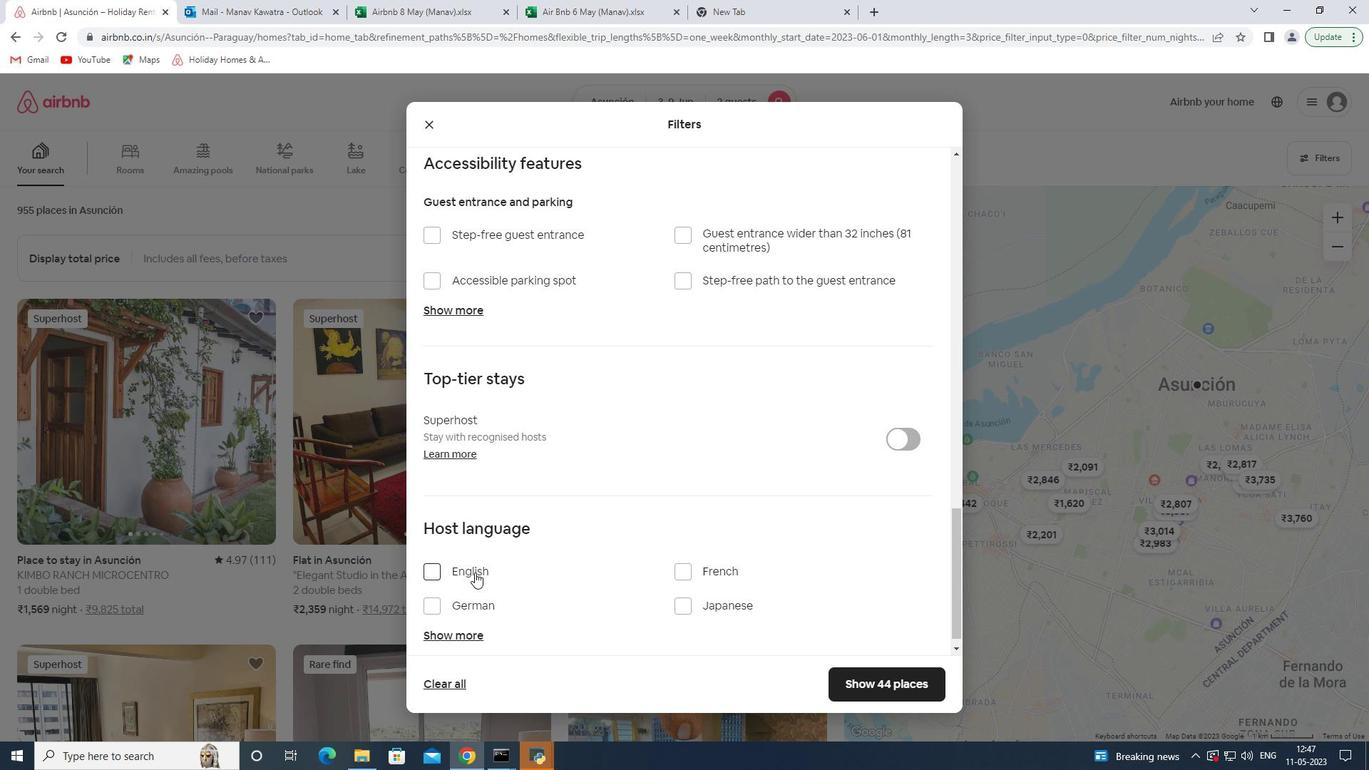 
Action: Mouse moved to (536, 559)
Screenshot: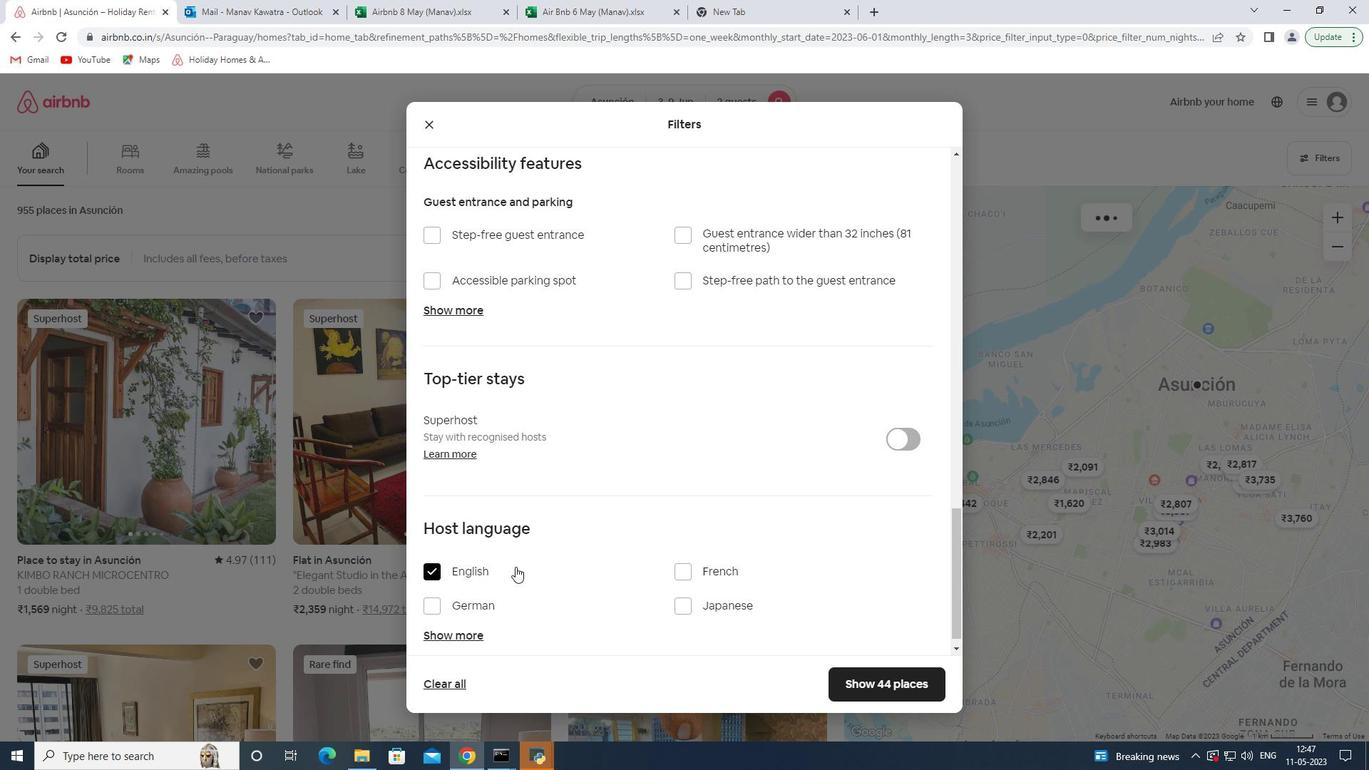 
Action: Mouse scrolled (536, 558) with delta (0, 0)
Screenshot: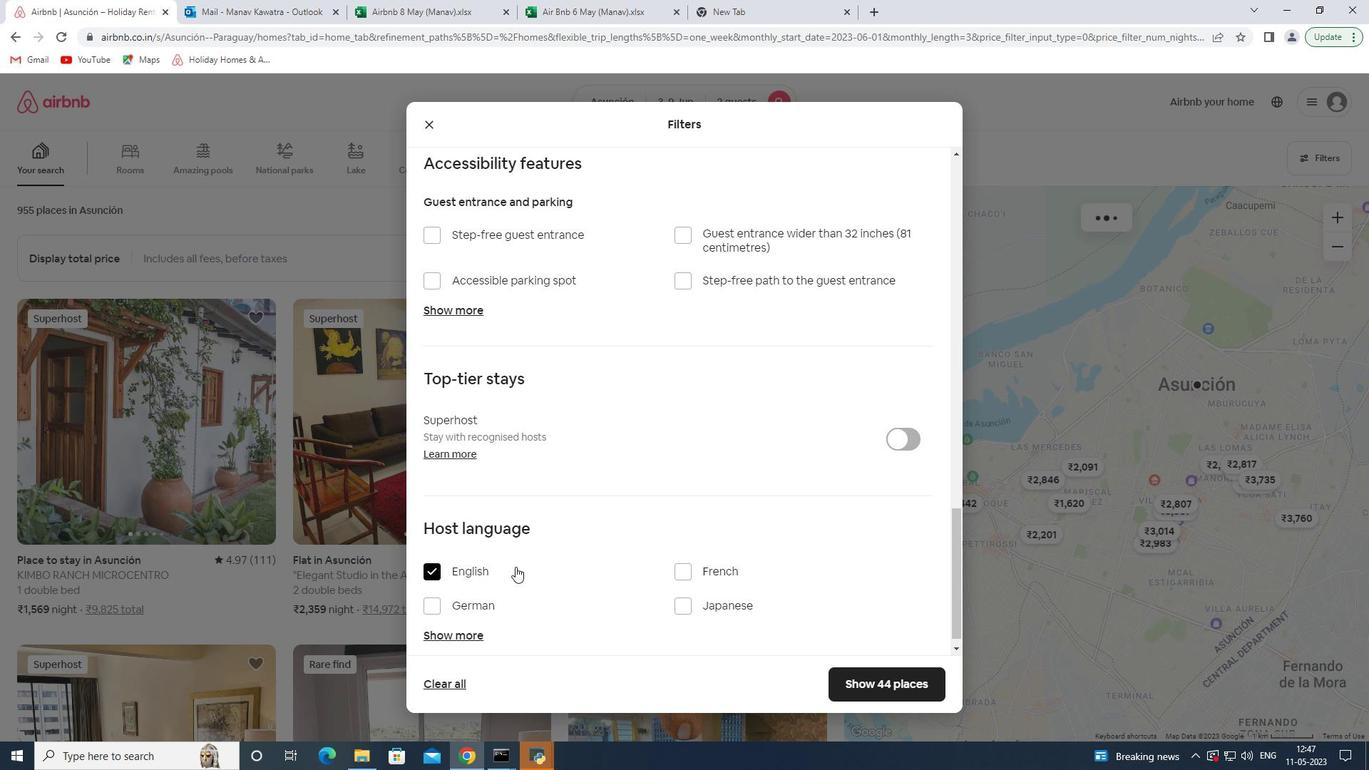 
Action: Mouse moved to (537, 559)
Screenshot: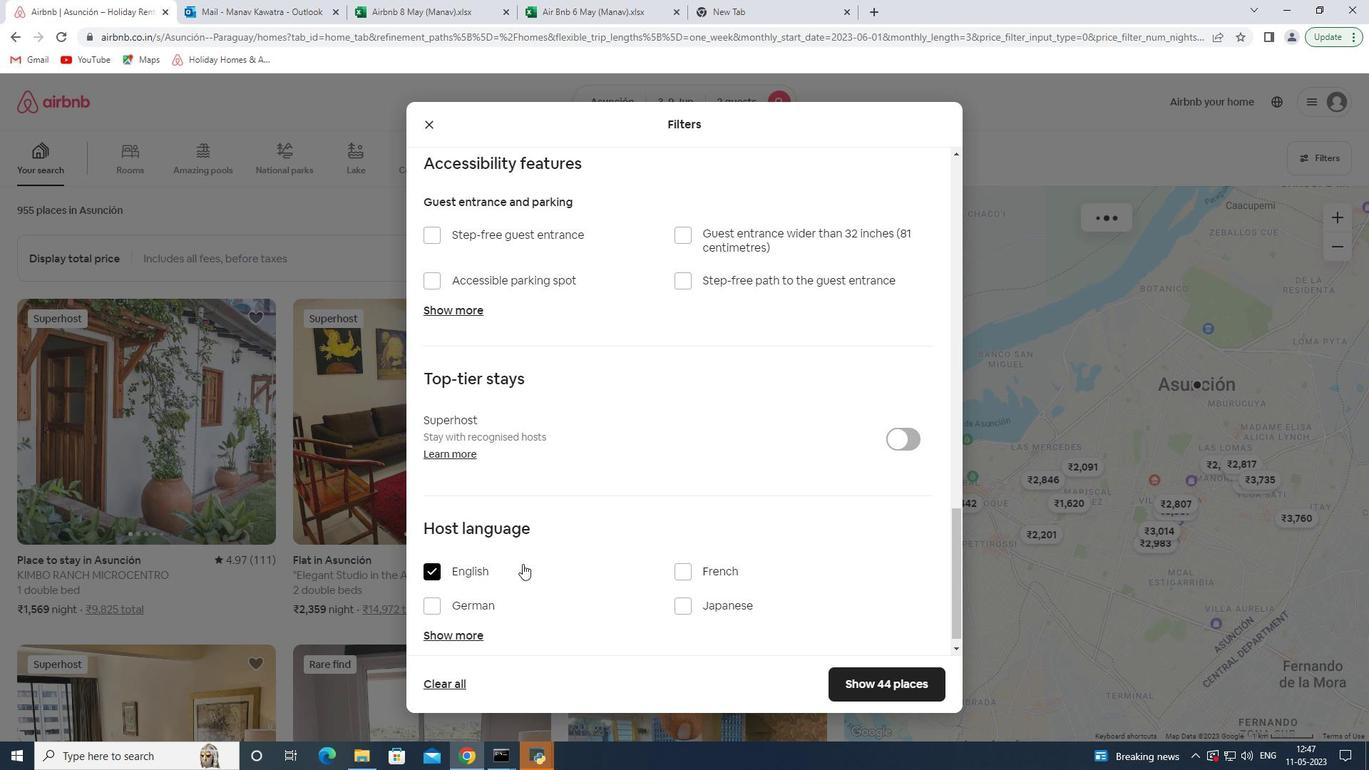 
Action: Mouse scrolled (537, 558) with delta (0, 0)
Screenshot: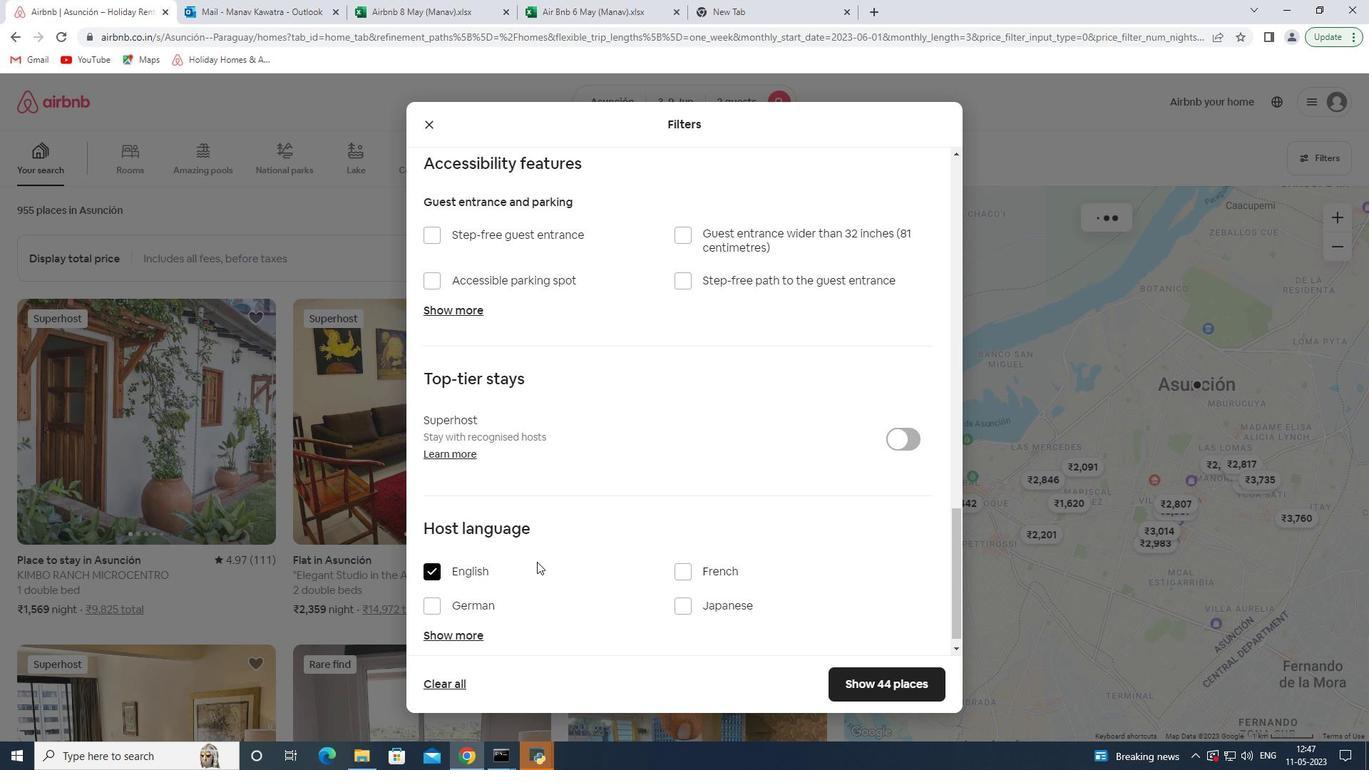 
Action: Mouse moved to (540, 559)
Screenshot: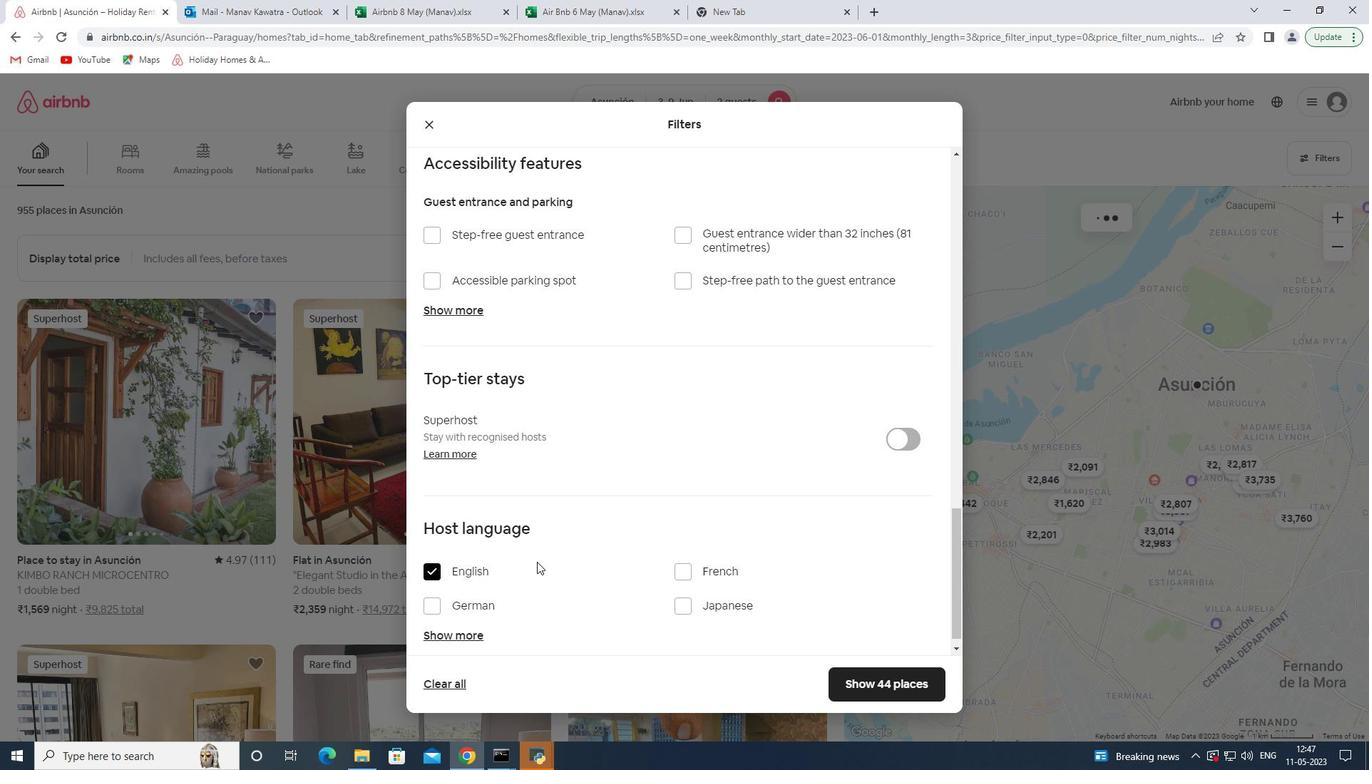 
Action: Mouse scrolled (540, 558) with delta (0, 0)
Screenshot: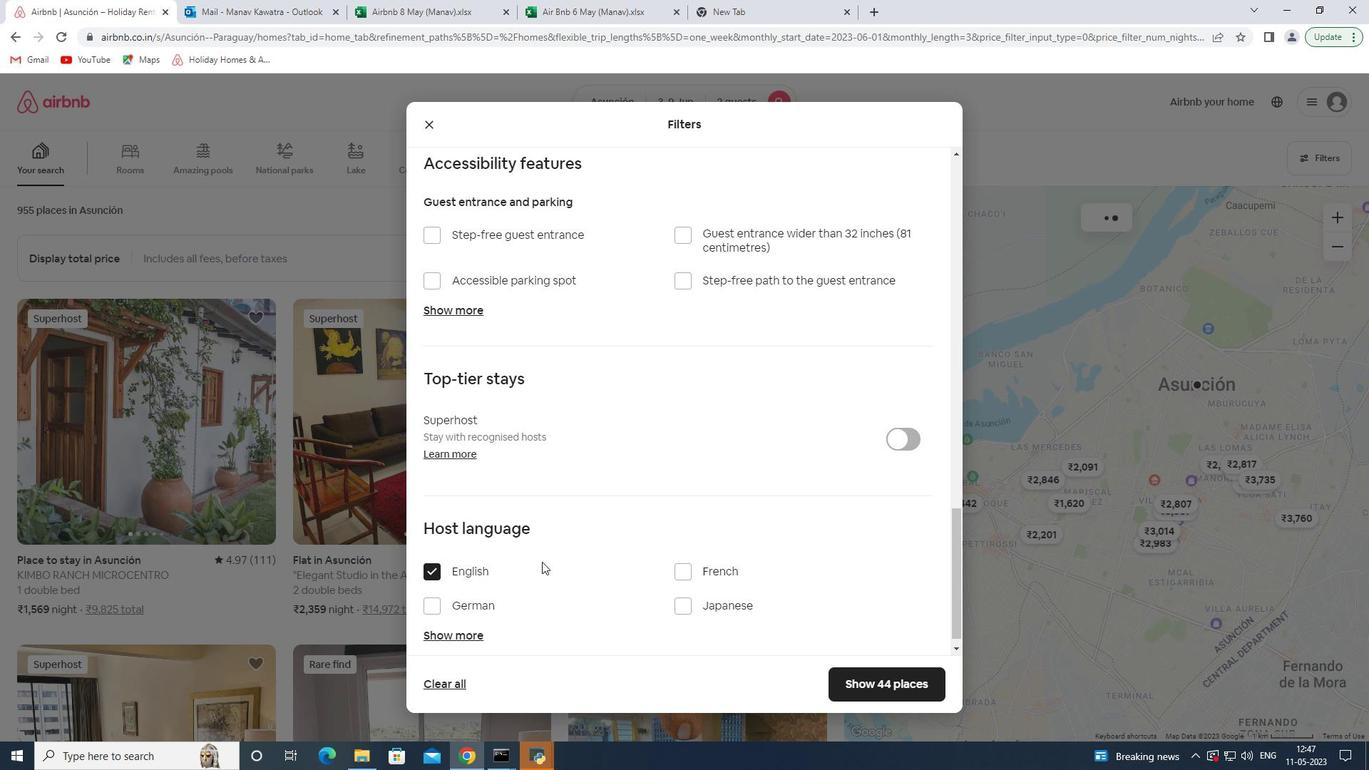 
Action: Mouse moved to (542, 559)
Screenshot: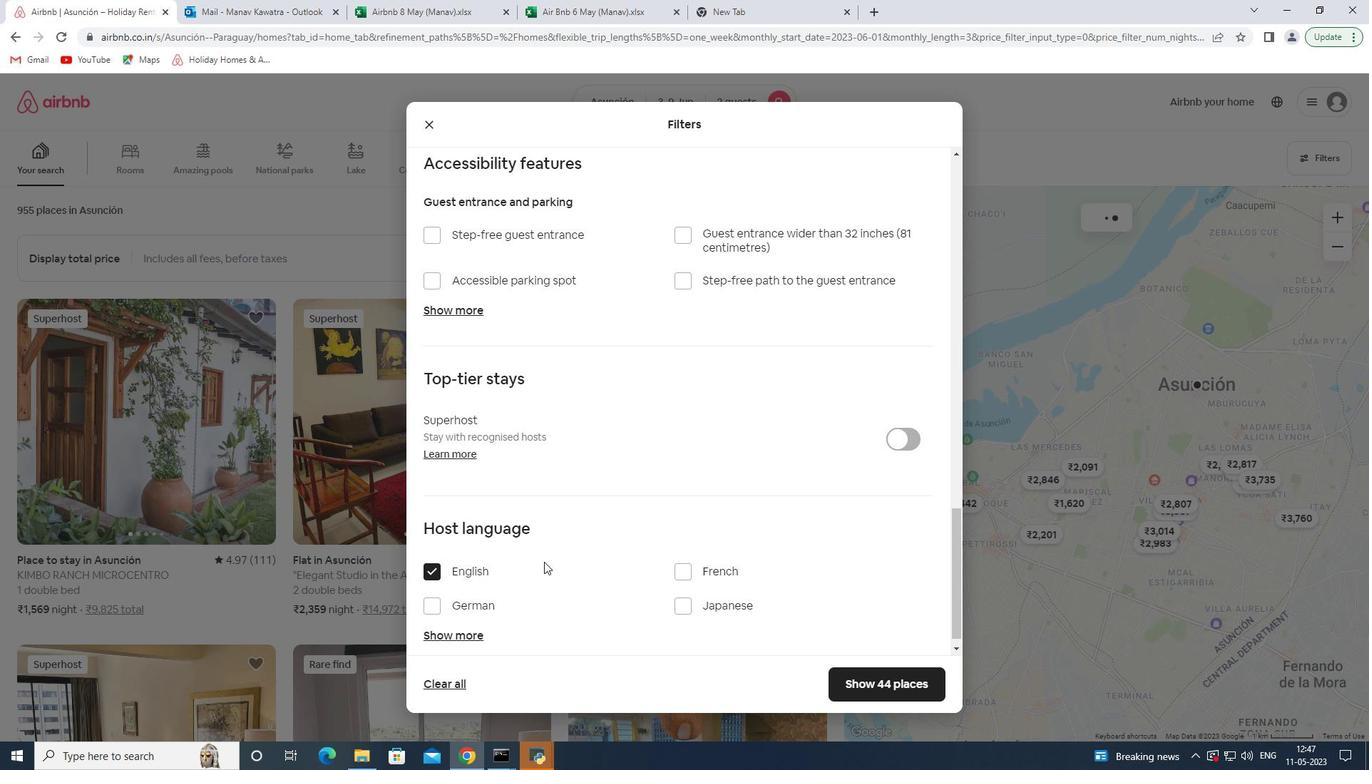 
Action: Mouse scrolled (542, 558) with delta (0, 0)
Screenshot: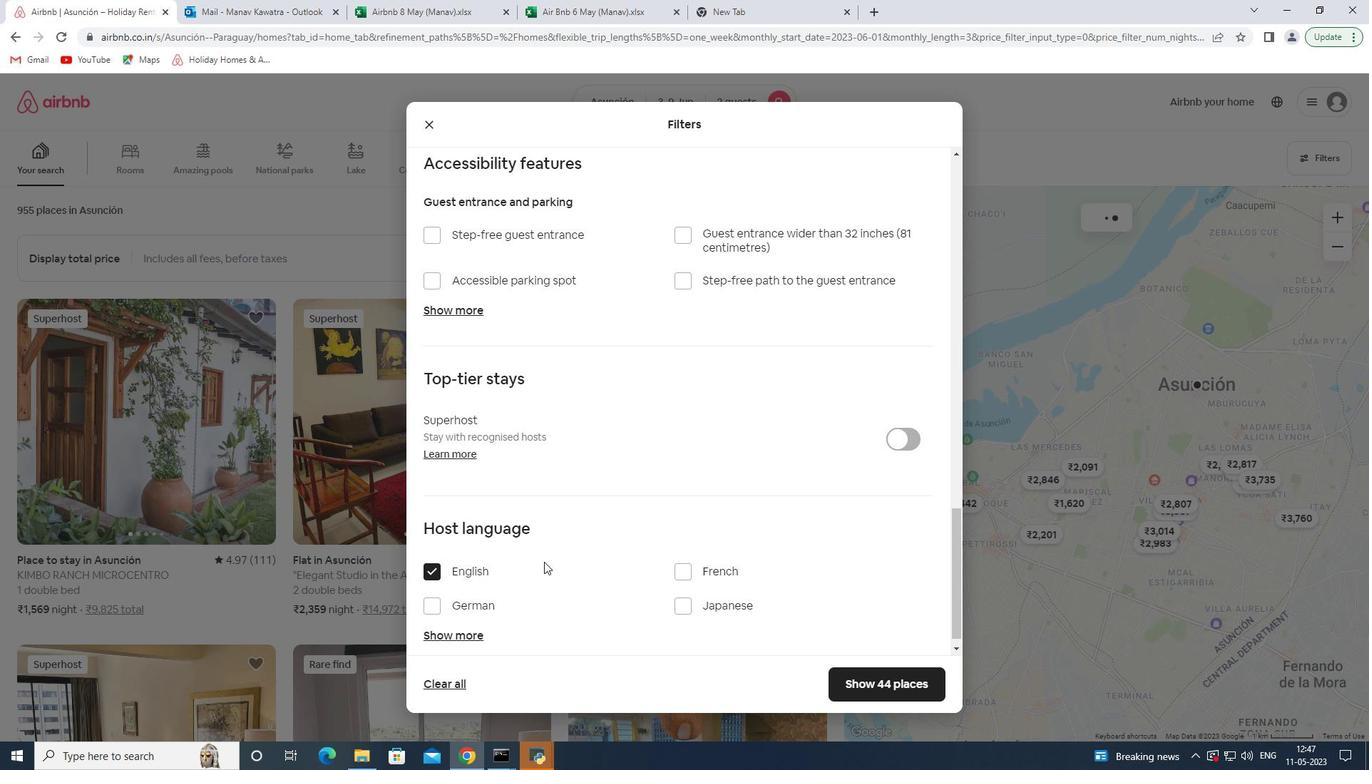 
Action: Mouse moved to (850, 676)
Screenshot: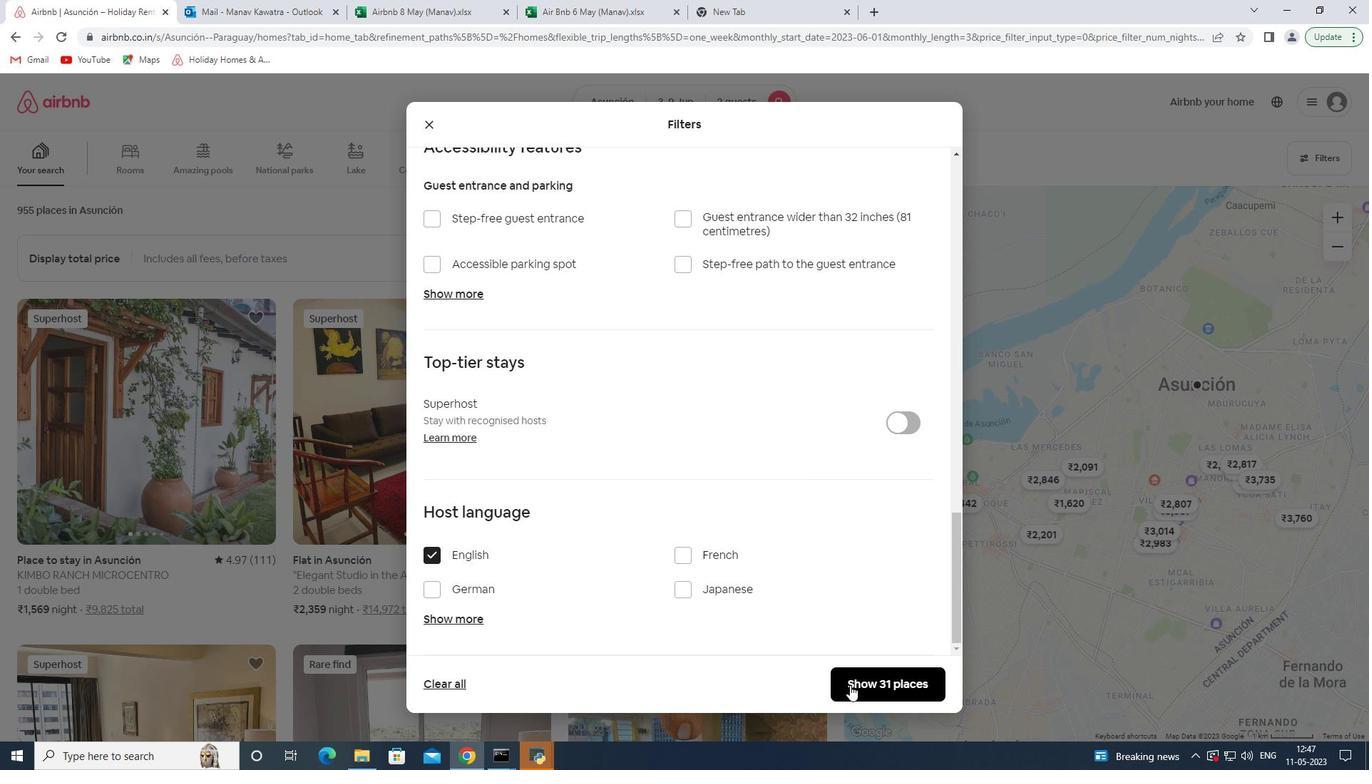 
Action: Mouse pressed left at (850, 676)
Screenshot: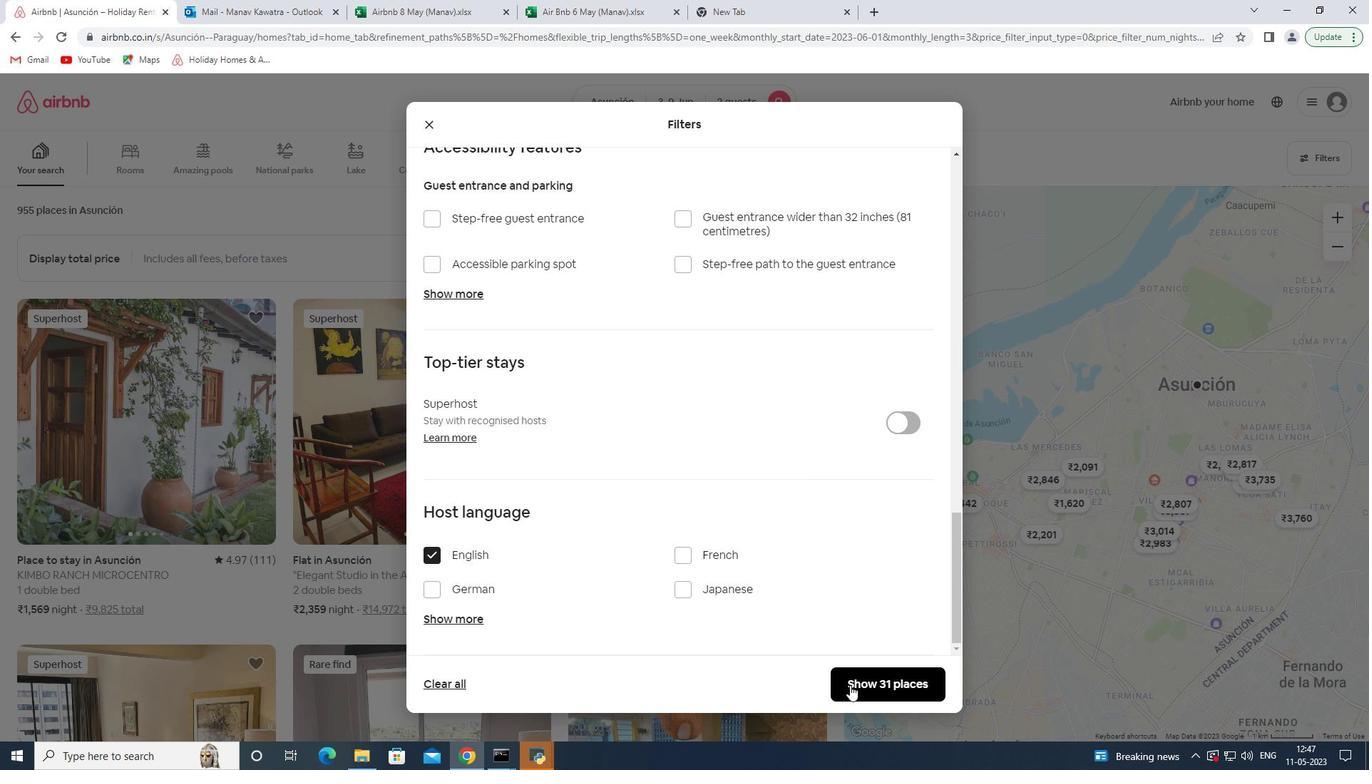 
Action: Mouse moved to (844, 673)
Screenshot: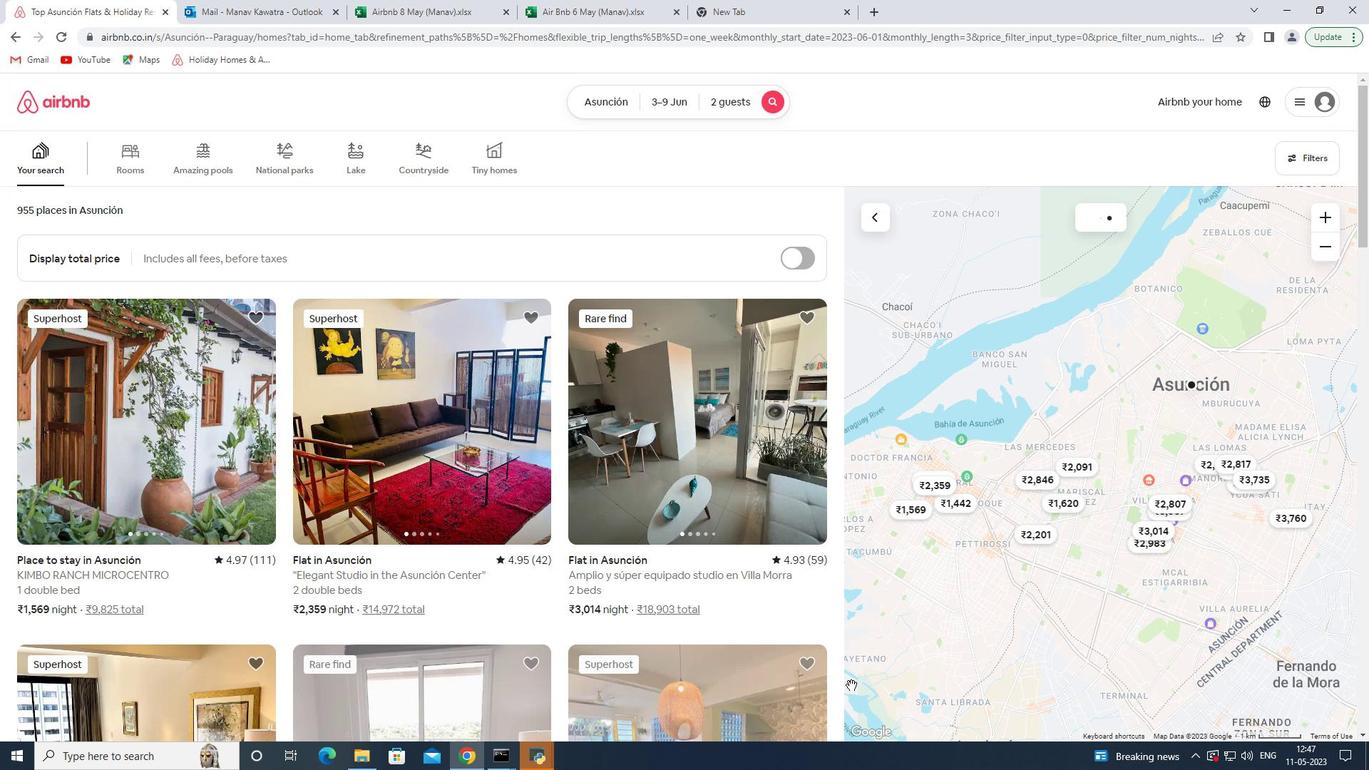 
